 Task: Open Card Data Privacy Review in Board Brand Development Best Practices to Workspace Coworking Spaces and add a team member Softage.4@softage.net, a label Red, a checklist Public Relations, an attachment from your google drive, a color Red and finally, add a card description 'Plan and execute company team-building retreat with a focus on personal growth and development' and a comment 'Let us approach this task with a sense of risk-taking, recognizing that calculated risks can lead to new opportunities and growth.'. Add a start date 'Jan 04, 1900' with a due date 'Jan 11, 1900'
Action: Mouse moved to (89, 320)
Screenshot: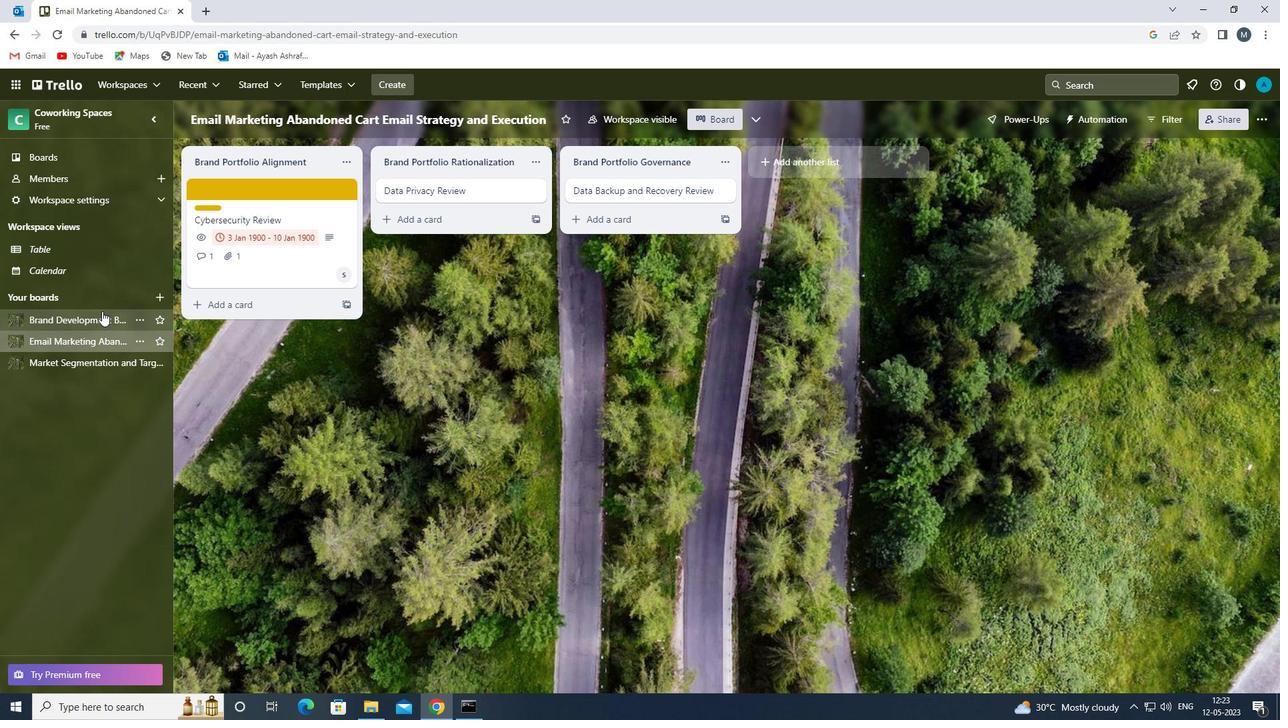
Action: Mouse pressed left at (89, 320)
Screenshot: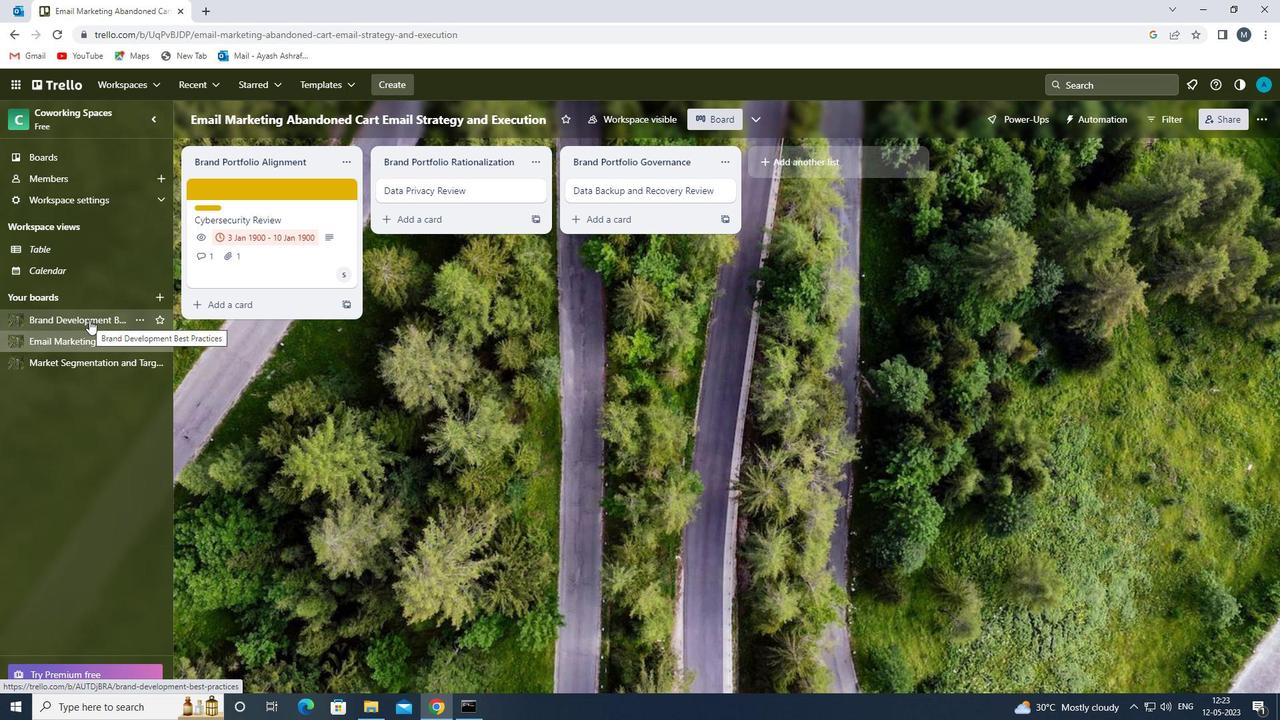 
Action: Mouse moved to (434, 191)
Screenshot: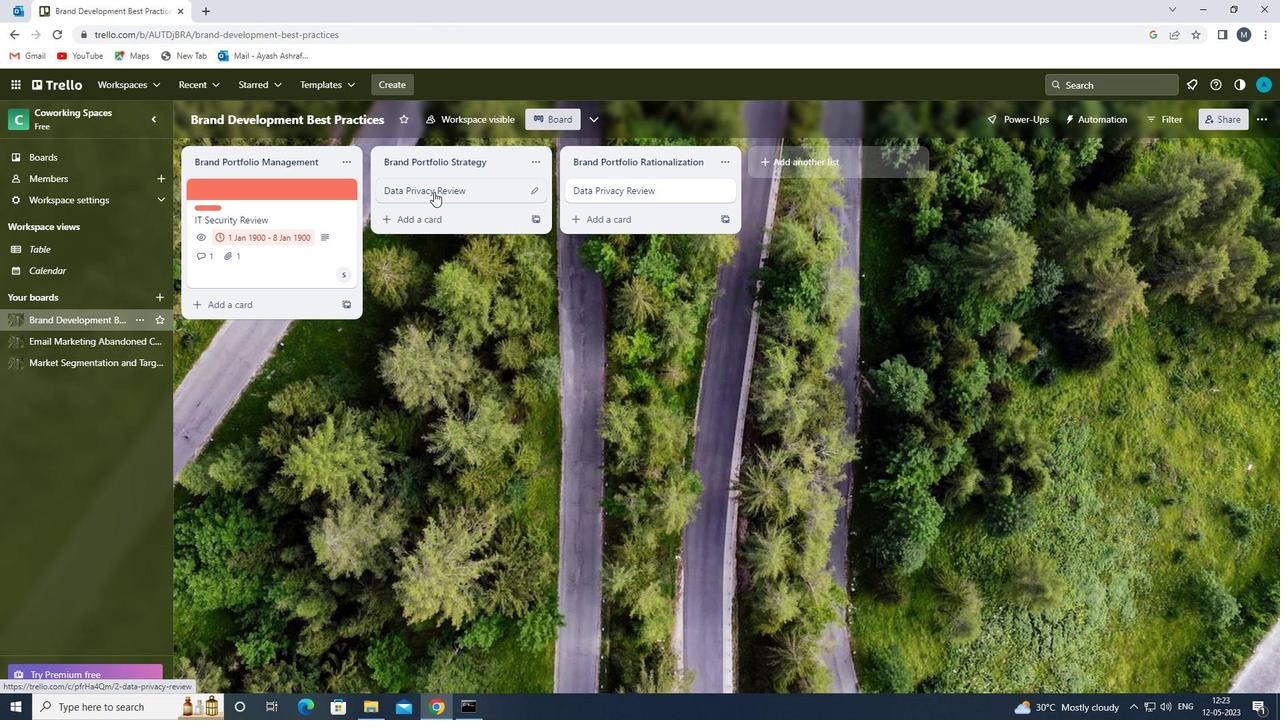 
Action: Mouse pressed left at (434, 191)
Screenshot: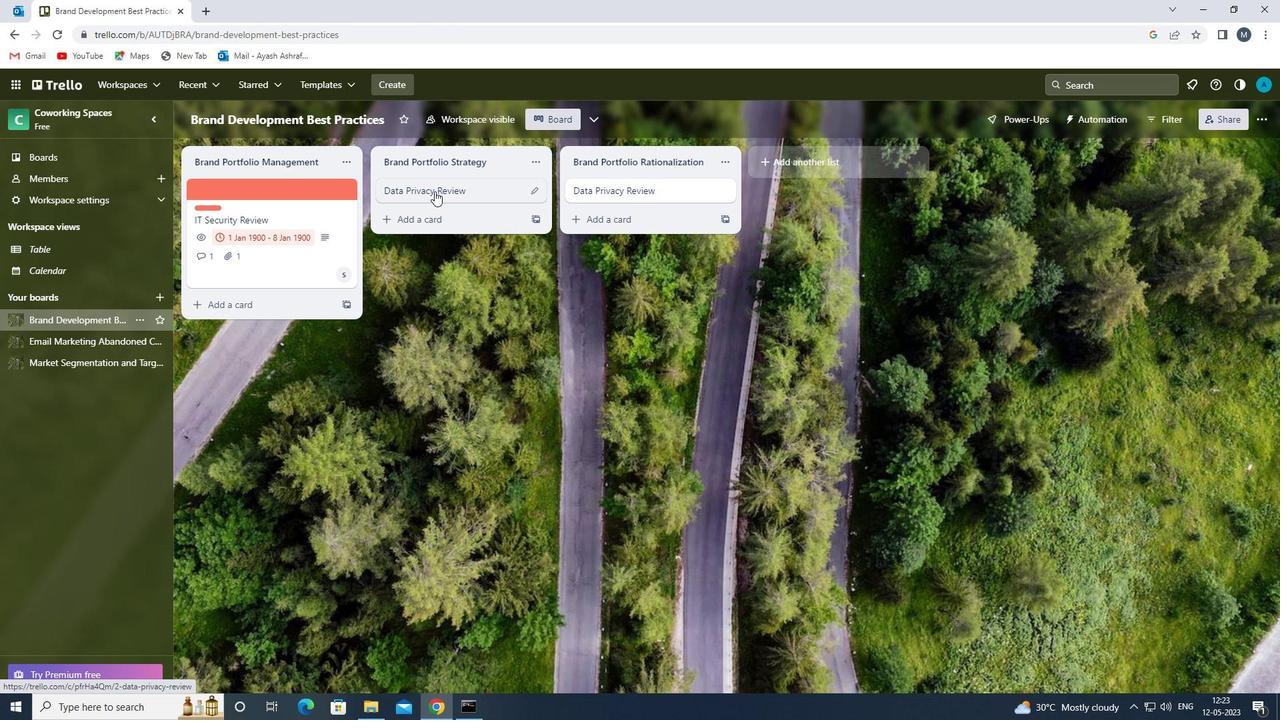 
Action: Mouse moved to (794, 232)
Screenshot: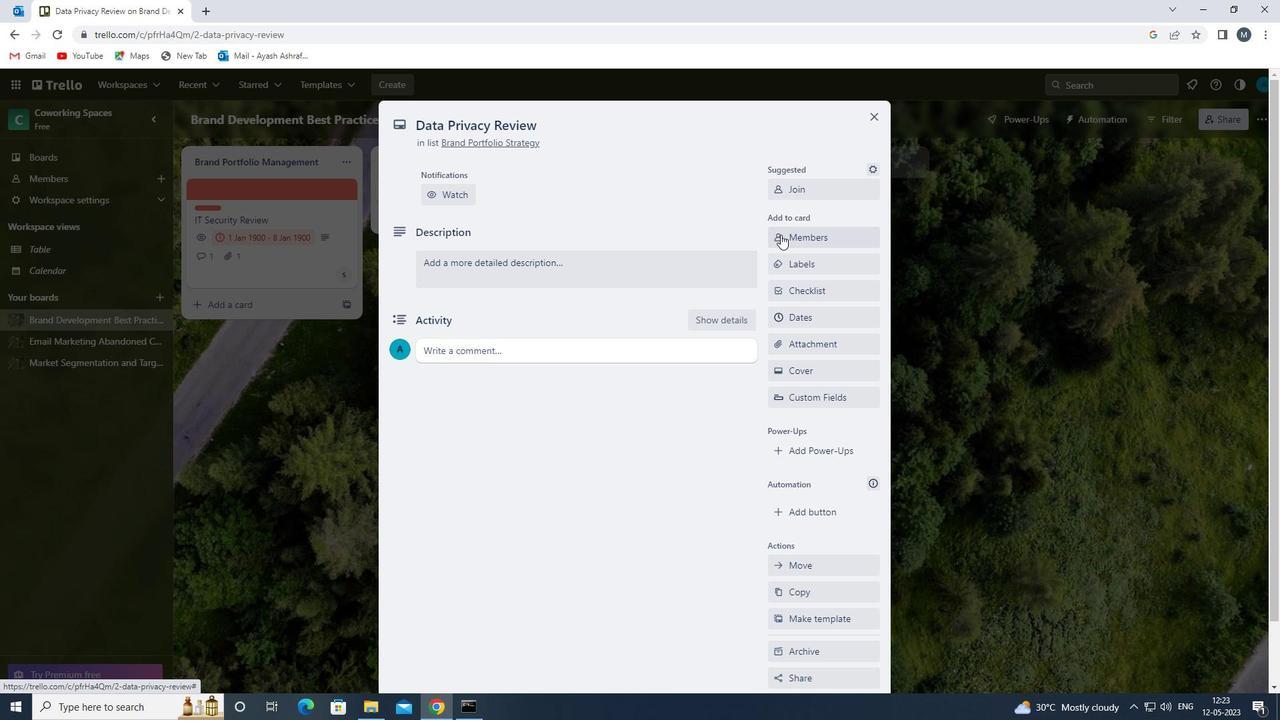 
Action: Mouse pressed left at (794, 232)
Screenshot: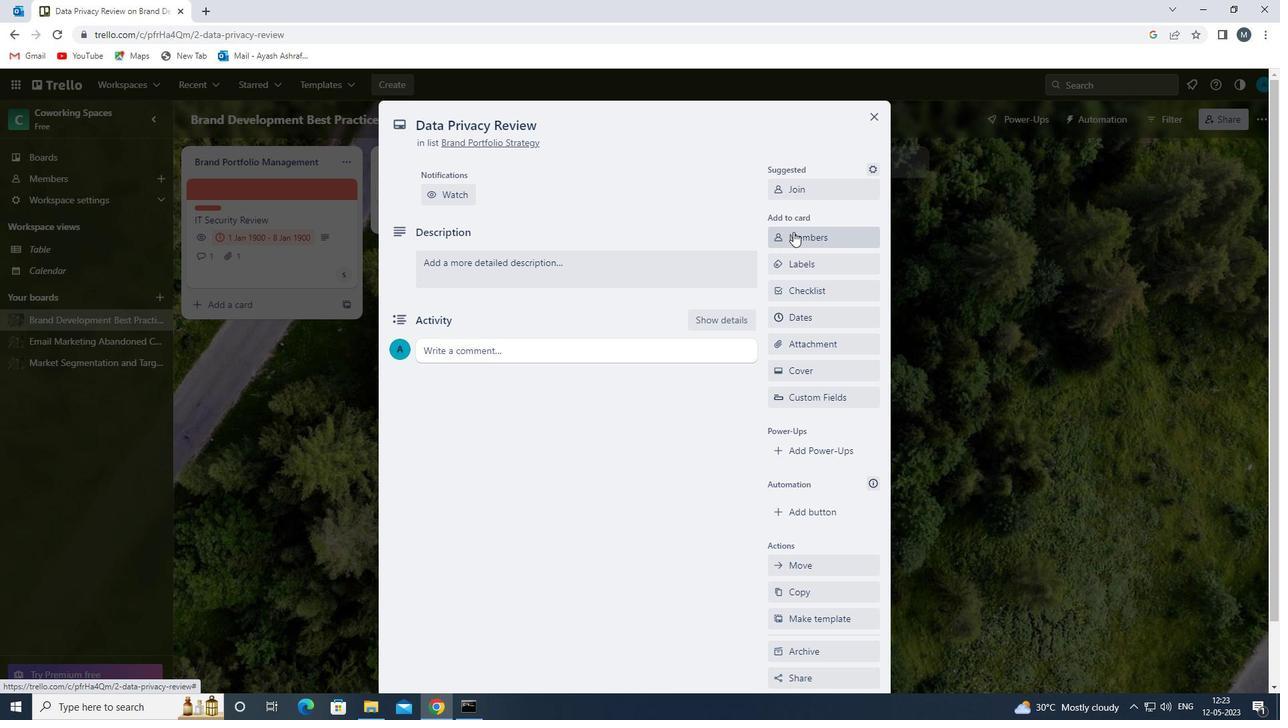 
Action: Mouse moved to (811, 292)
Screenshot: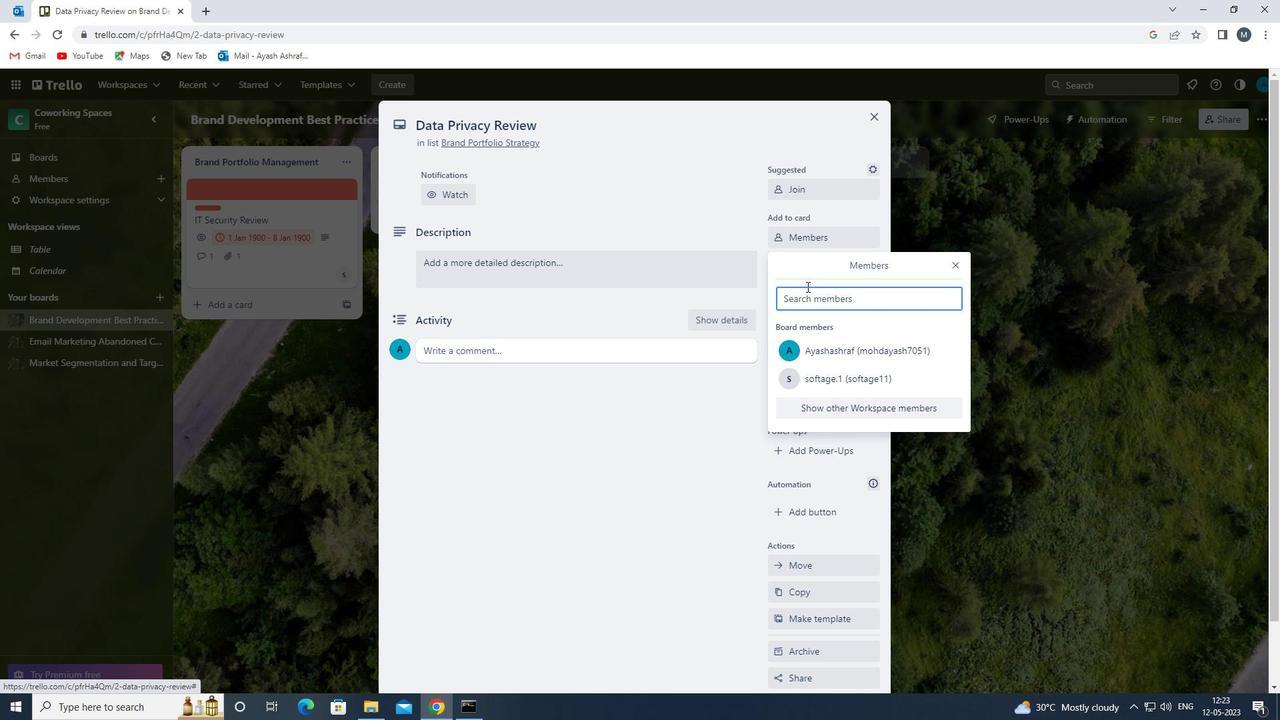 
Action: Key pressed s
Screenshot: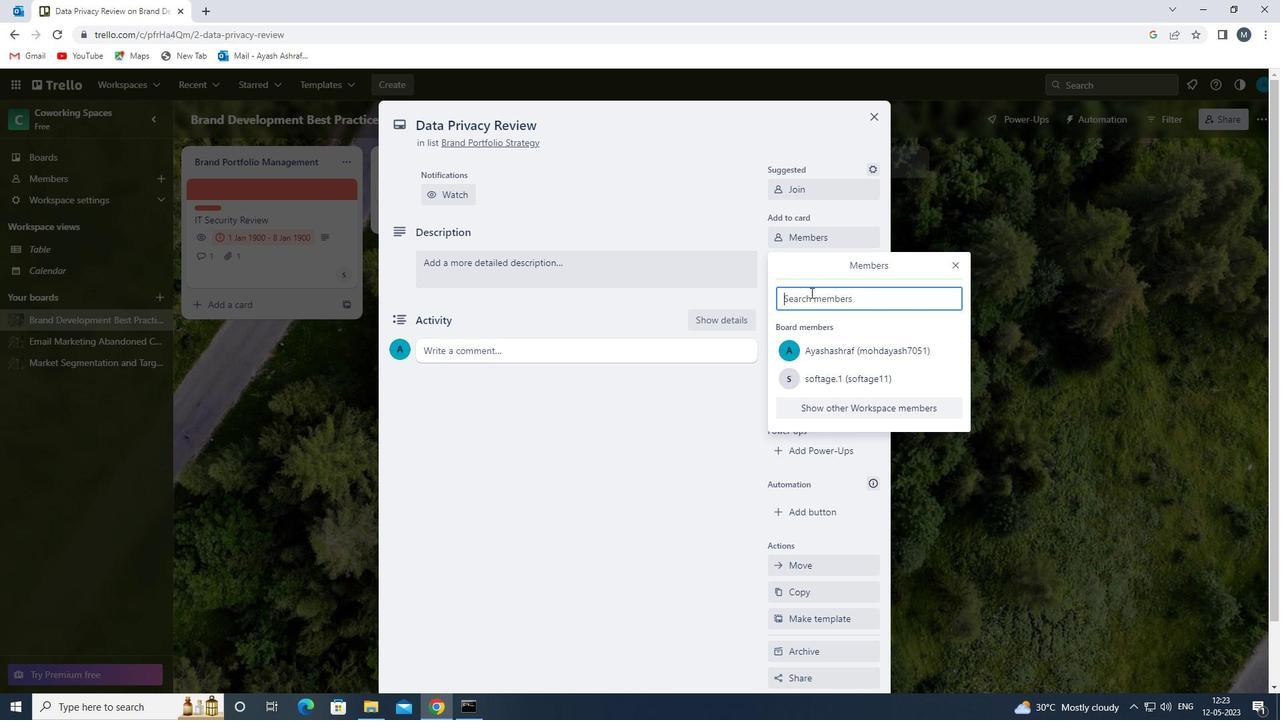 
Action: Mouse moved to (839, 454)
Screenshot: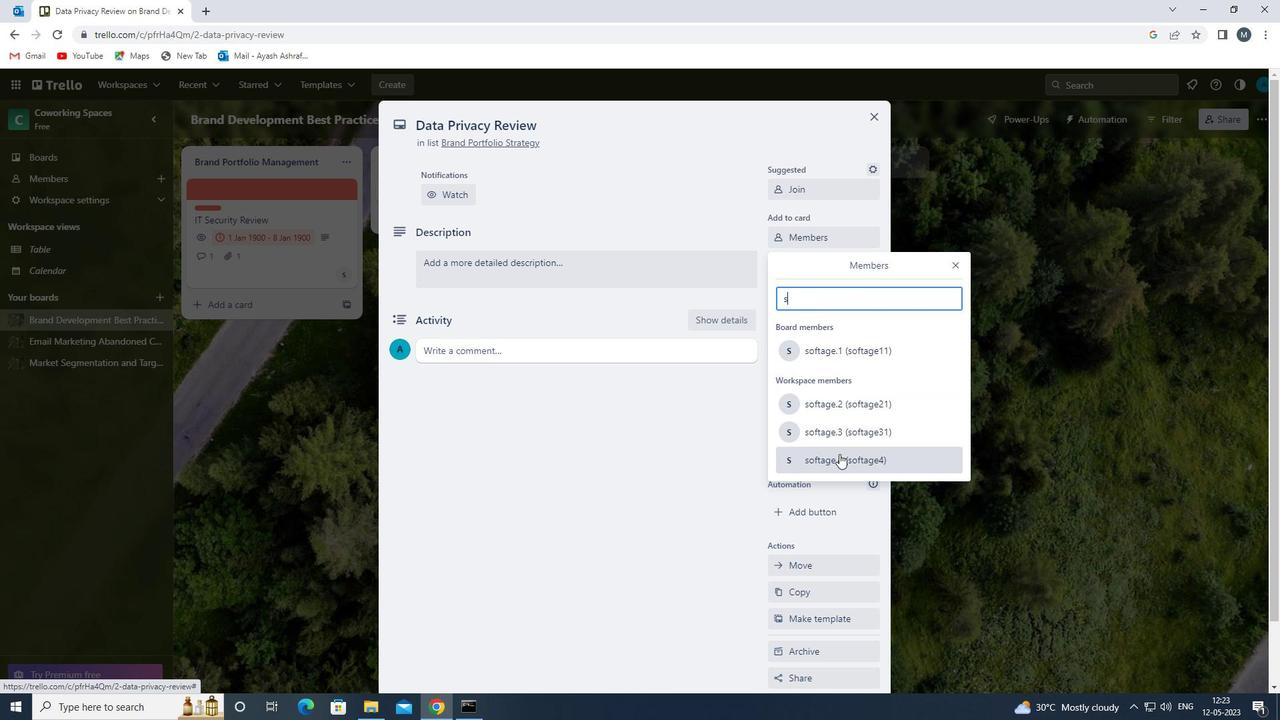 
Action: Mouse pressed left at (839, 454)
Screenshot: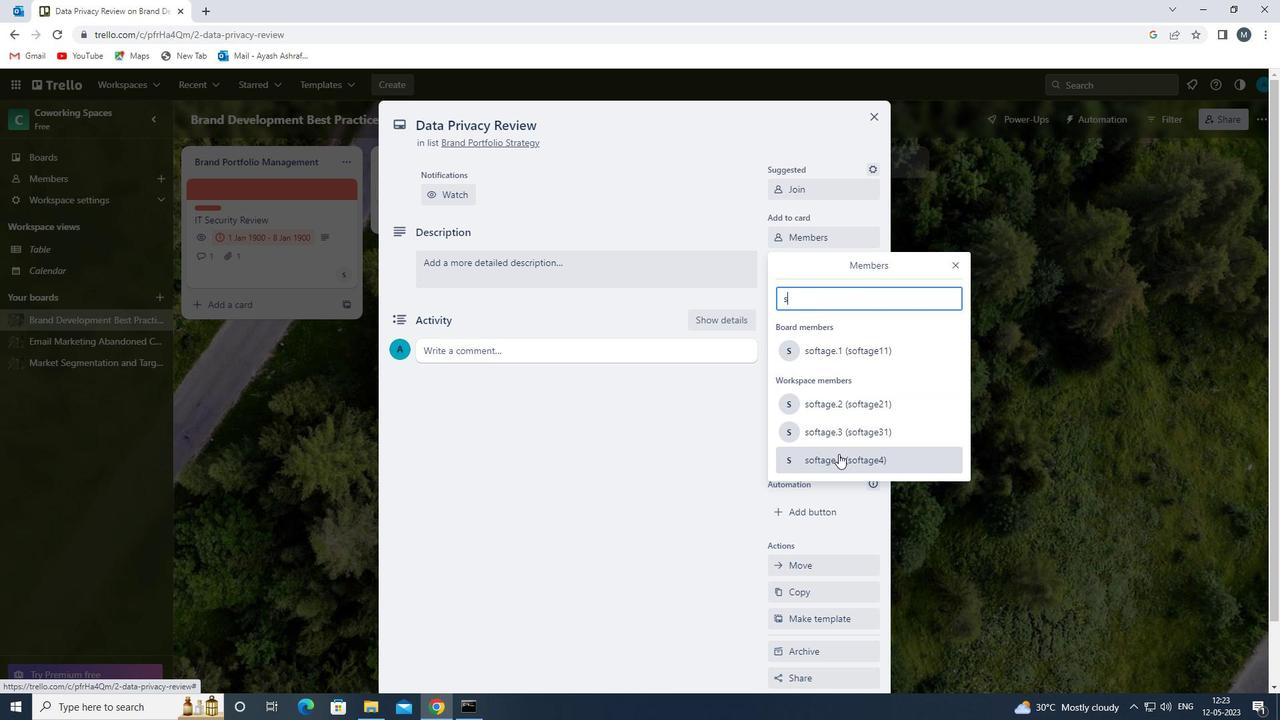 
Action: Mouse moved to (957, 268)
Screenshot: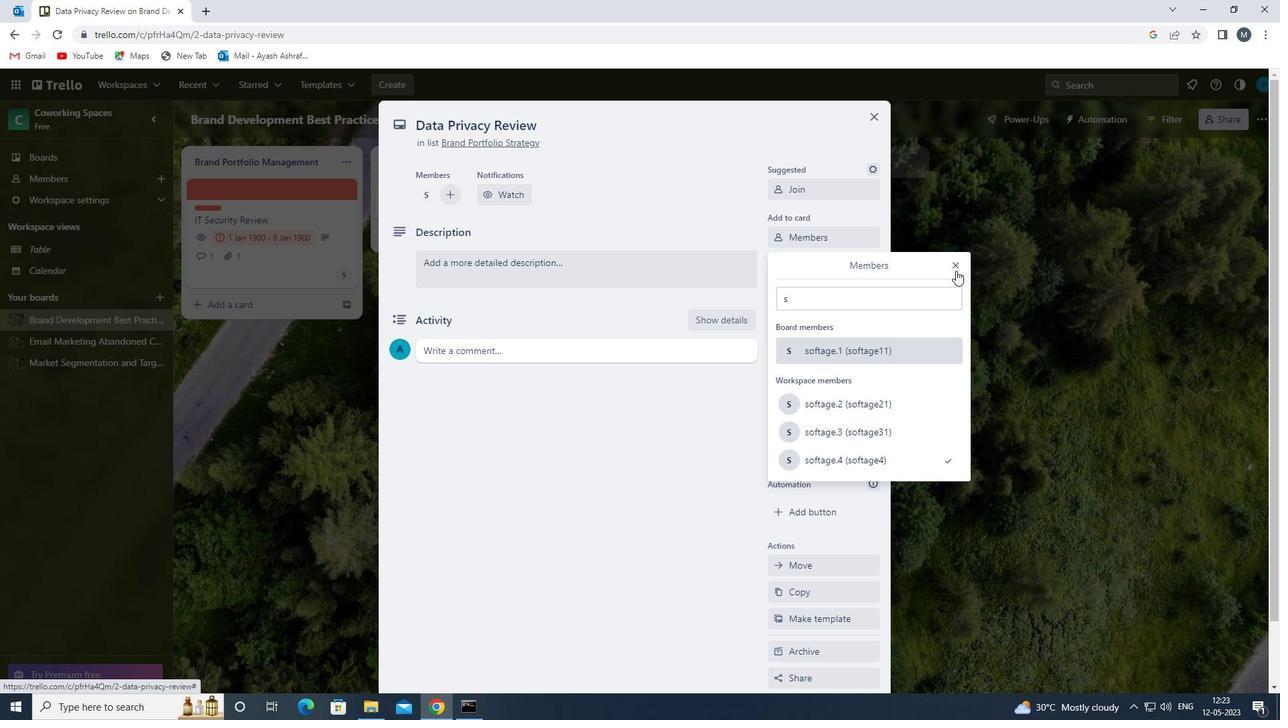 
Action: Mouse pressed left at (957, 268)
Screenshot: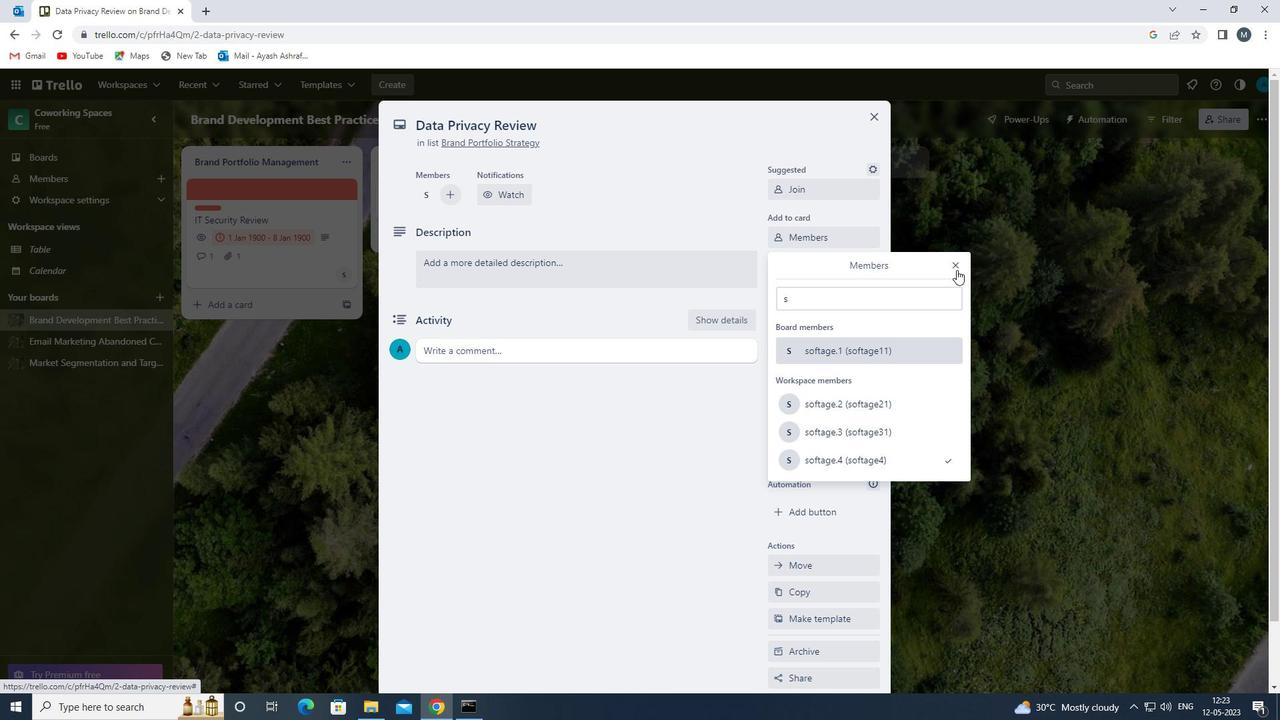 
Action: Mouse moved to (793, 268)
Screenshot: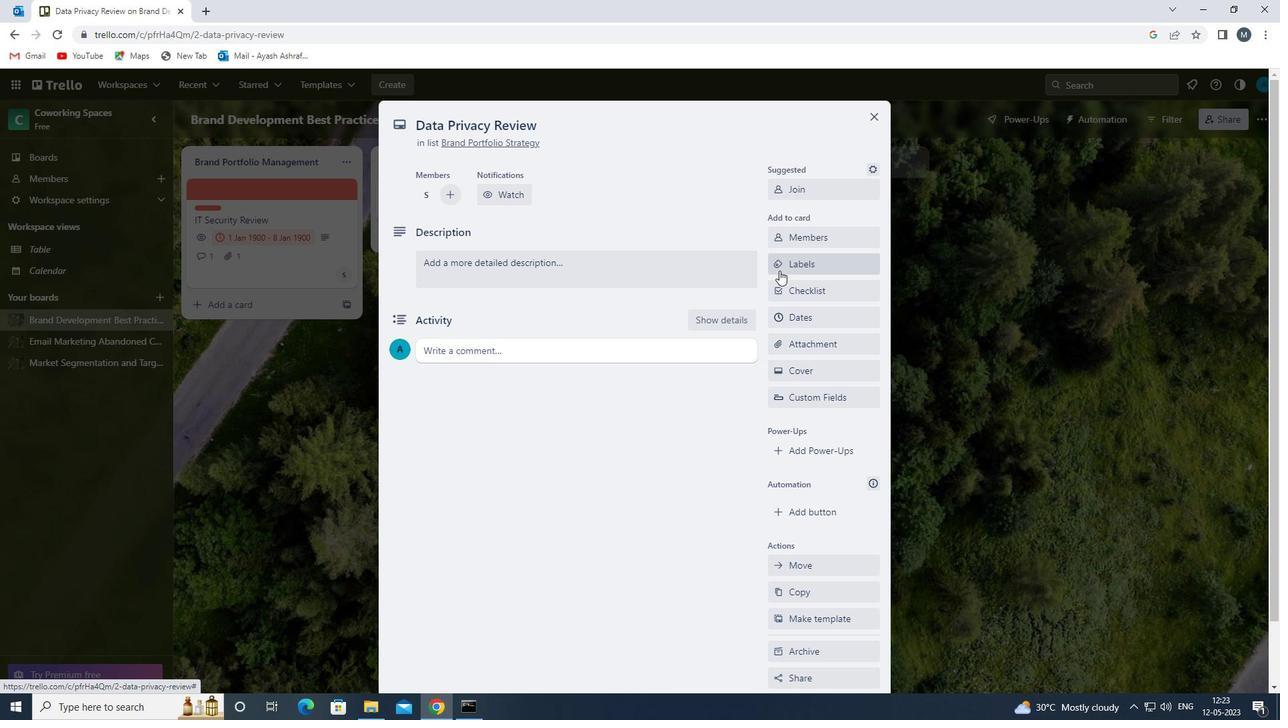 
Action: Mouse pressed left at (793, 268)
Screenshot: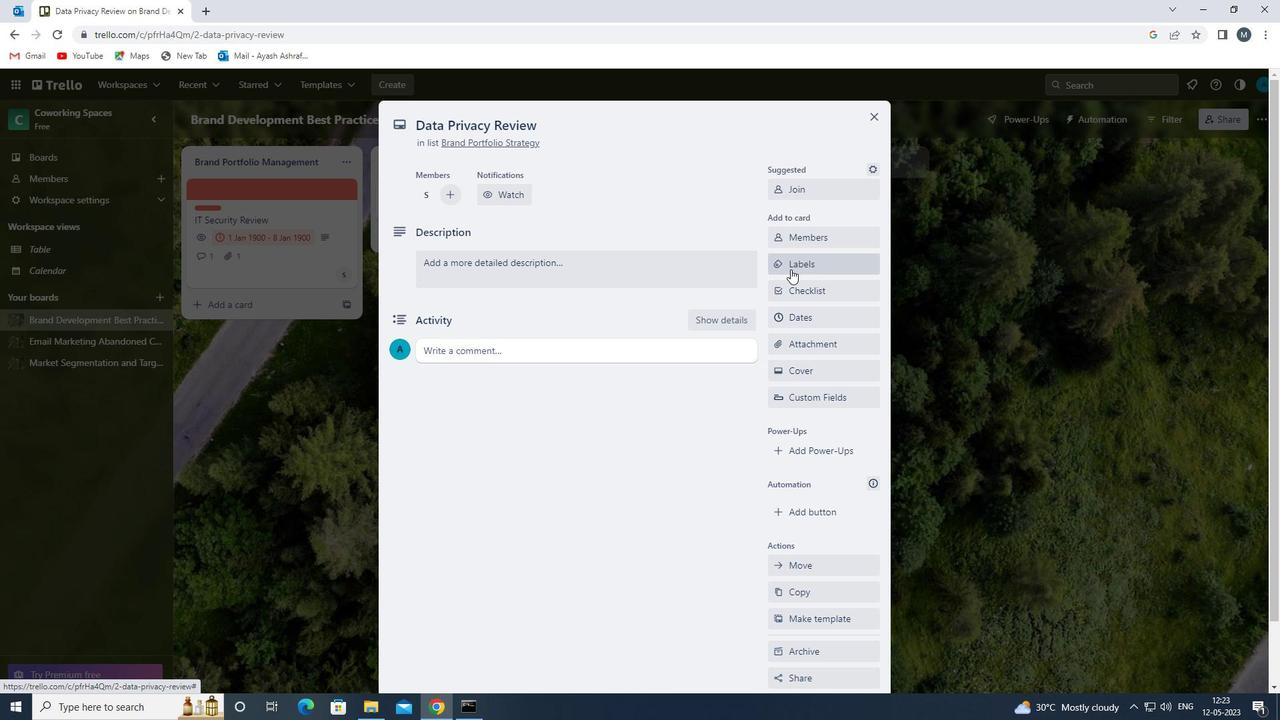 
Action: Mouse moved to (844, 442)
Screenshot: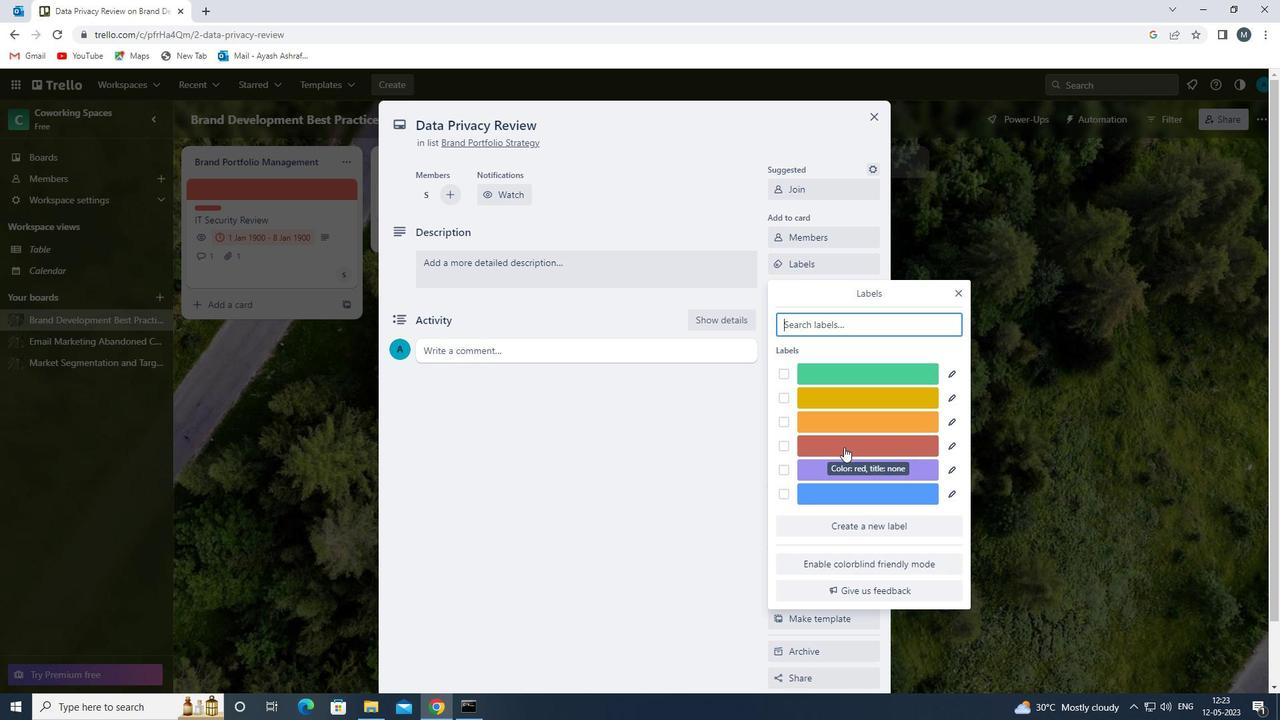 
Action: Mouse pressed left at (844, 442)
Screenshot: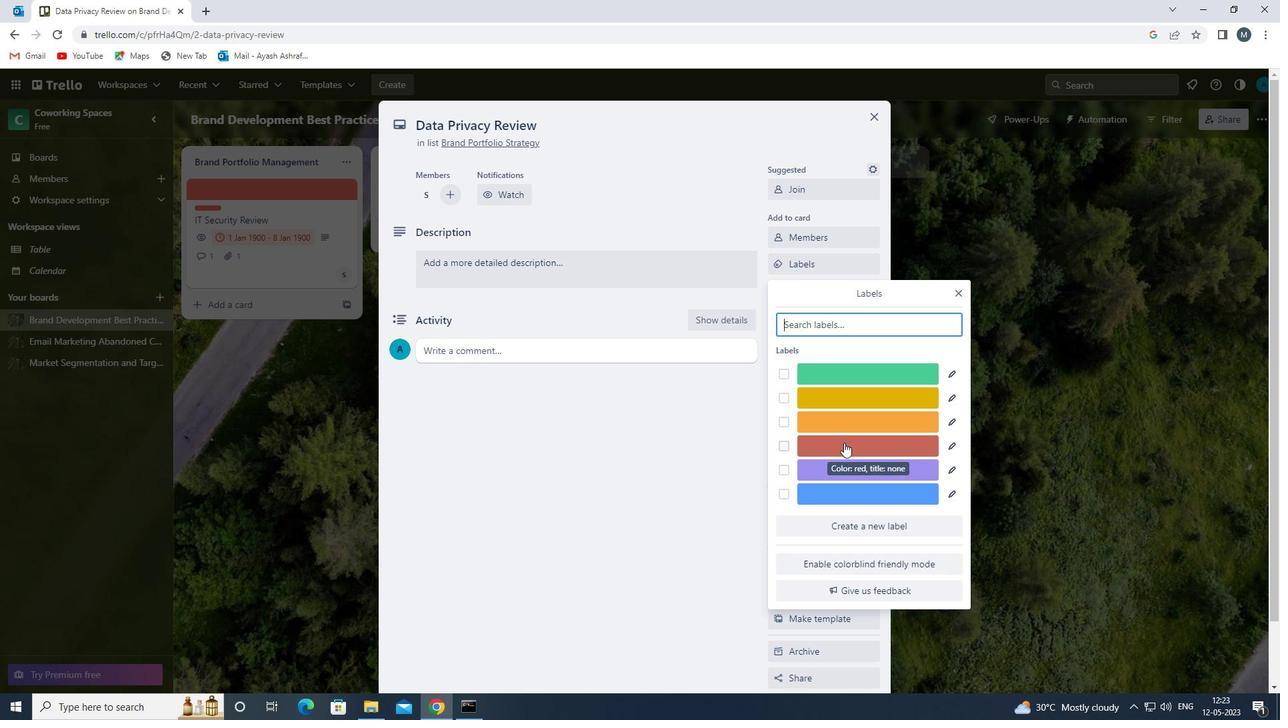 
Action: Mouse moved to (958, 290)
Screenshot: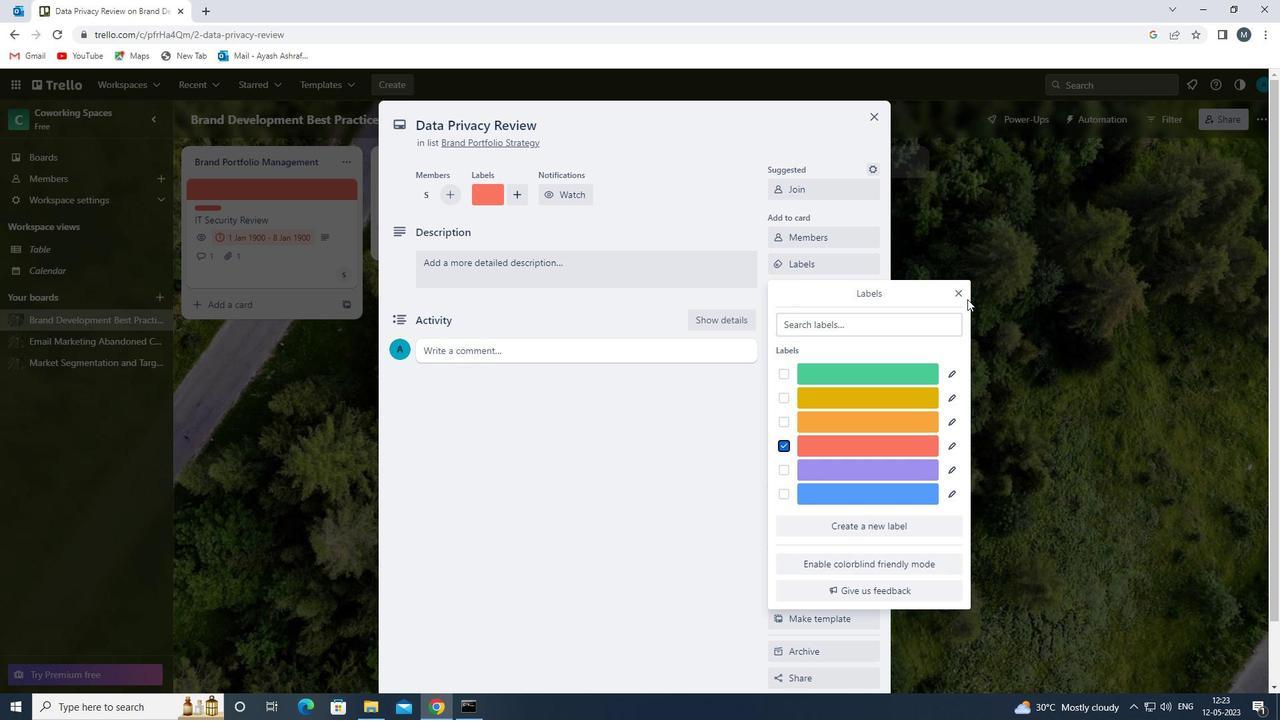 
Action: Mouse pressed left at (958, 290)
Screenshot: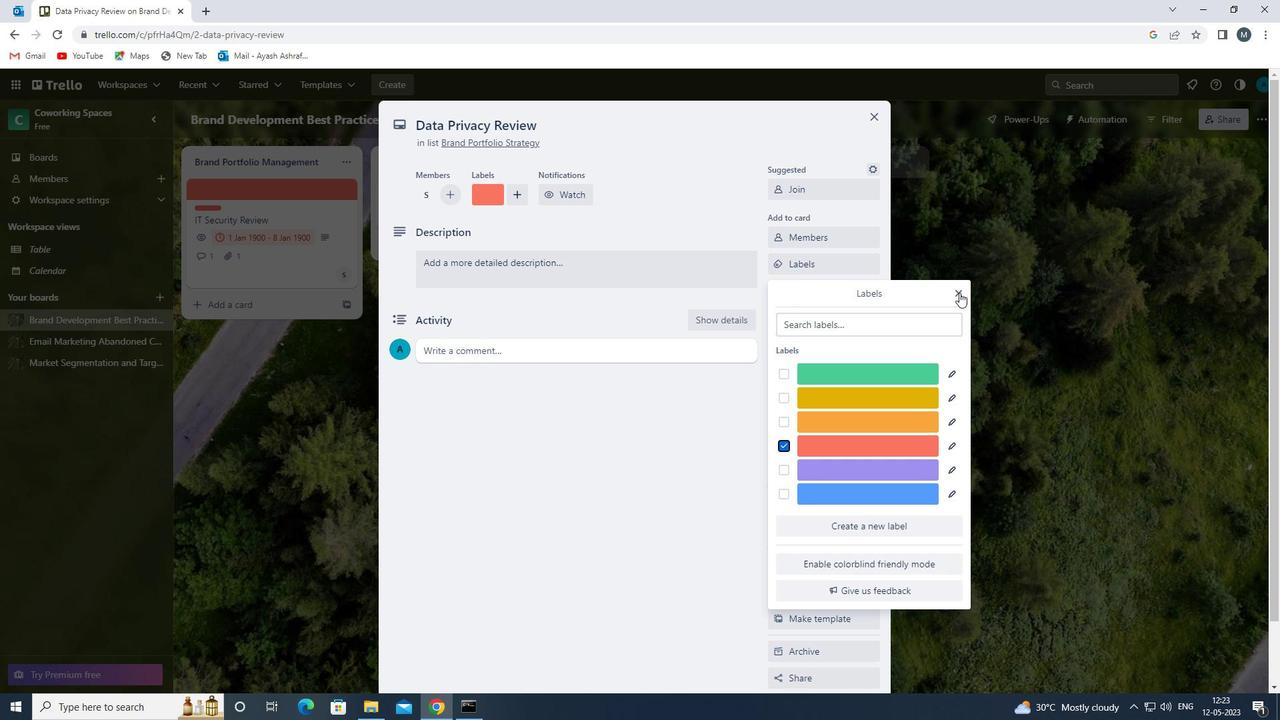 
Action: Mouse moved to (832, 292)
Screenshot: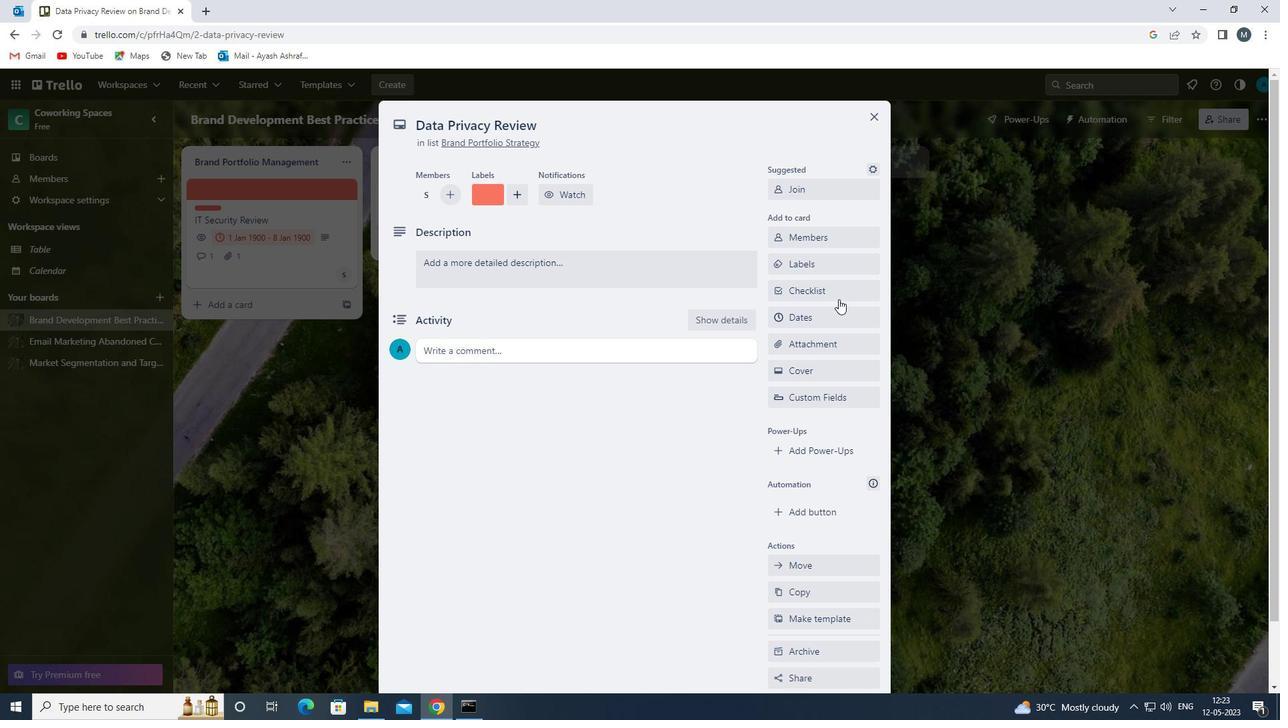 
Action: Mouse pressed left at (832, 292)
Screenshot: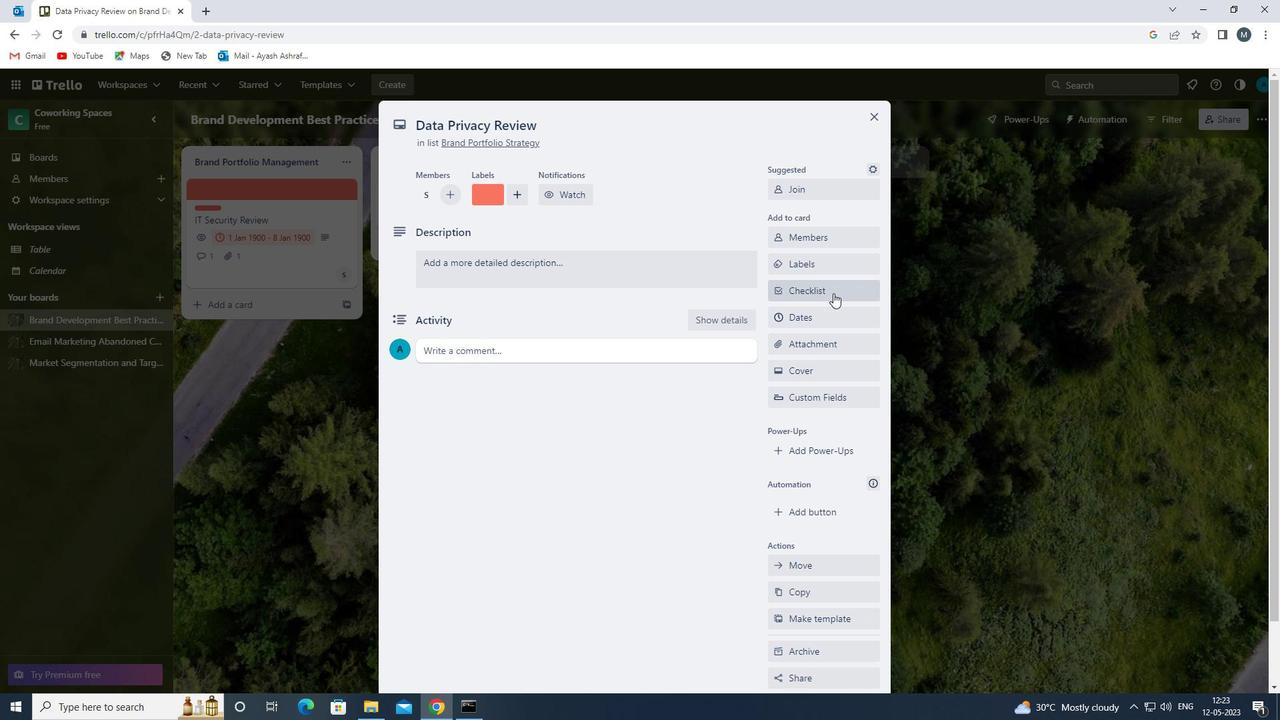 
Action: Mouse moved to (729, 365)
Screenshot: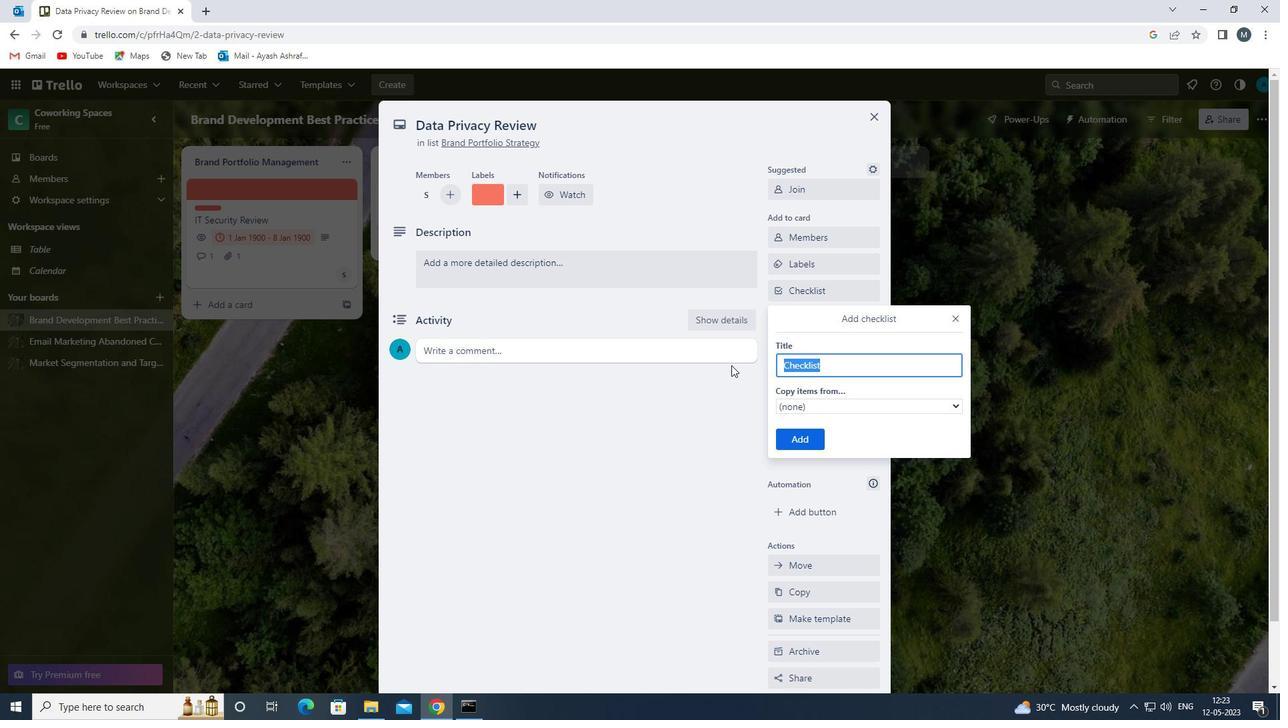 
Action: Key pressed p
Screenshot: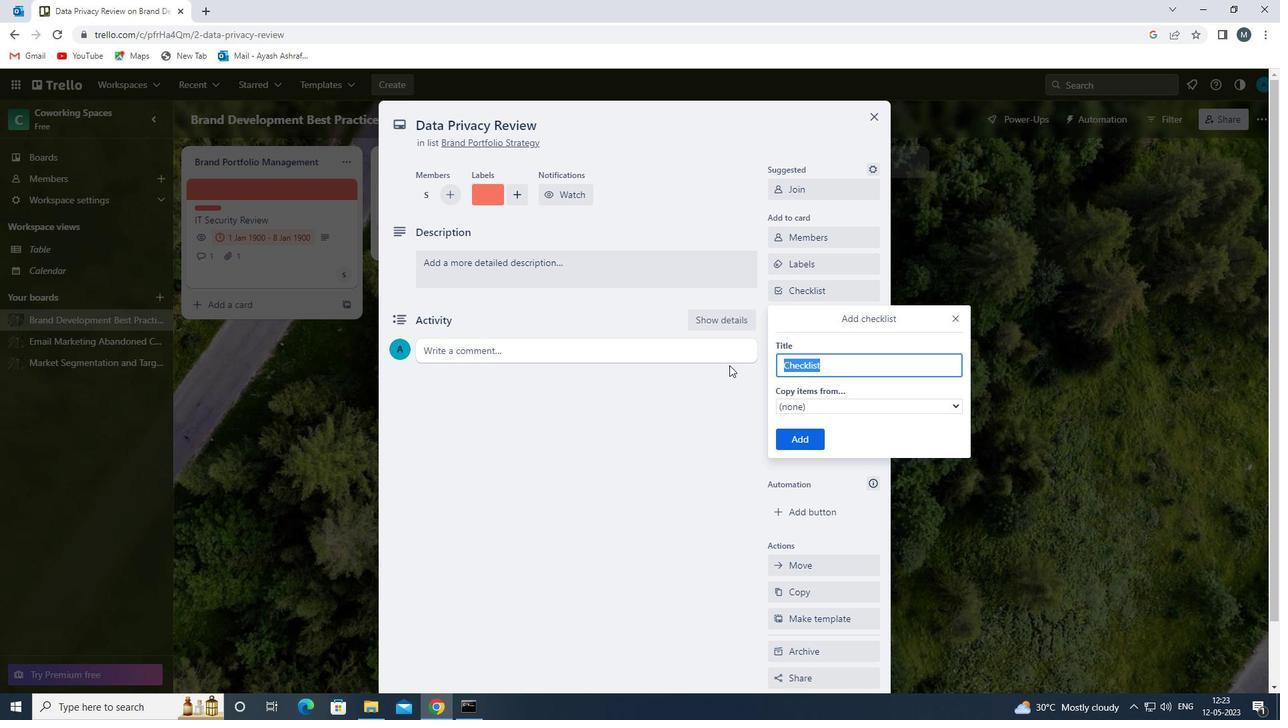 
Action: Mouse moved to (863, 398)
Screenshot: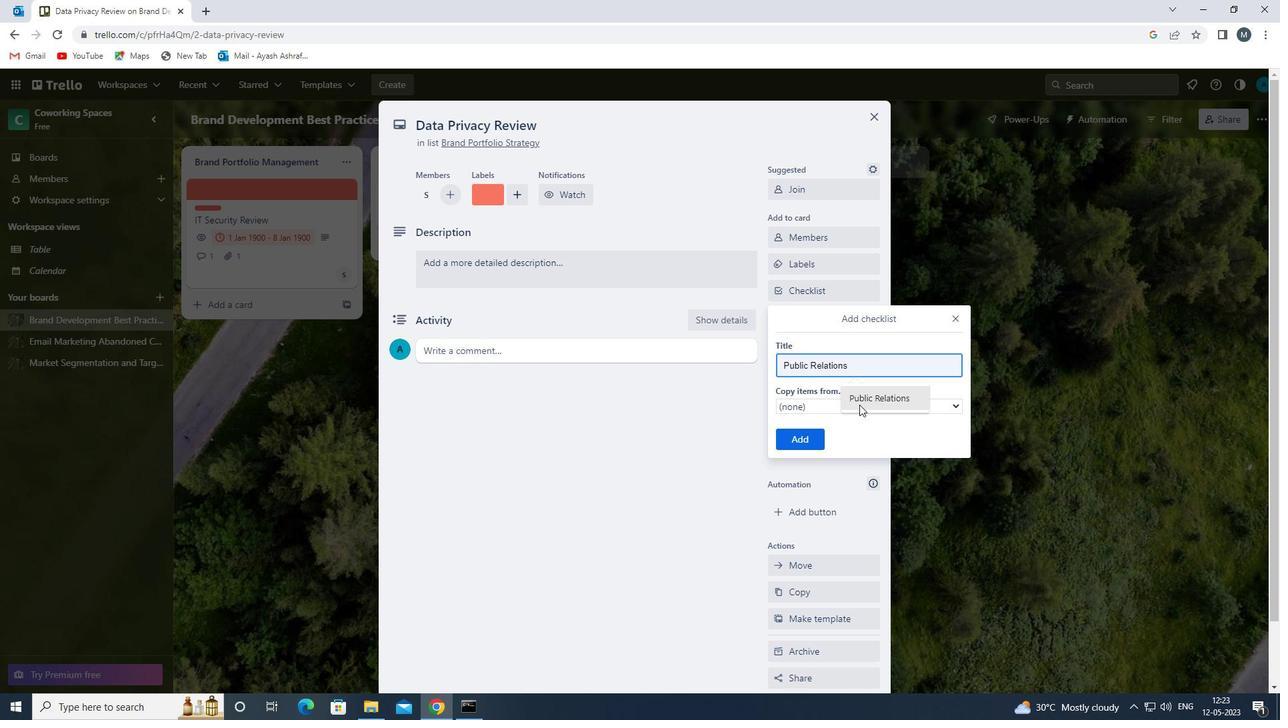 
Action: Mouse pressed left at (863, 398)
Screenshot: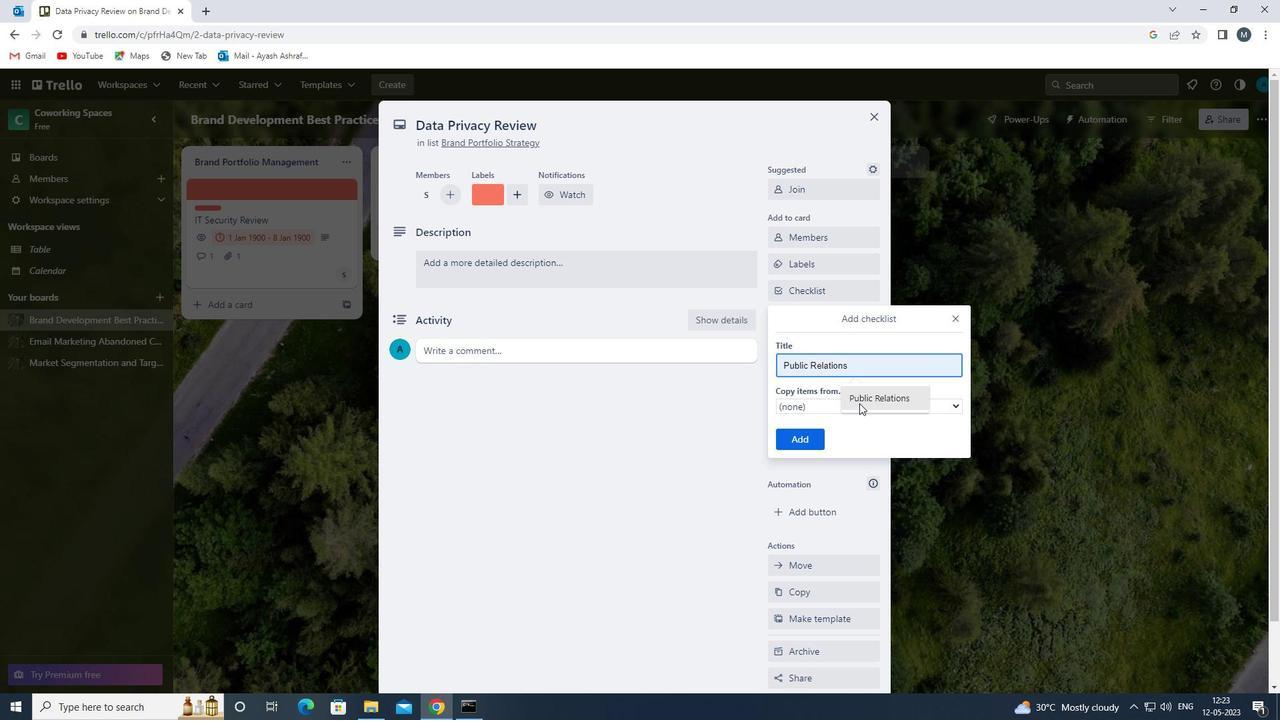 
Action: Mouse moved to (799, 434)
Screenshot: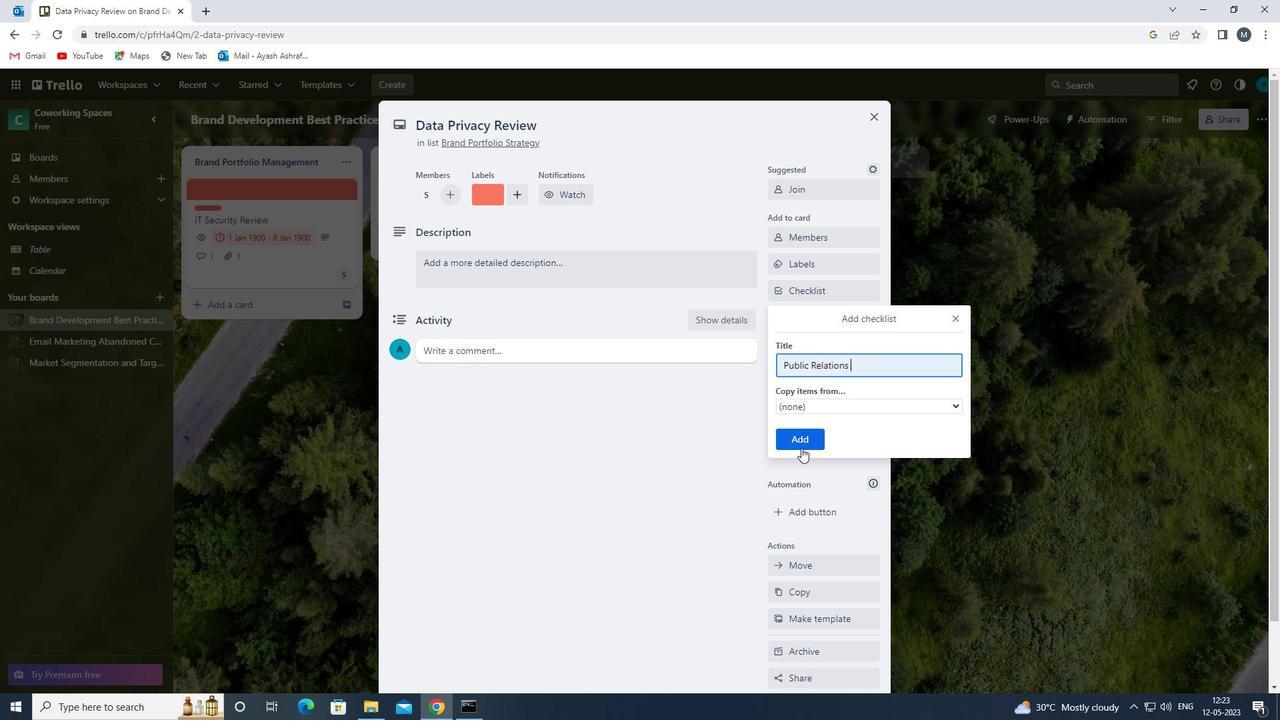 
Action: Mouse pressed left at (799, 434)
Screenshot: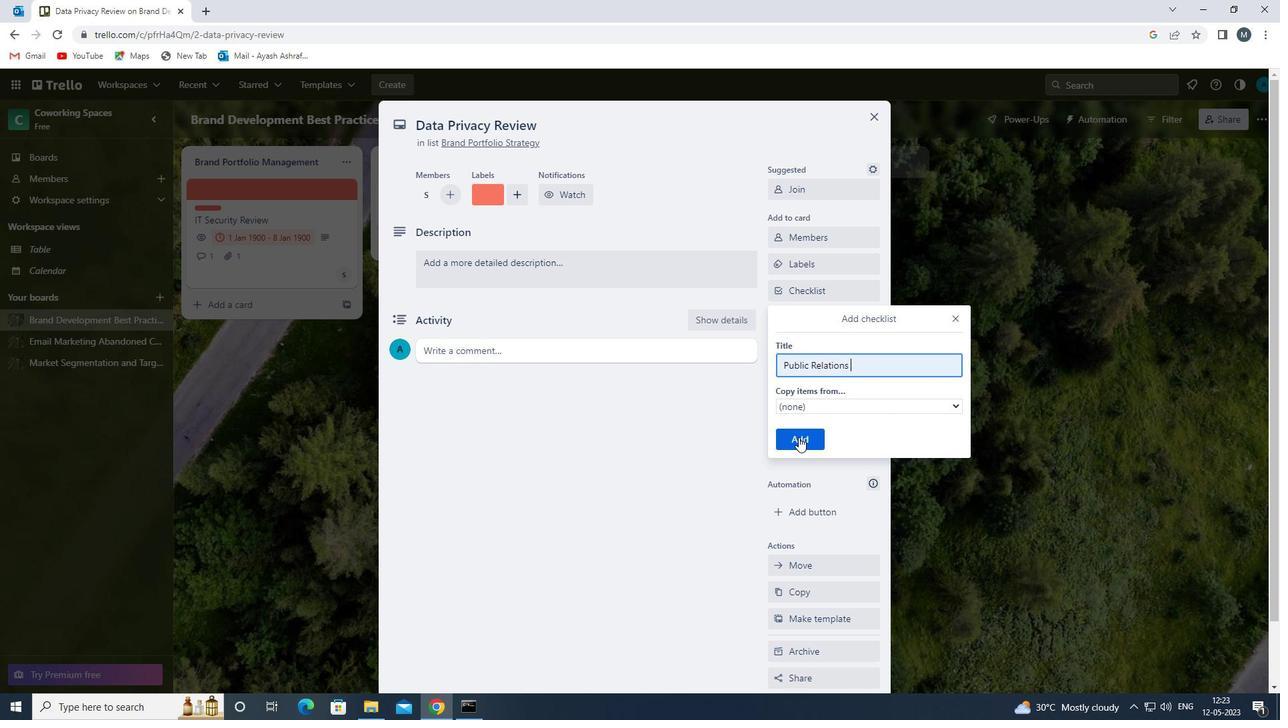
Action: Mouse moved to (824, 338)
Screenshot: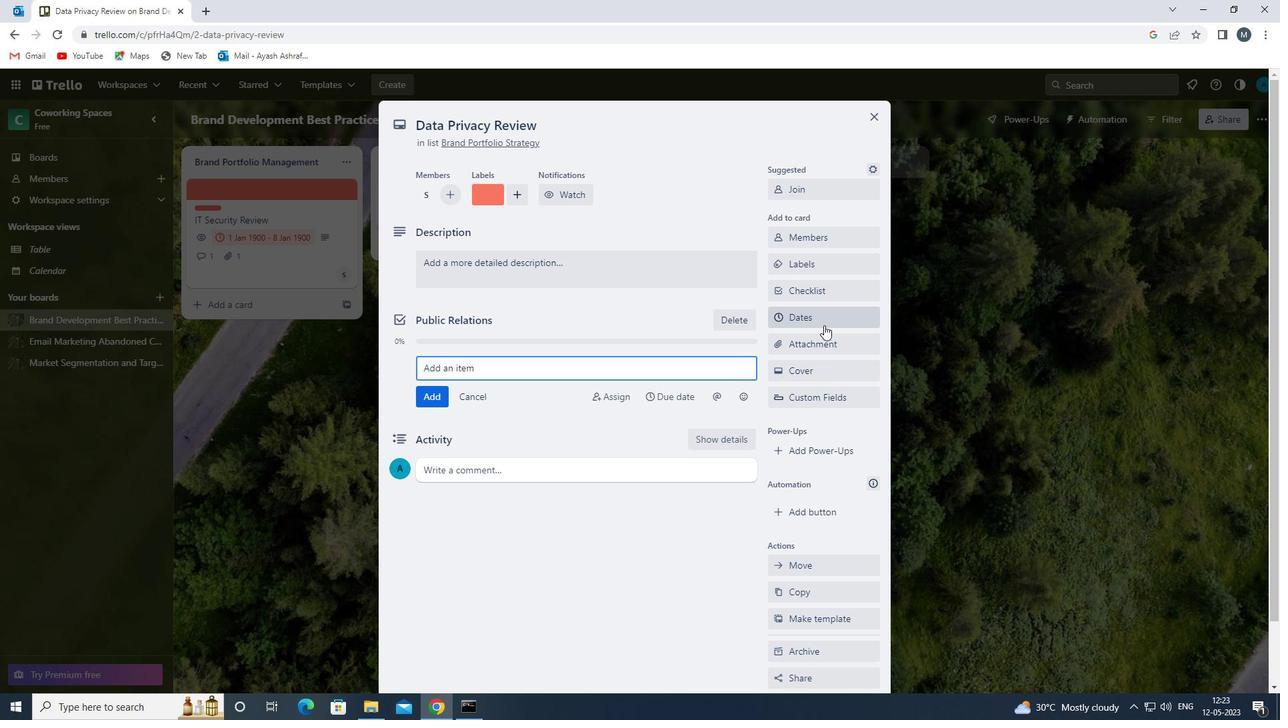 
Action: Mouse pressed left at (824, 338)
Screenshot: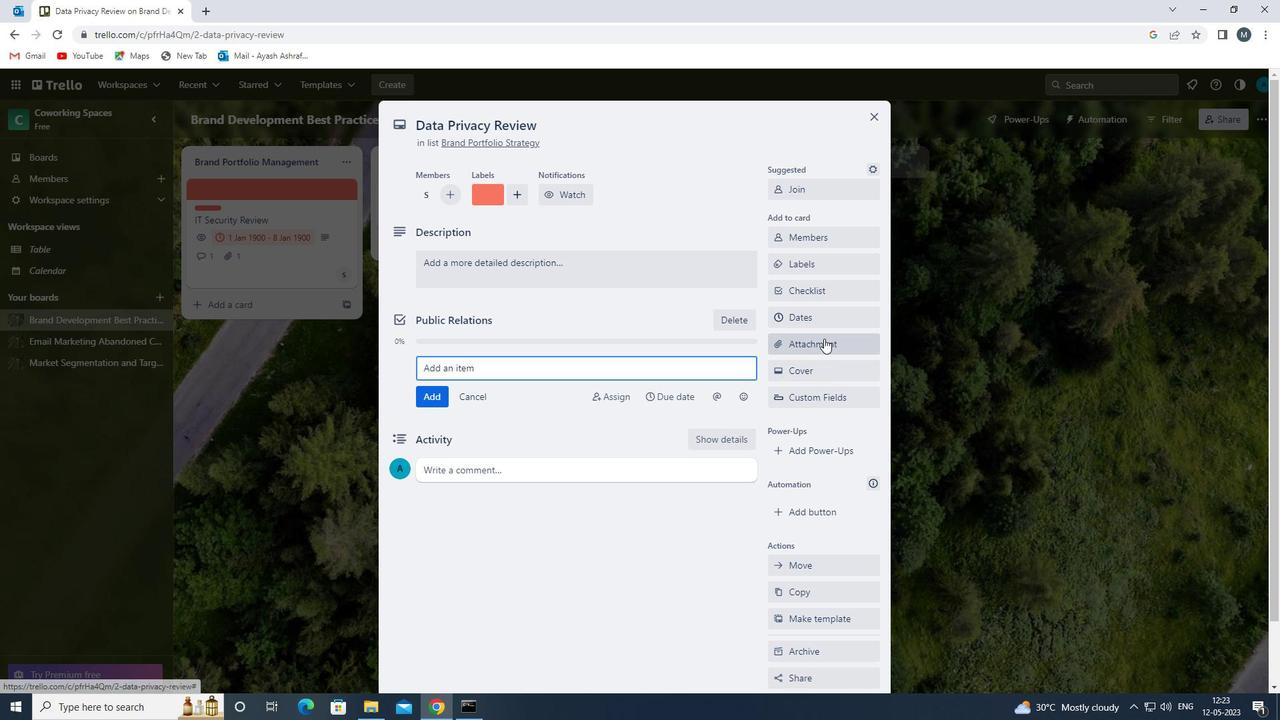 
Action: Mouse moved to (816, 448)
Screenshot: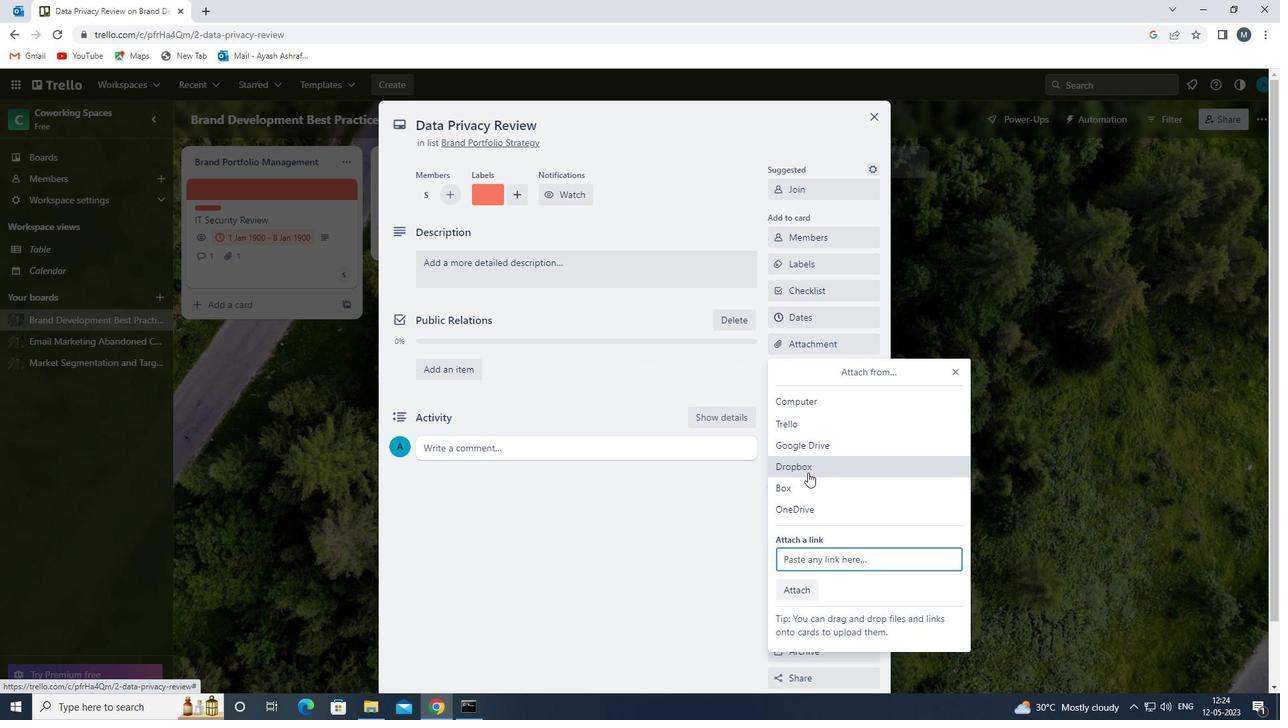 
Action: Mouse pressed left at (816, 448)
Screenshot: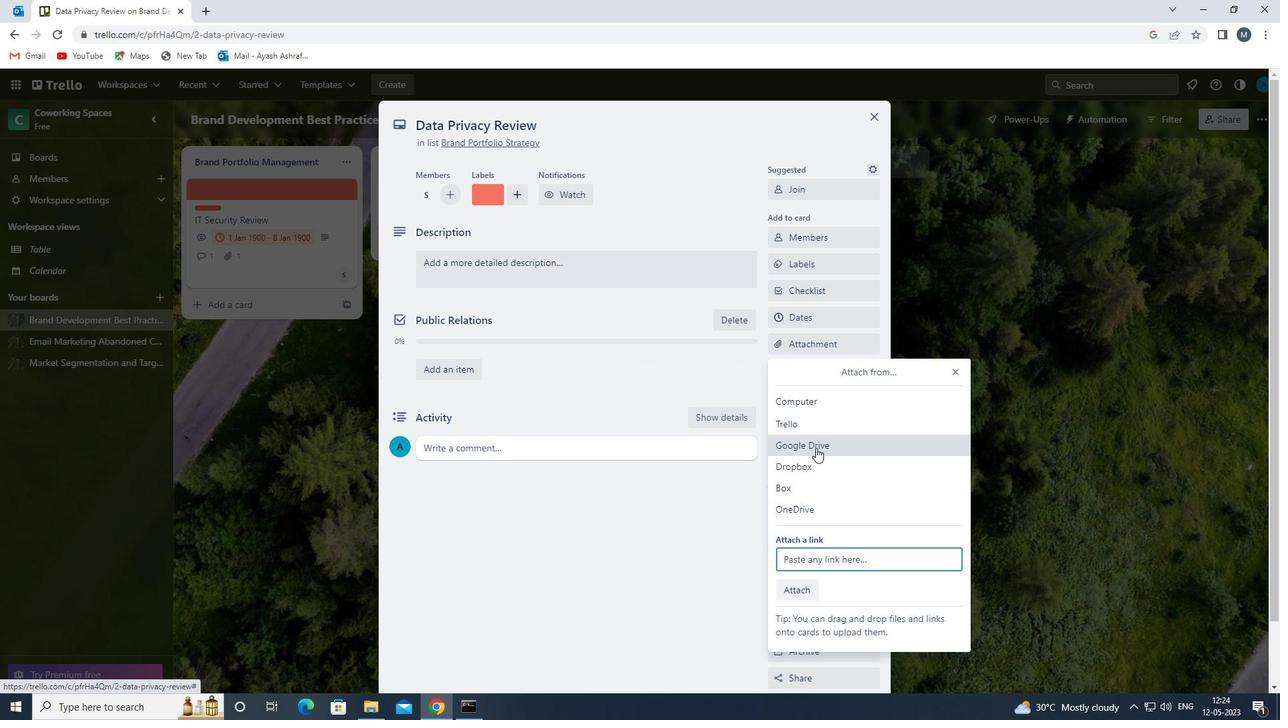 
Action: Mouse moved to (366, 322)
Screenshot: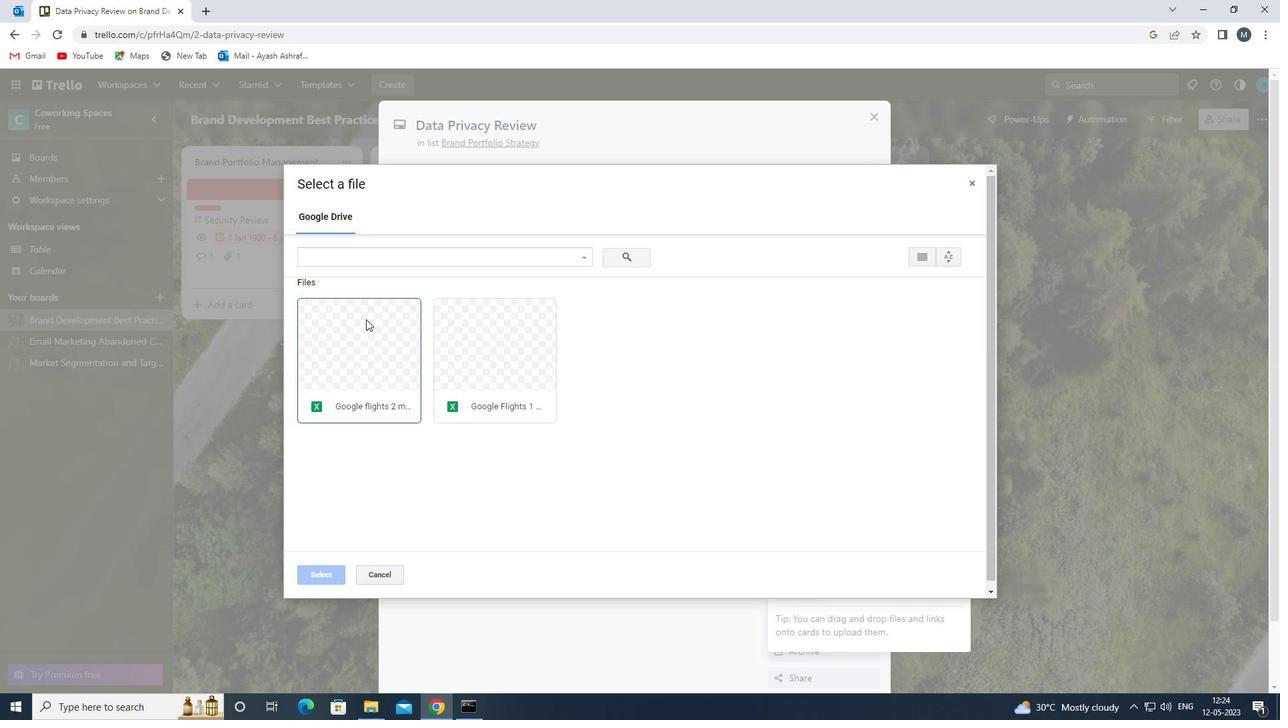 
Action: Mouse pressed left at (366, 322)
Screenshot: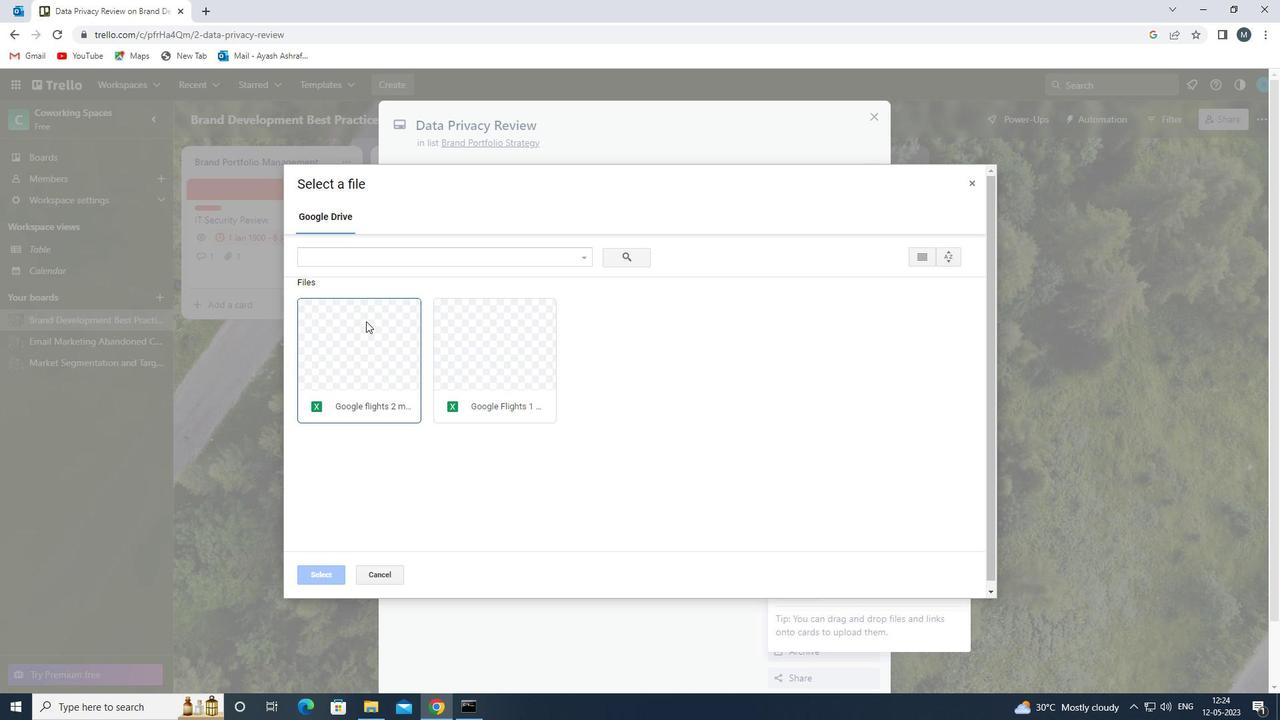 
Action: Mouse moved to (327, 570)
Screenshot: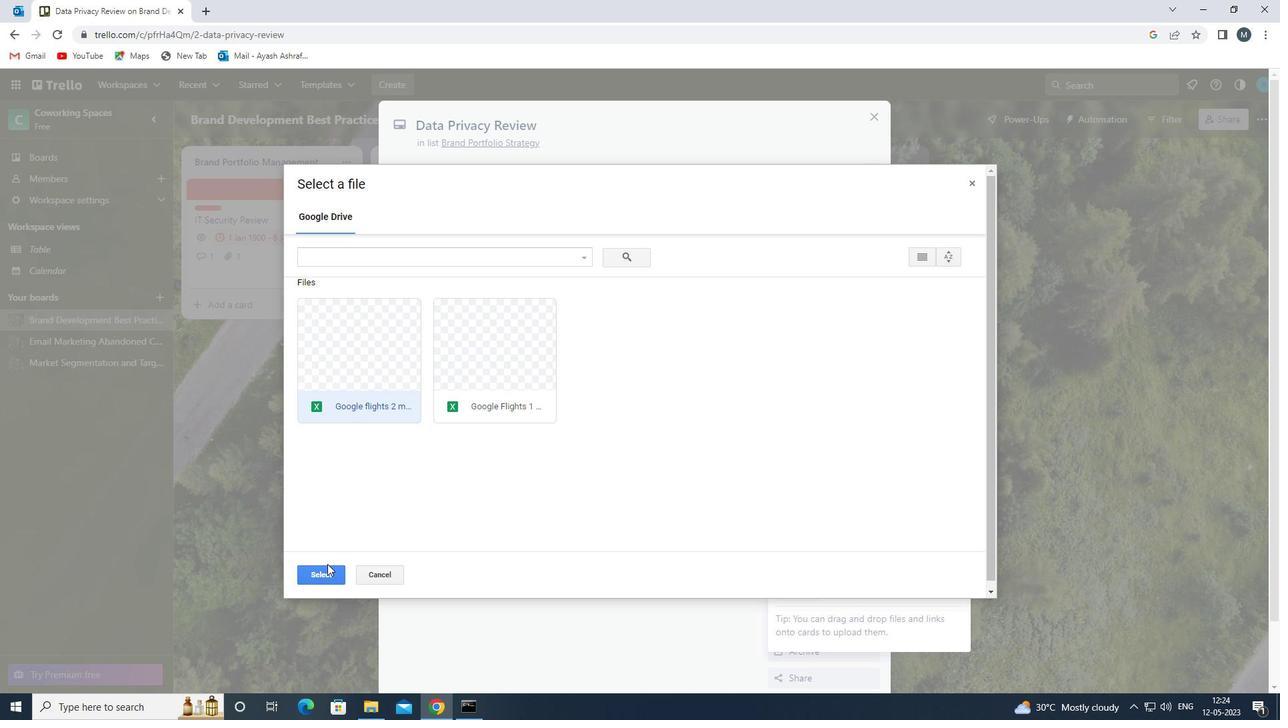 
Action: Mouse pressed left at (327, 570)
Screenshot: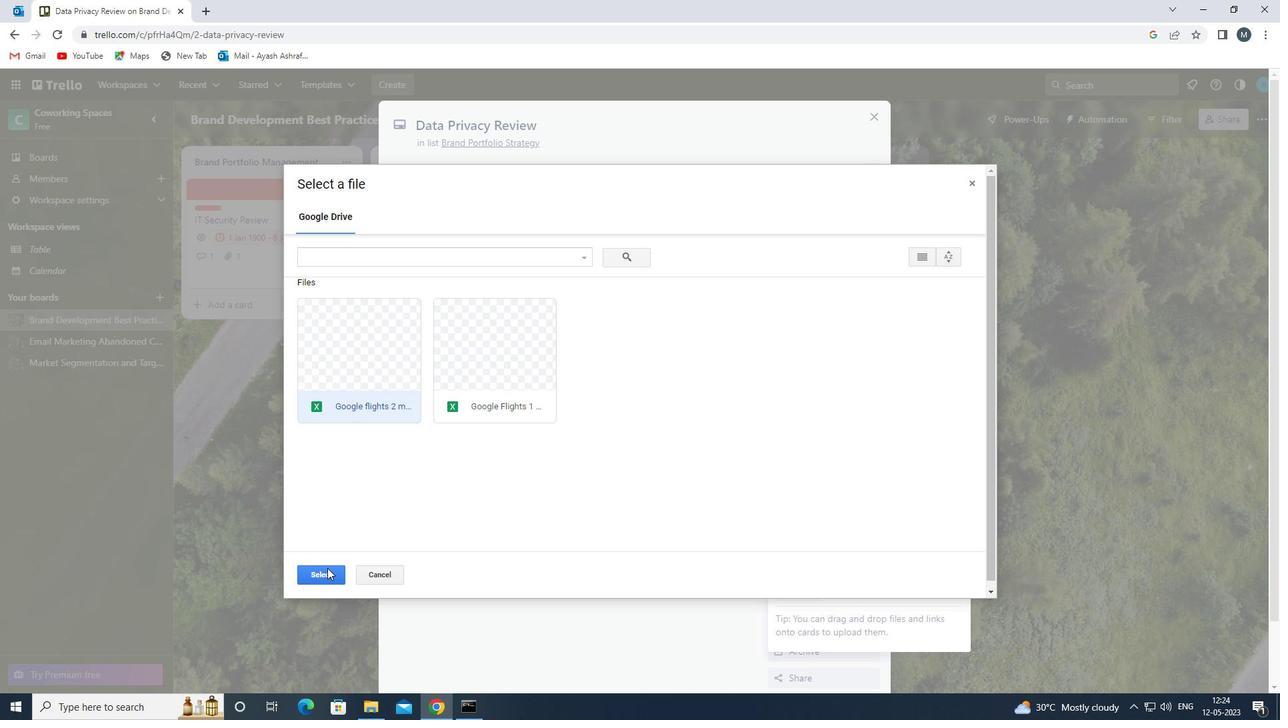 
Action: Mouse moved to (815, 372)
Screenshot: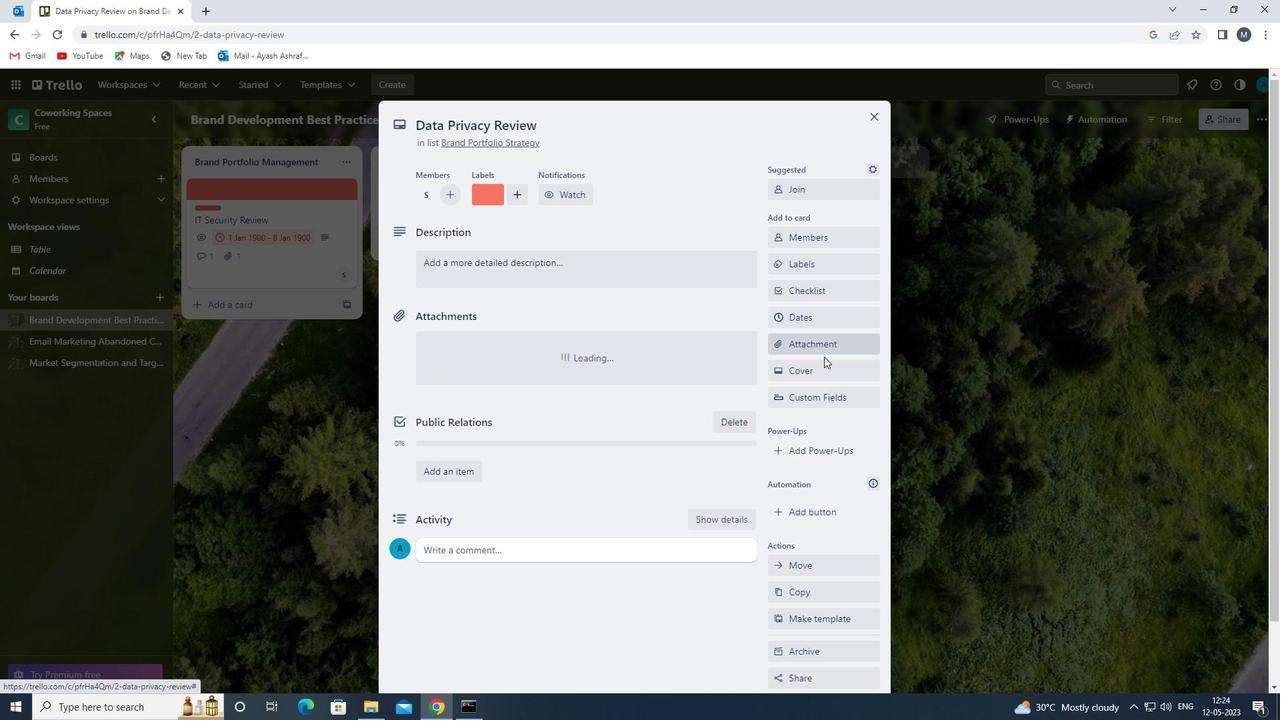 
Action: Mouse pressed left at (815, 372)
Screenshot: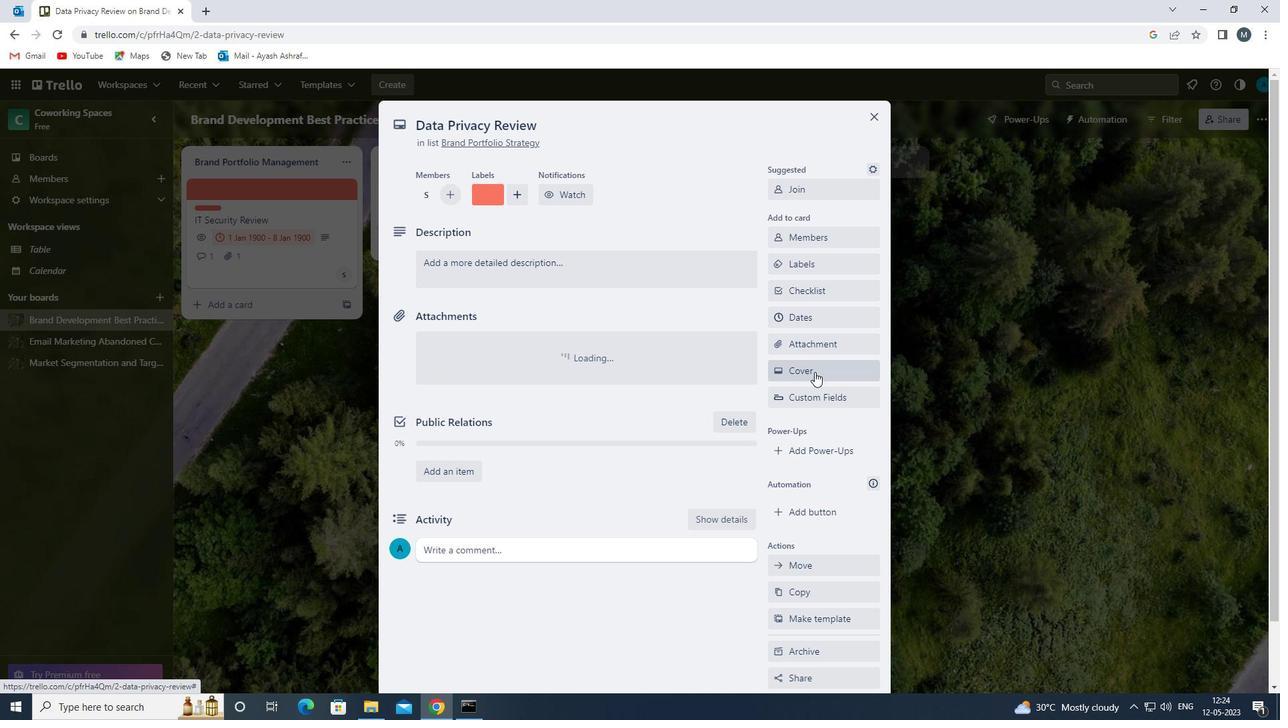 
Action: Mouse moved to (914, 420)
Screenshot: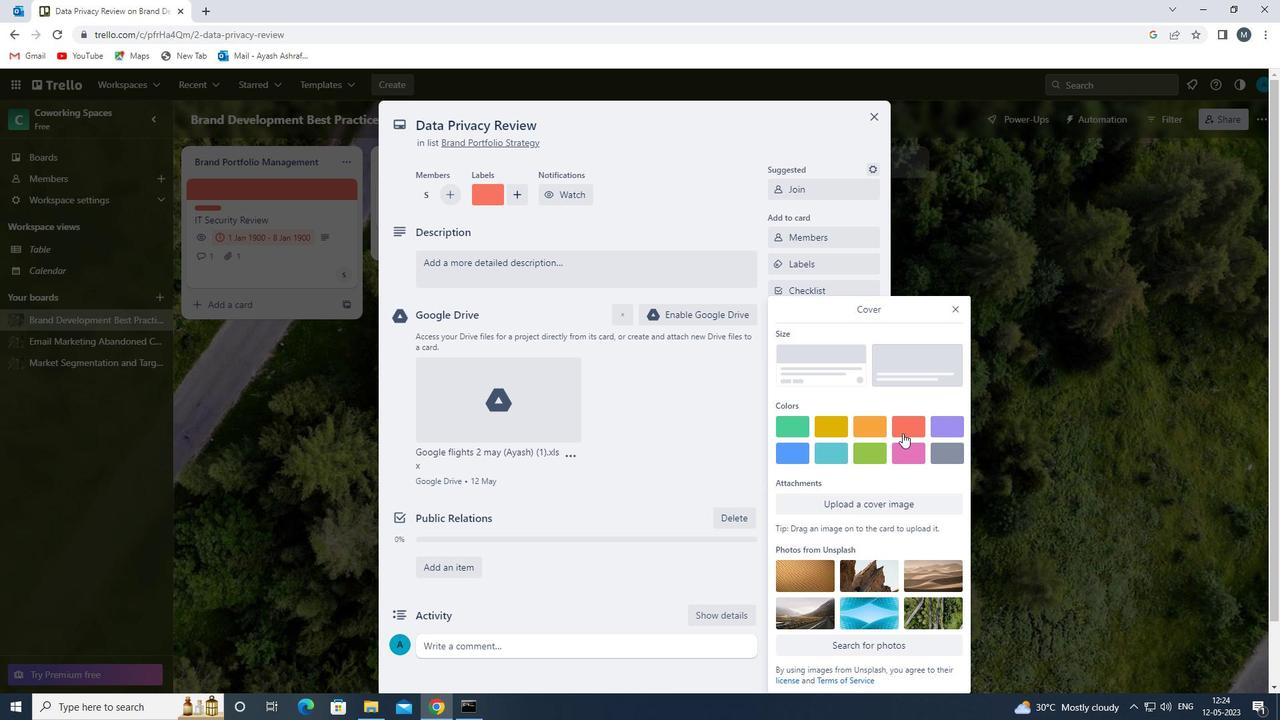 
Action: Mouse pressed left at (914, 420)
Screenshot: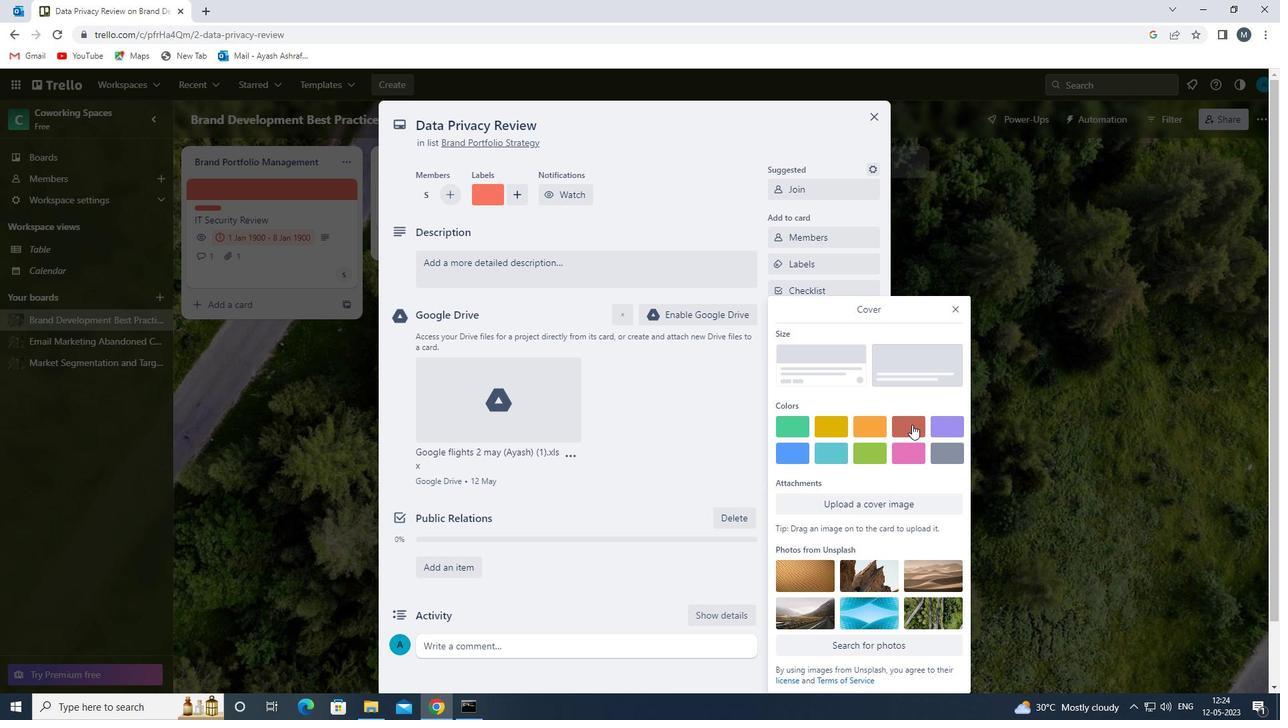 
Action: Mouse moved to (956, 282)
Screenshot: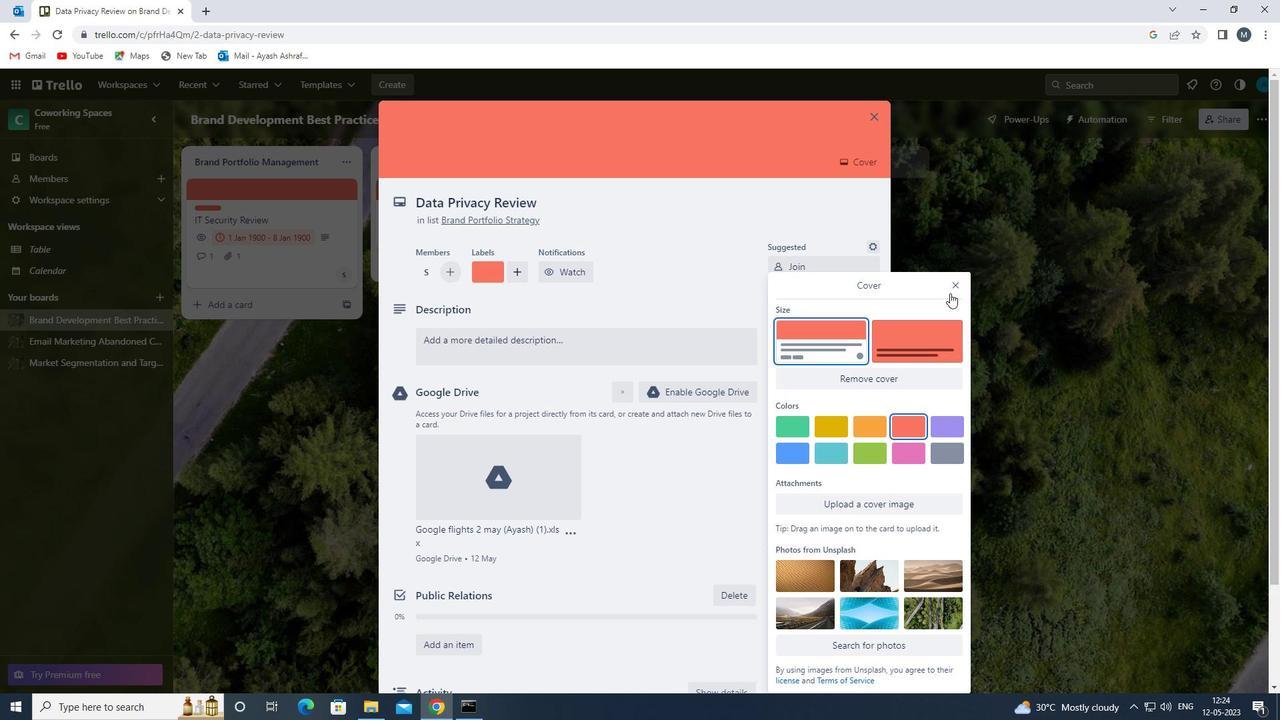 
Action: Mouse pressed left at (956, 282)
Screenshot: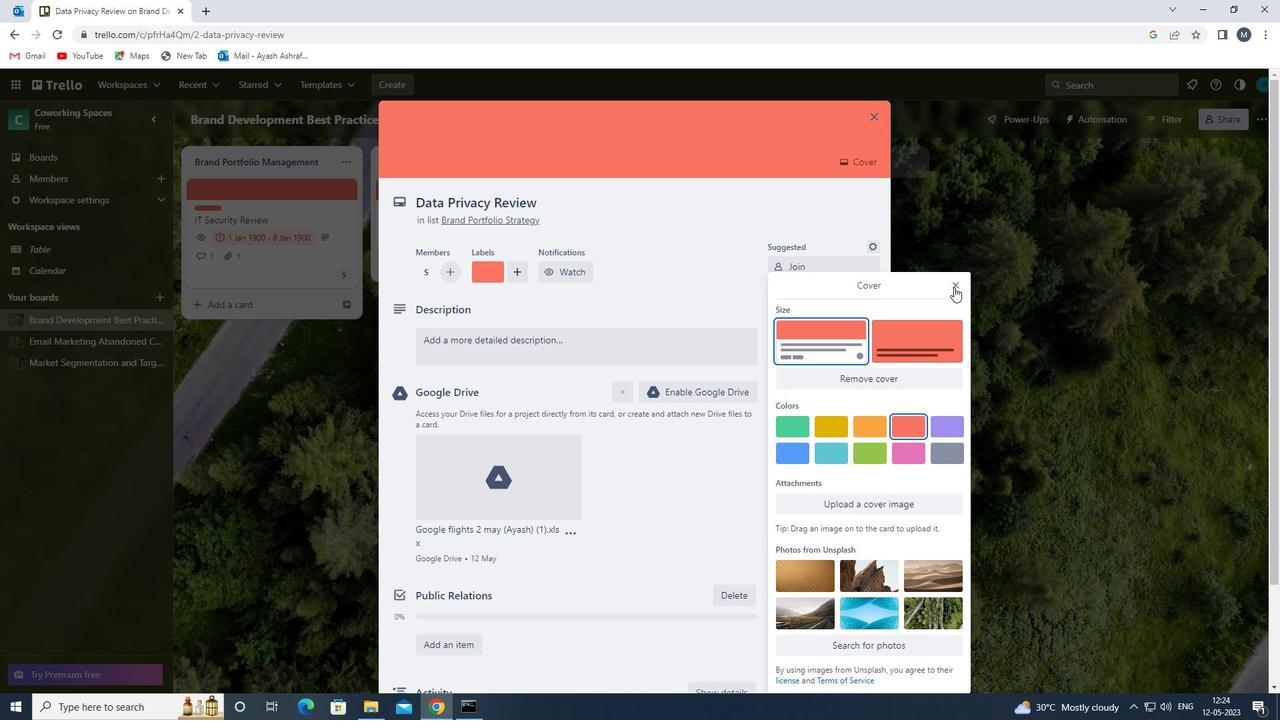 
Action: Mouse moved to (522, 337)
Screenshot: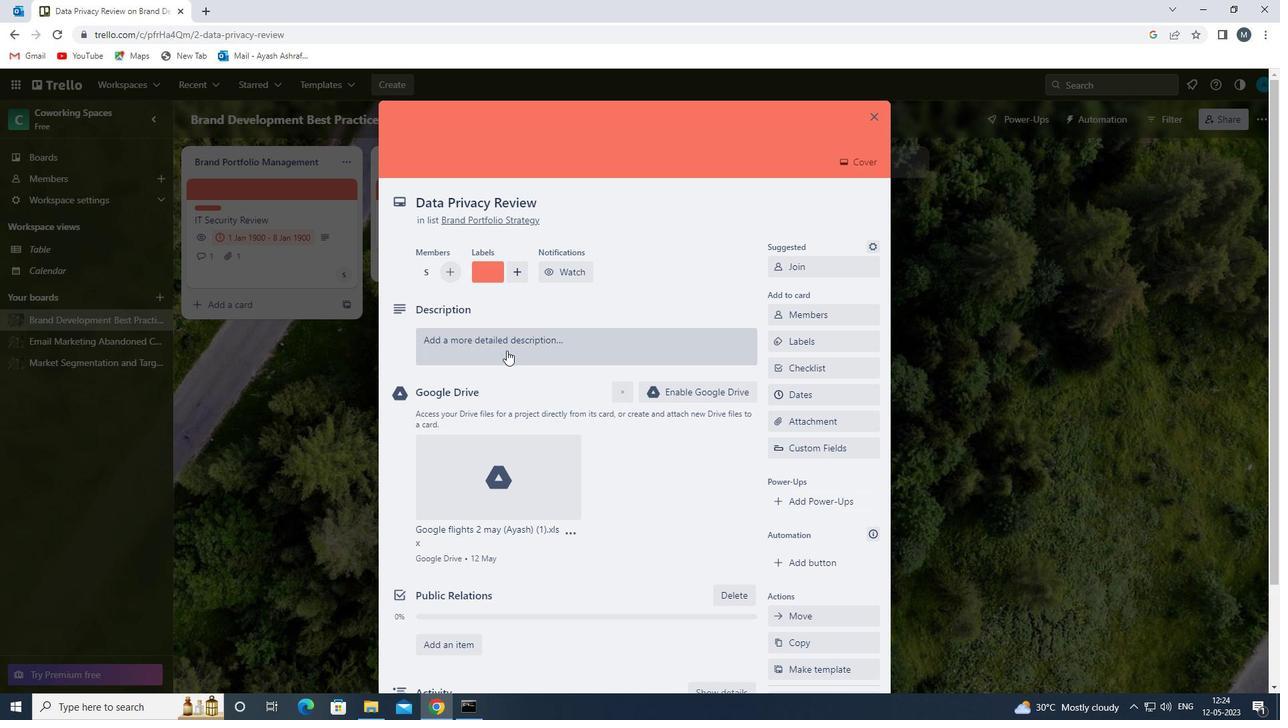 
Action: Mouse pressed left at (522, 337)
Screenshot: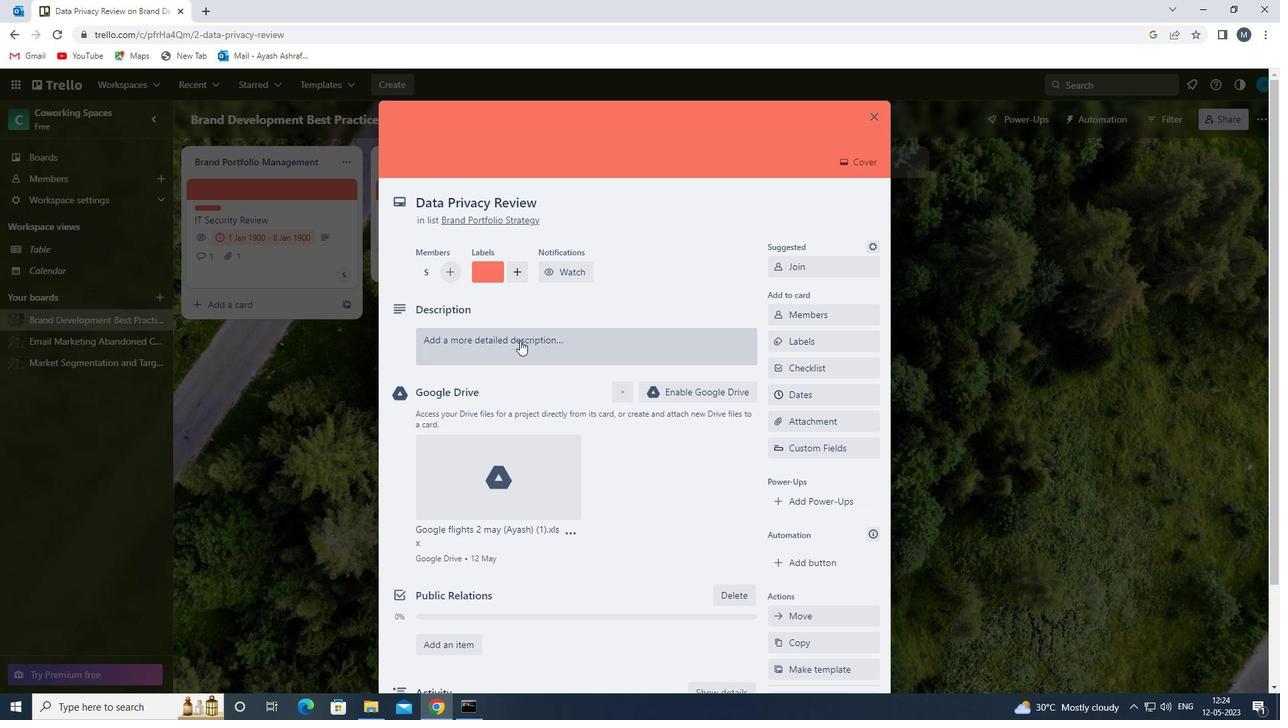 
Action: Mouse moved to (503, 393)
Screenshot: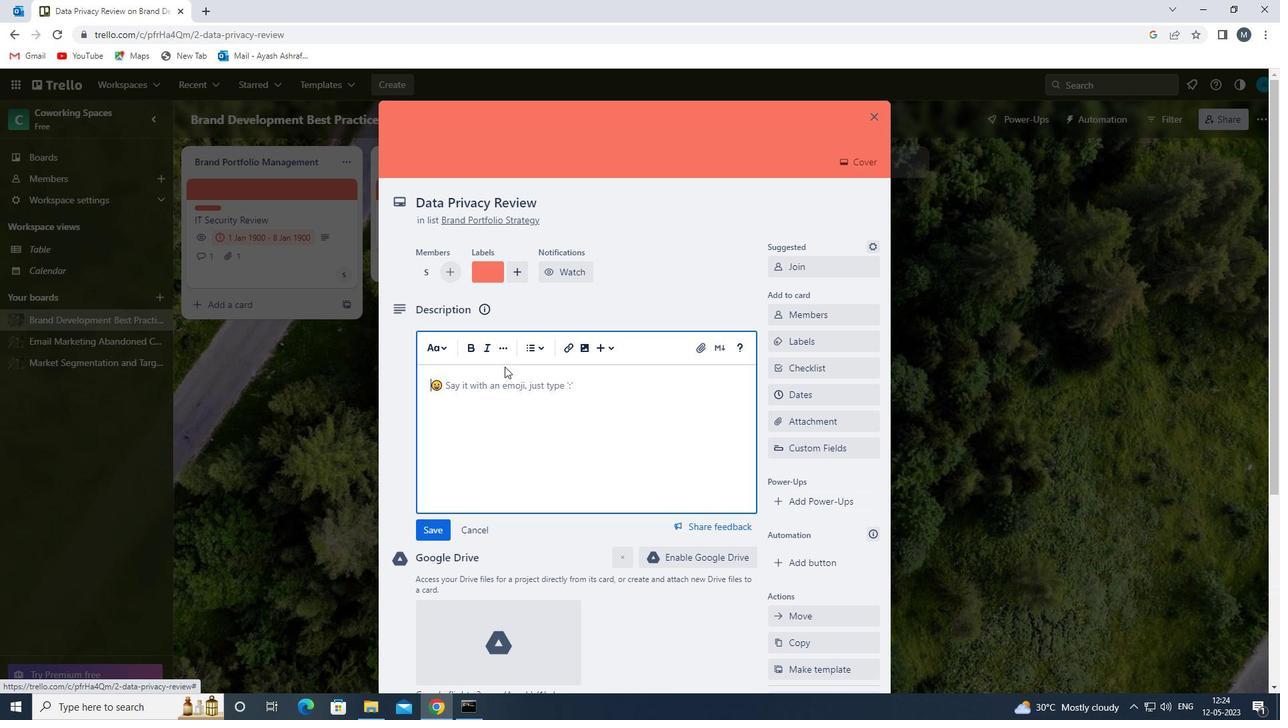 
Action: Mouse pressed left at (503, 393)
Screenshot: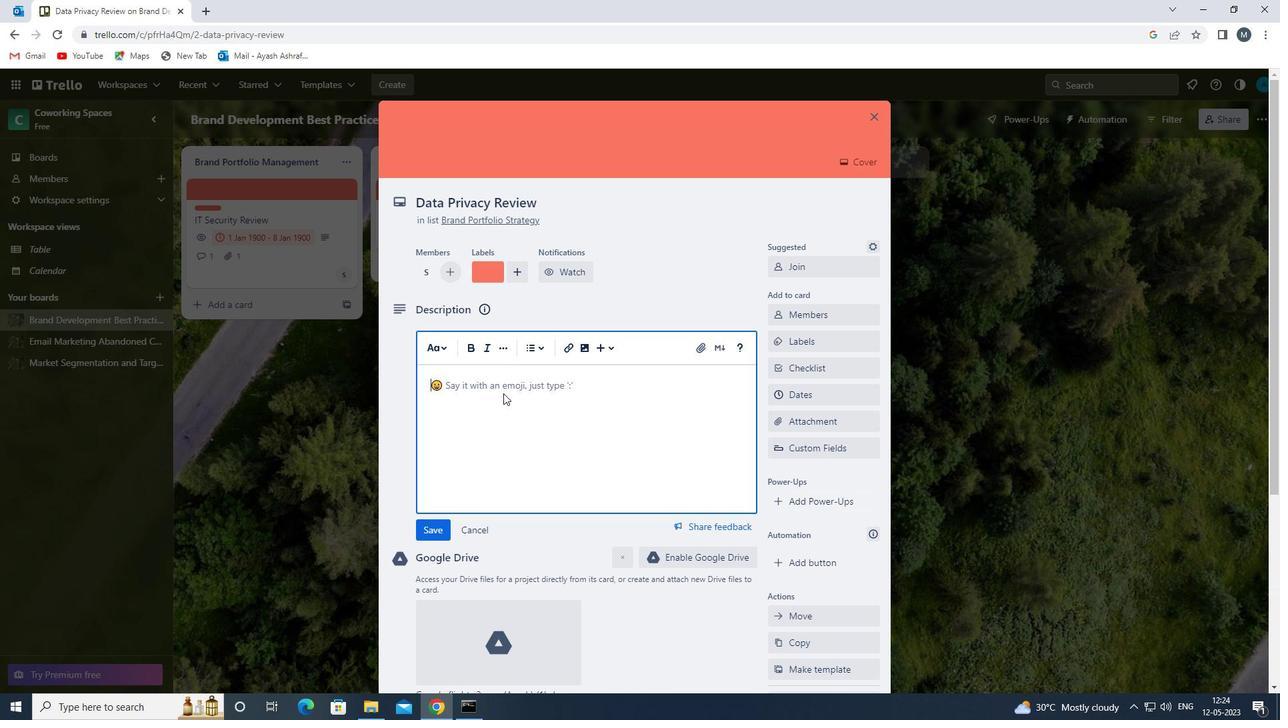 
Action: Key pressed <Key.shift>PLAN<Key.space>AND<Key.space>EXECUTE<Key.space>COMPANY<Key.space>TEAM-BUILDING<Key.space>RETREAT<Key.space>WITH<Key.space>A<Key.space>FOCUS<Key.space>ON<Key.space>PERSONAL<Key.space>GROWTH<Key.space>AND<Key.space>DEVELOPMENT<Key.space>
Screenshot: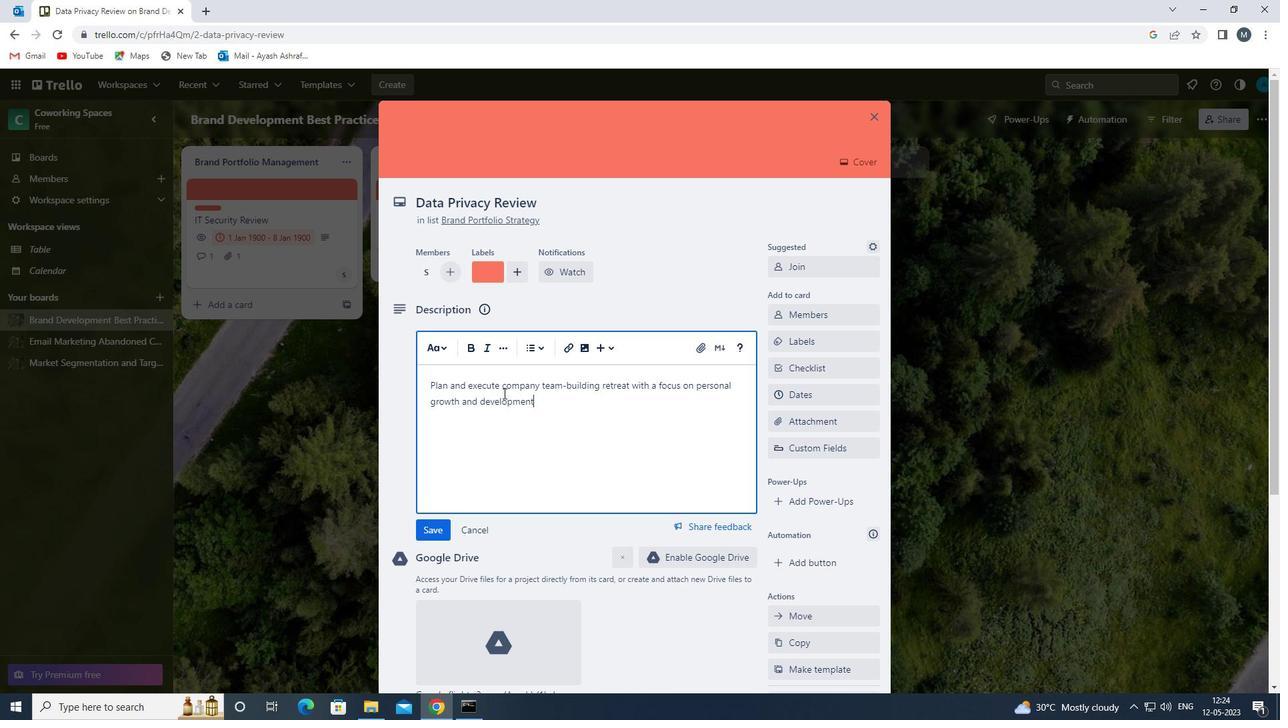 
Action: Mouse moved to (432, 536)
Screenshot: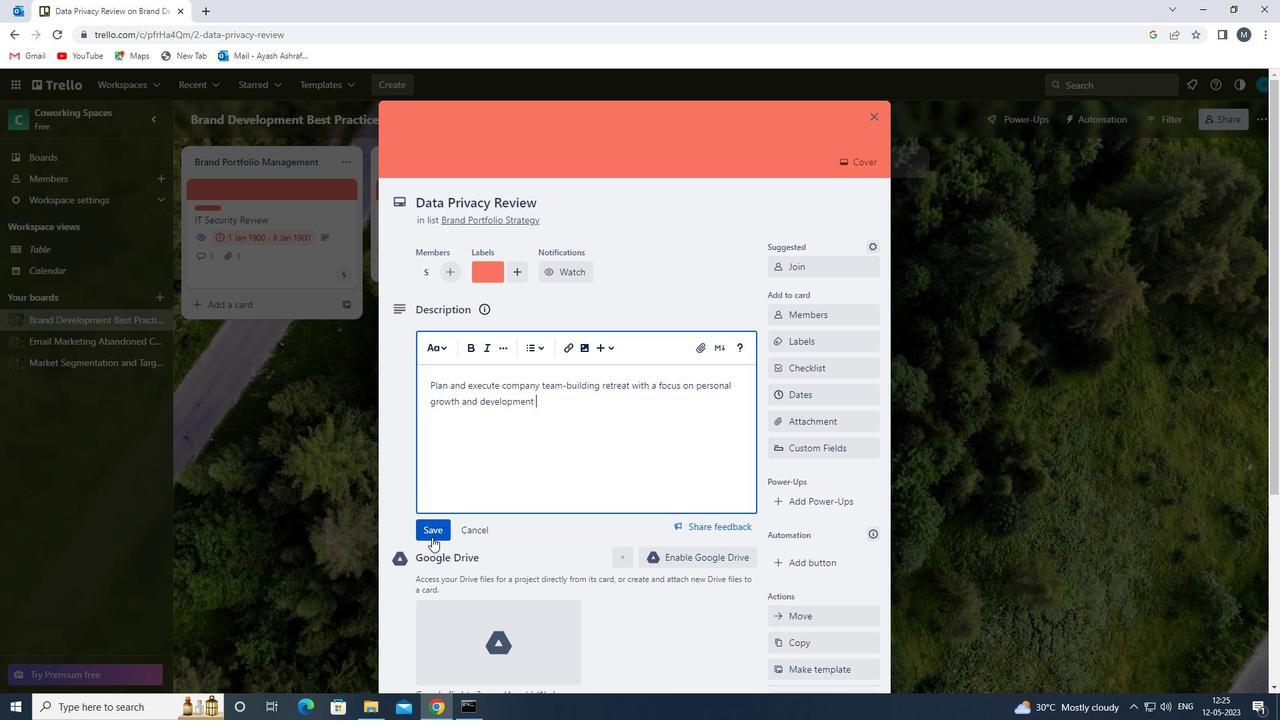 
Action: Mouse pressed left at (432, 536)
Screenshot: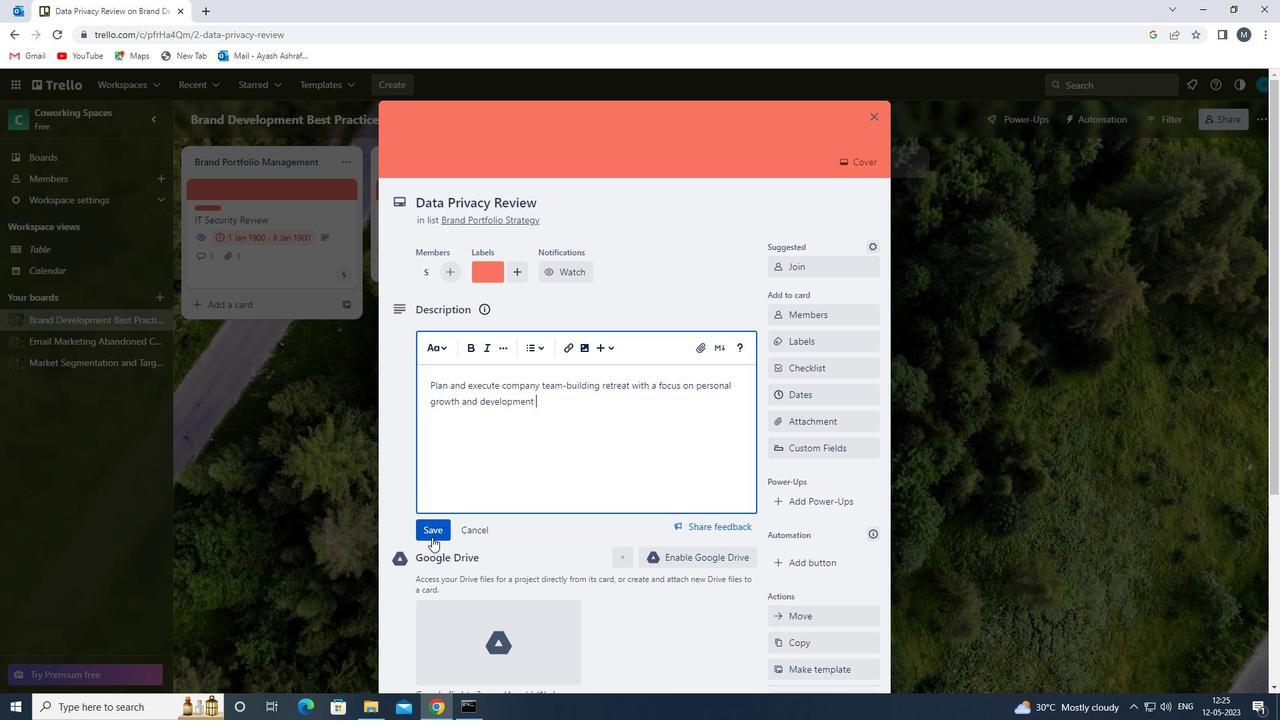 
Action: Mouse moved to (534, 500)
Screenshot: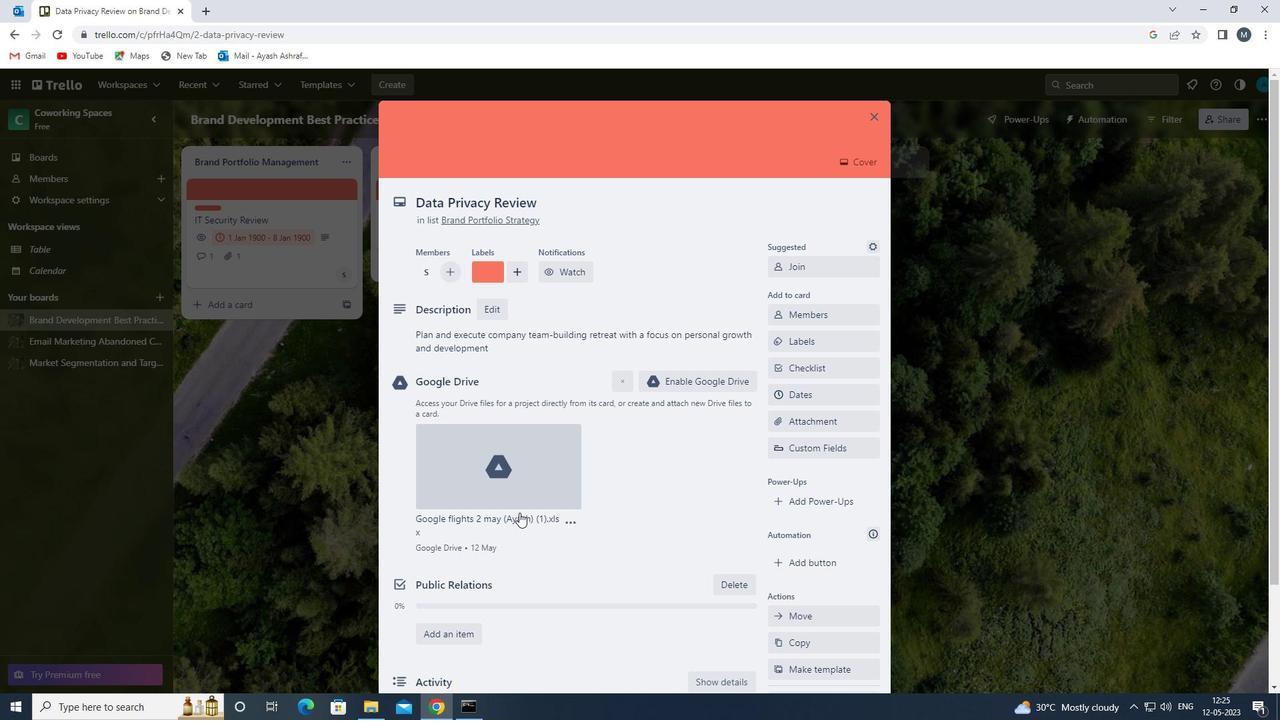 
Action: Mouse scrolled (534, 499) with delta (0, 0)
Screenshot: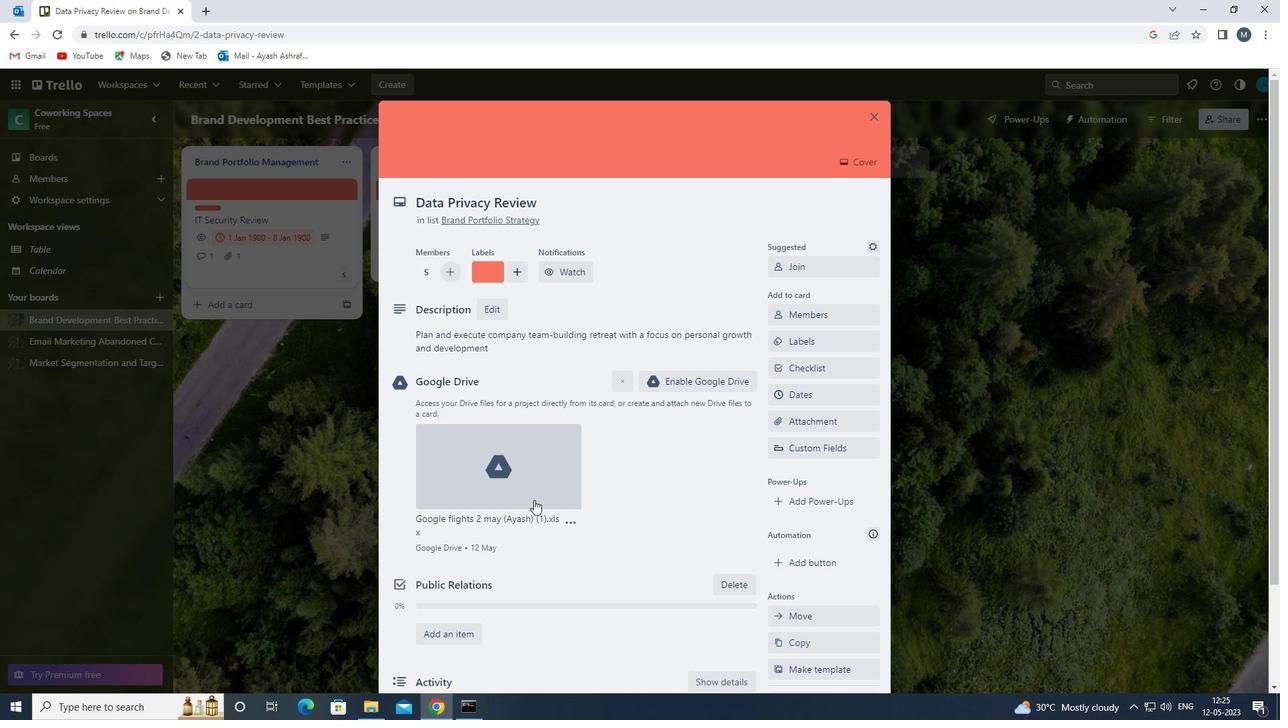 
Action: Mouse moved to (533, 501)
Screenshot: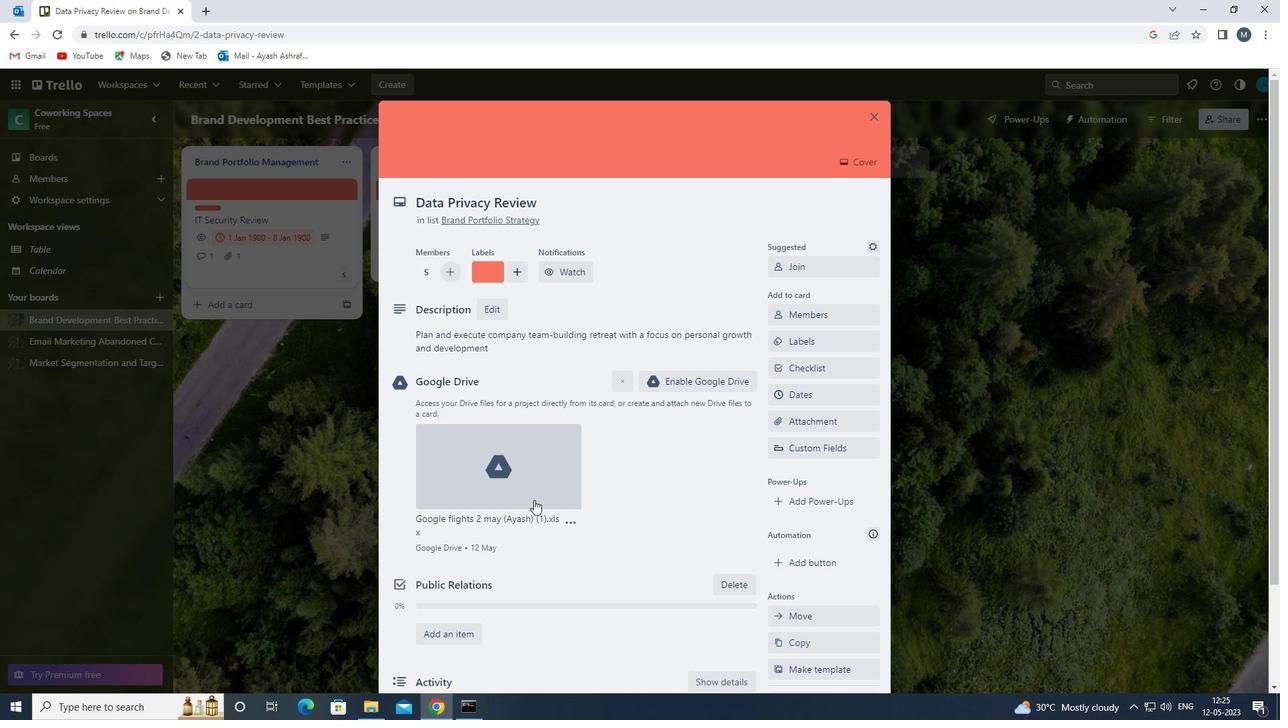 
Action: Mouse scrolled (533, 500) with delta (0, 0)
Screenshot: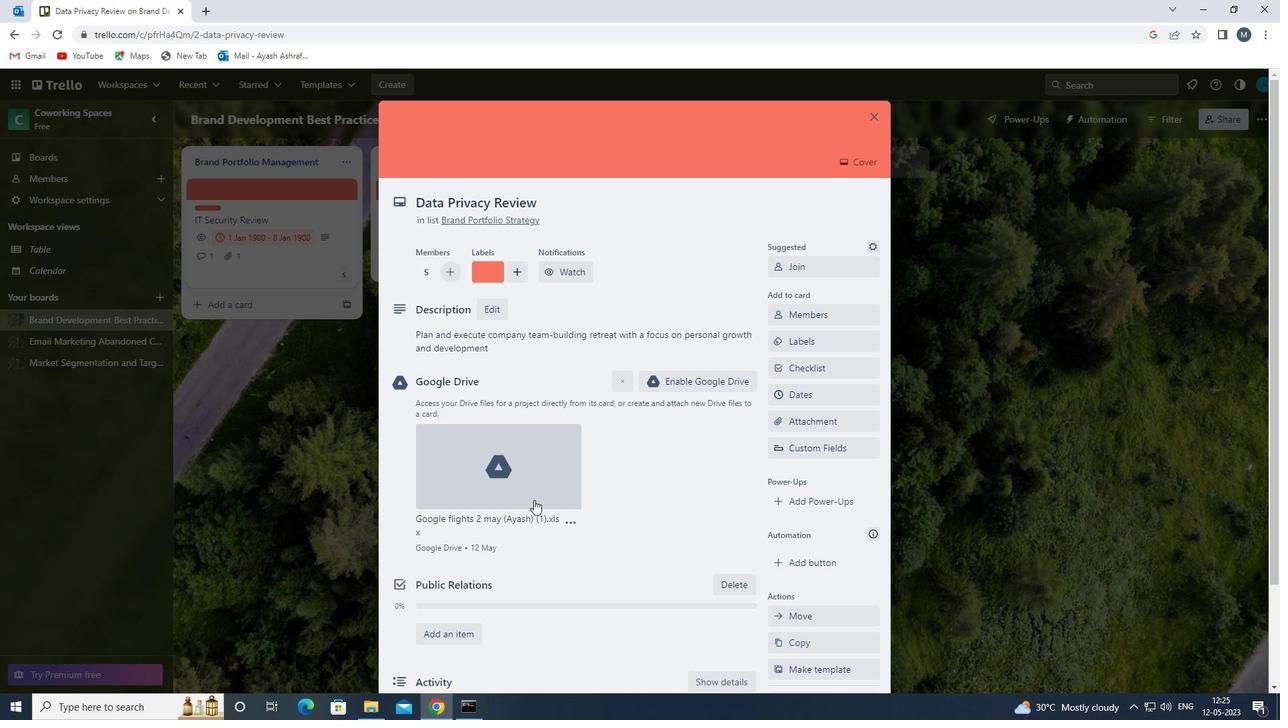 
Action: Mouse moved to (524, 509)
Screenshot: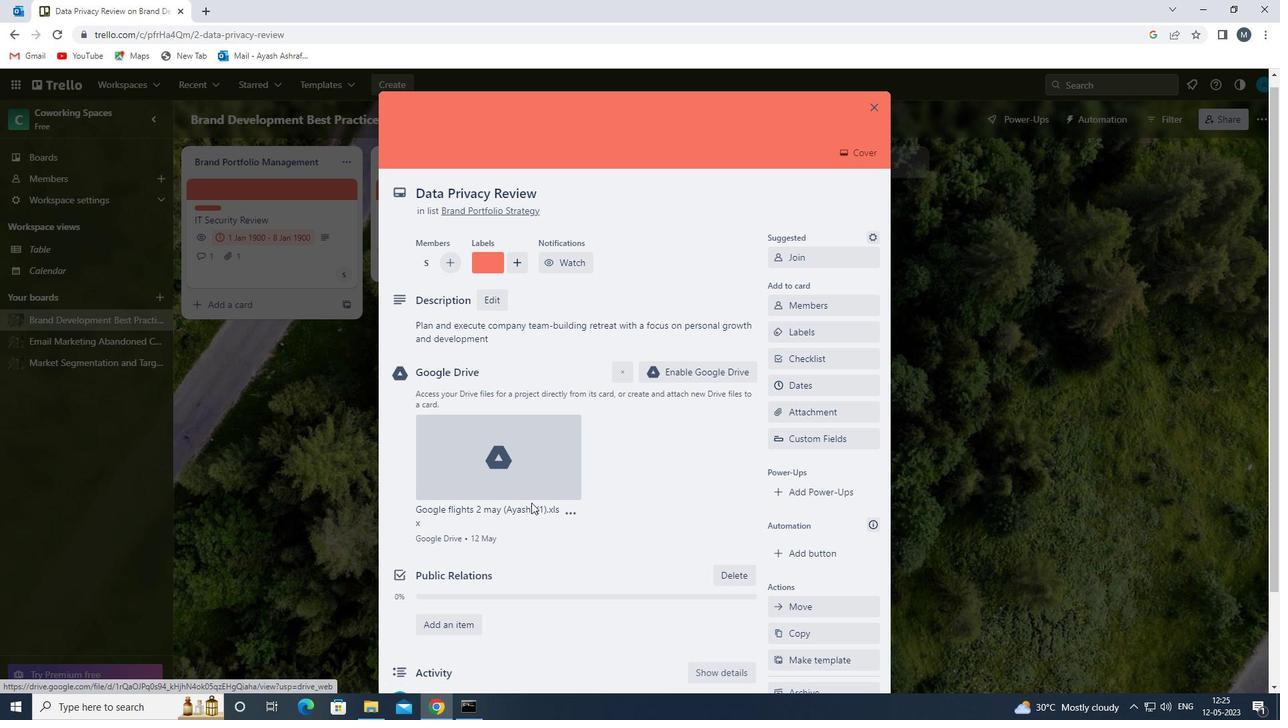 
Action: Mouse scrolled (524, 508) with delta (0, 0)
Screenshot: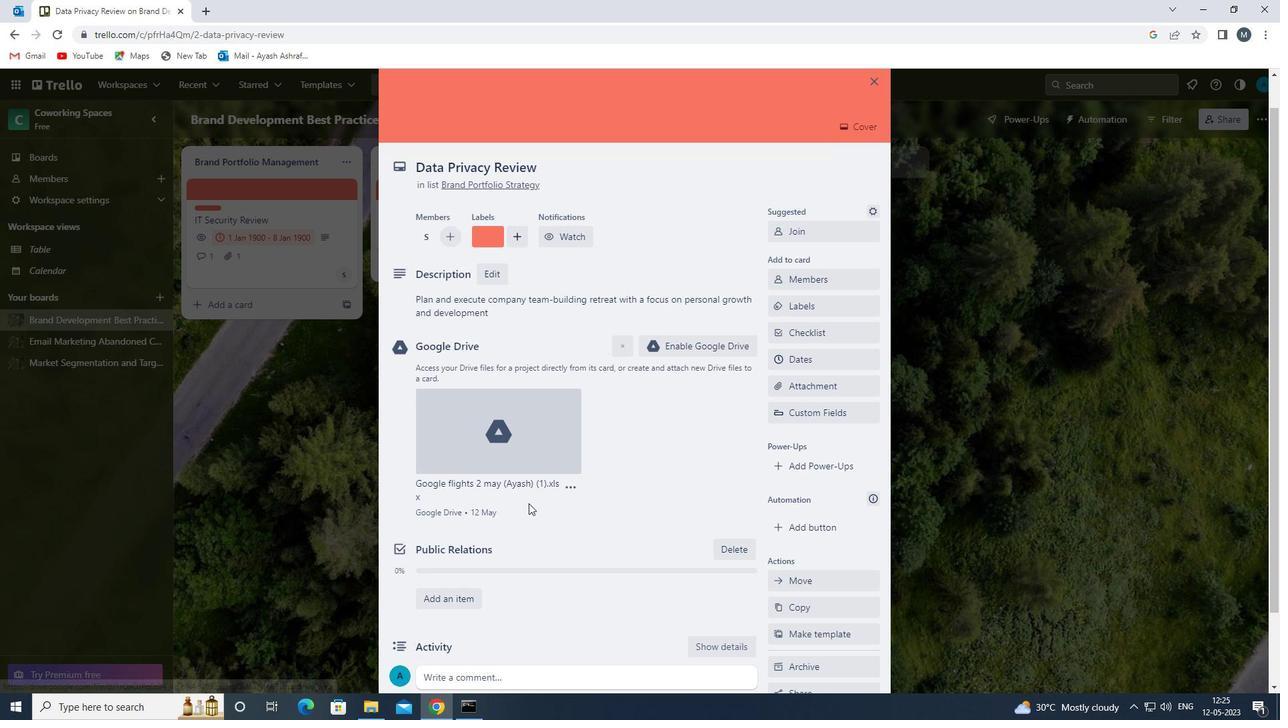 
Action: Mouse moved to (495, 590)
Screenshot: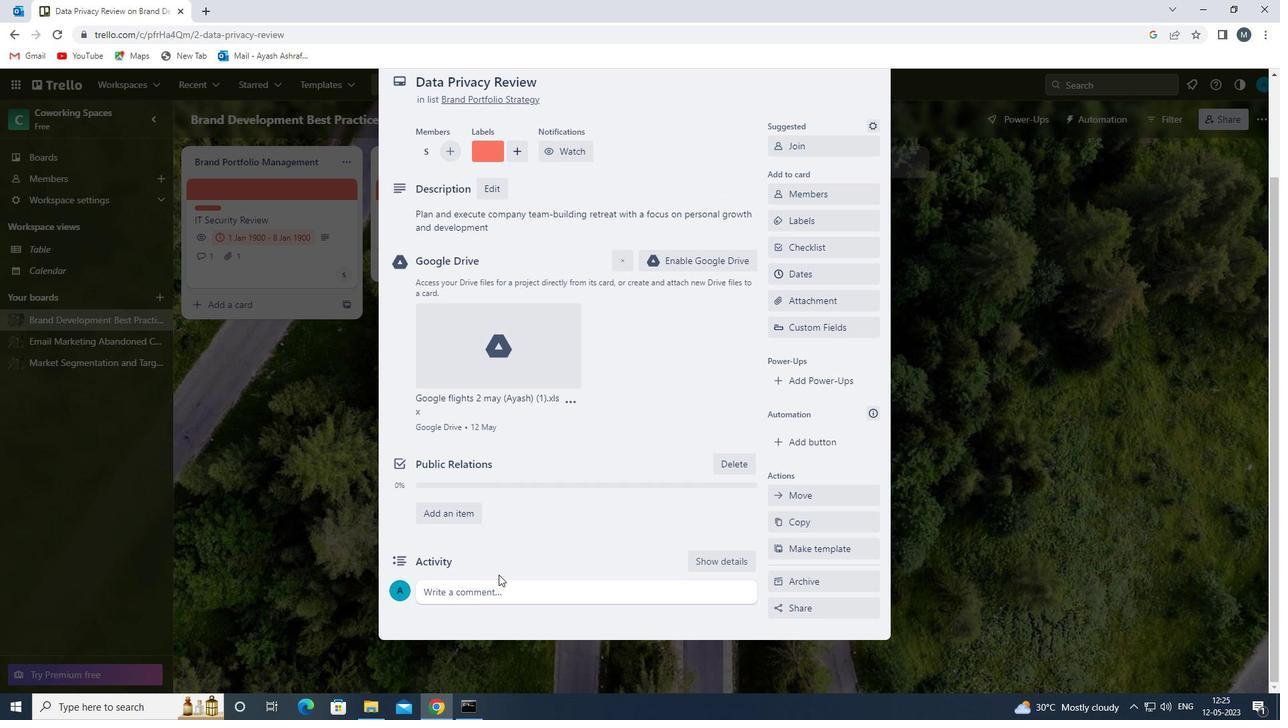 
Action: Mouse pressed left at (495, 590)
Screenshot: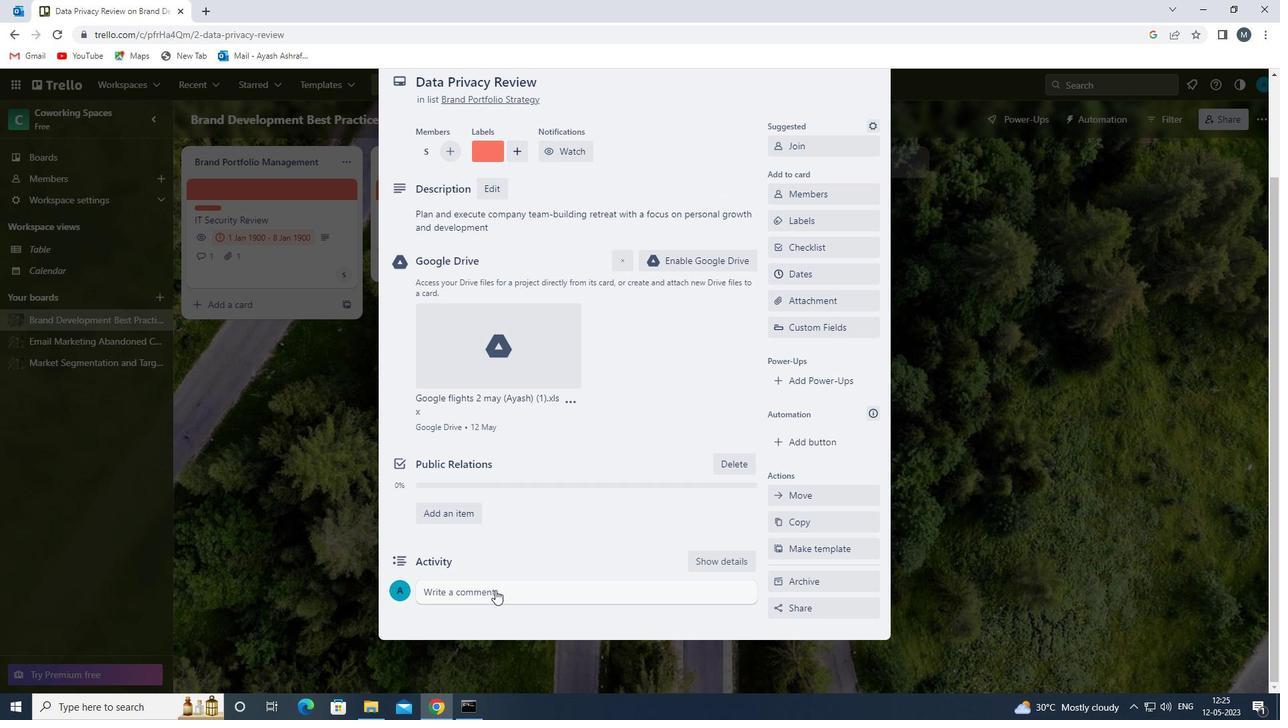 
Action: Mouse moved to (484, 625)
Screenshot: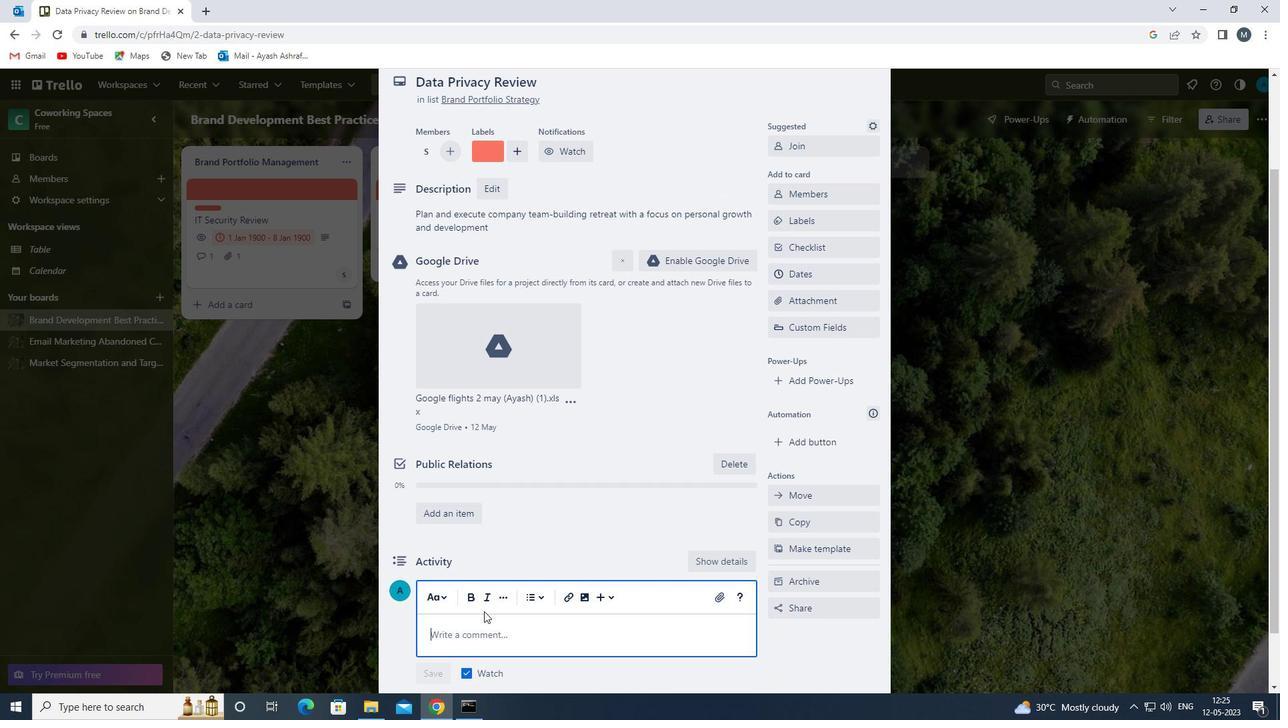 
Action: Mouse pressed left at (484, 625)
Screenshot: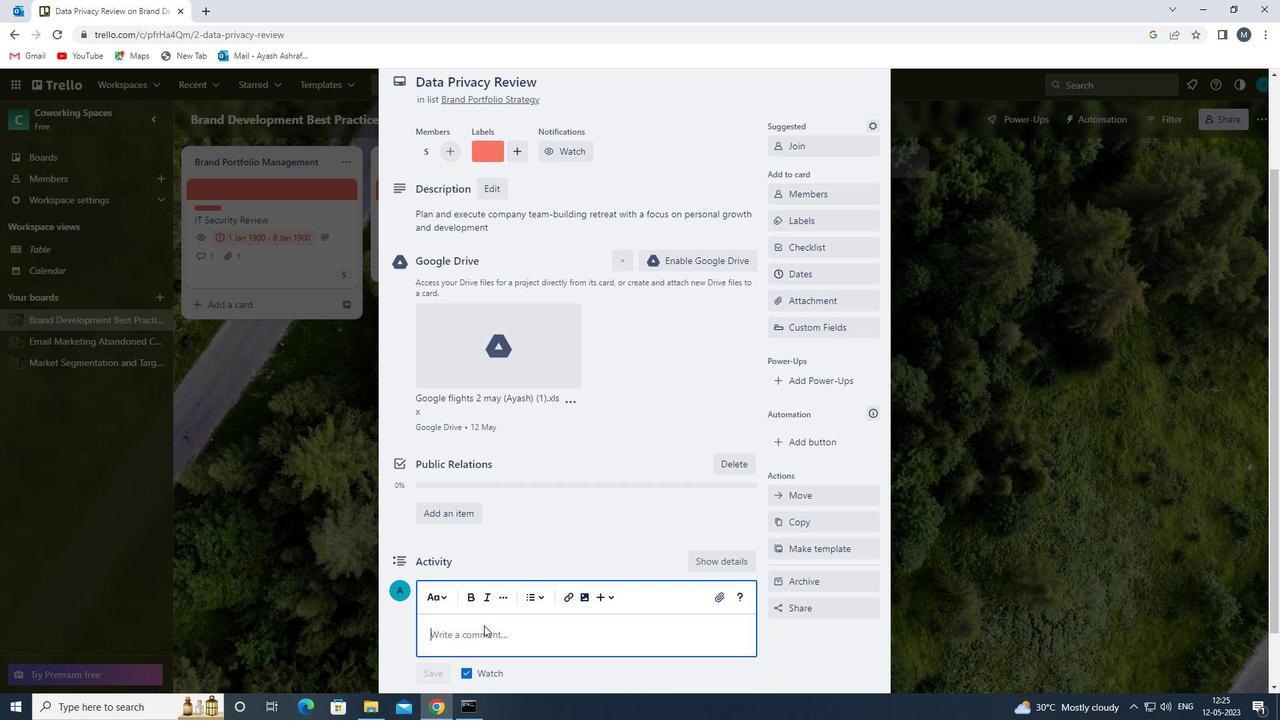 
Action: Mouse moved to (493, 649)
Screenshot: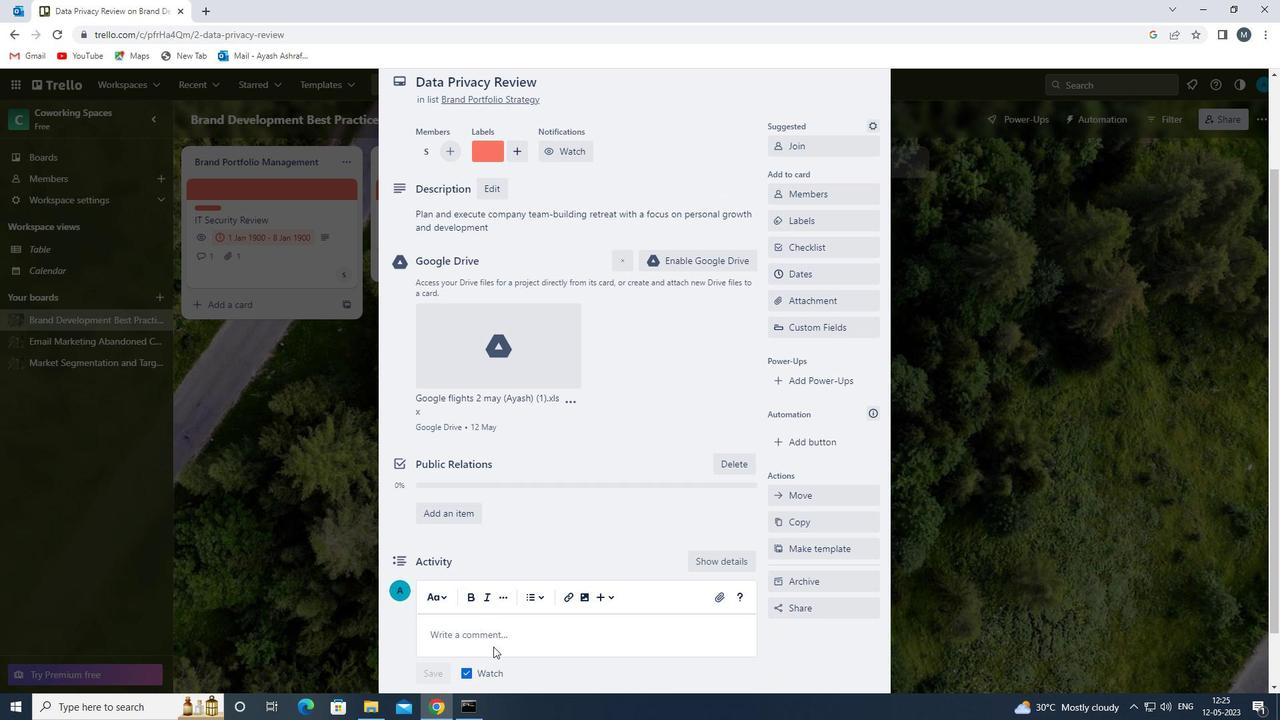 
Action: Mouse pressed left at (493, 649)
Screenshot: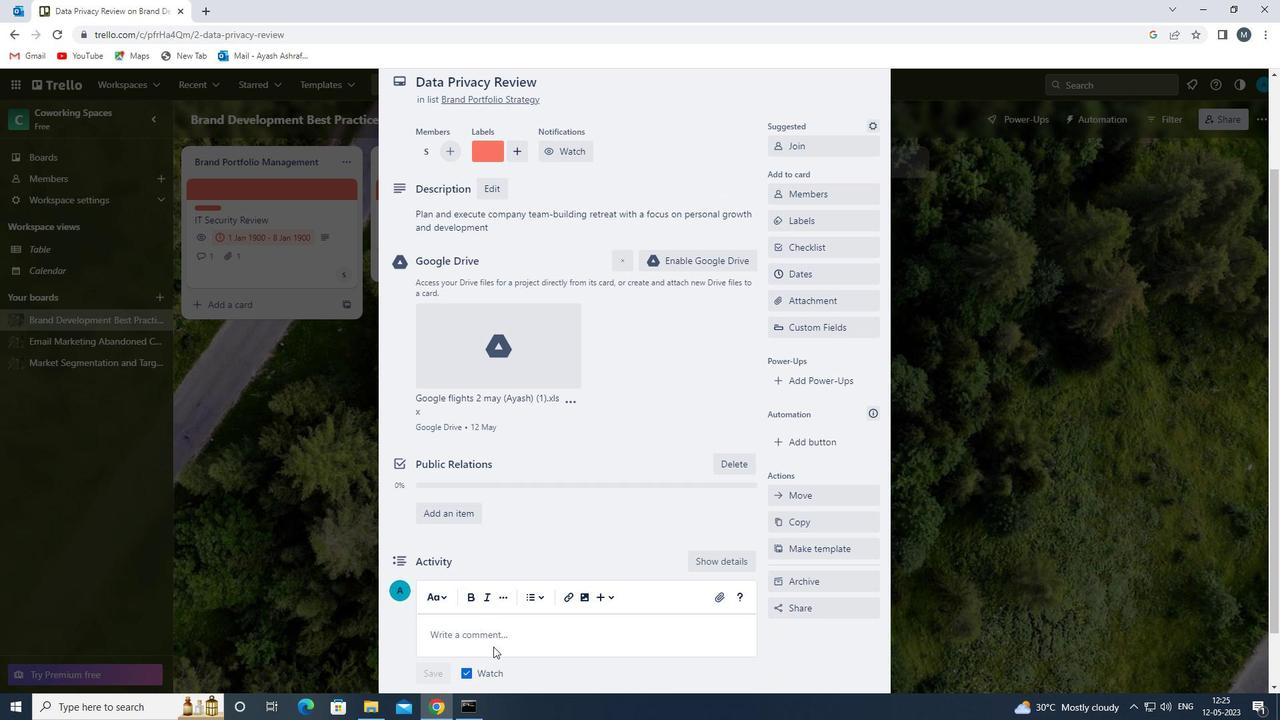 
Action: Mouse moved to (490, 643)
Screenshot: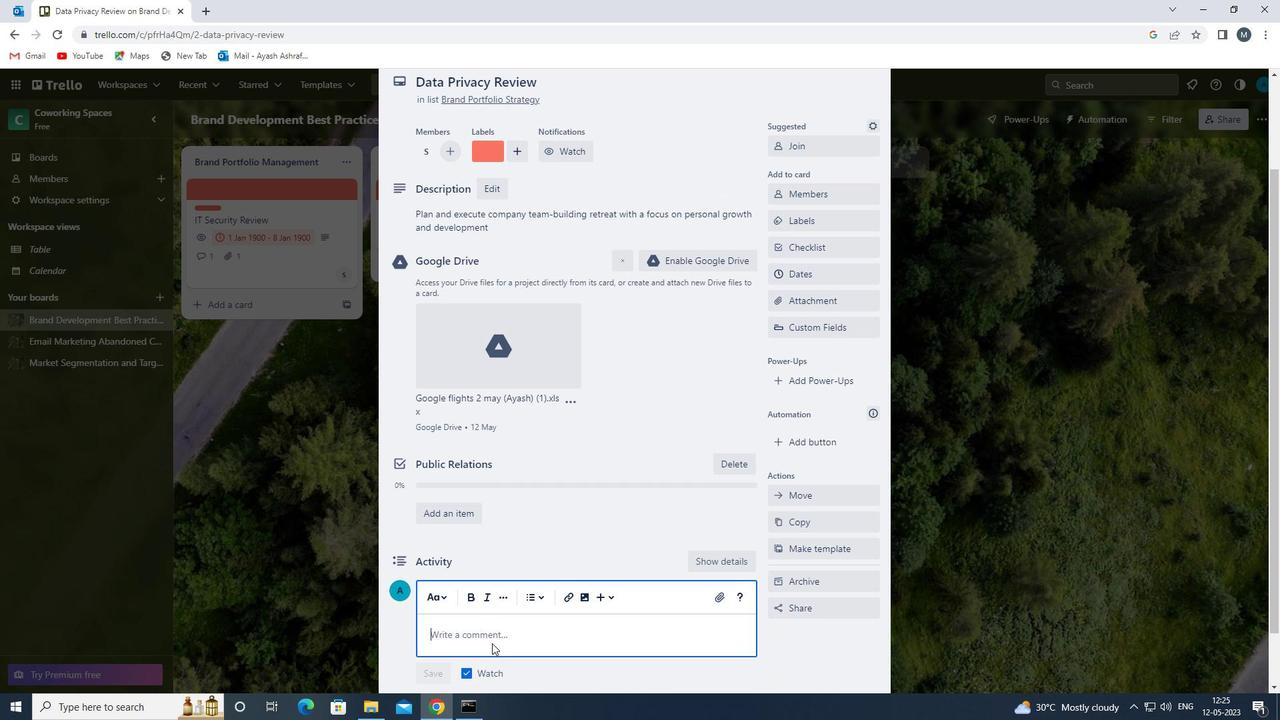 
Action: Key pressed <Key.shift>LET<Key.space>US<Key.space>APPROACH<Key.space>THIS<Key.space>TASK<Key.space>WITH<Key.space>A<Key.space>SENSE<Key.space>OF<Key.space>RISK<Key.space><Key.backspace>-TASKING<Key.backspace><Key.backspace><Key.backspace><Key.backspace><Key.backspace>T<Key.backspace>KING<Key.space><Key.backspace>,<Key.space>RECOGNIZING<Key.space>THAT<Key.space>CALCULATED<Key.space>RISKS<Key.space>X<Key.backspace>CAN<Key.space>LEAD<Key.space>TO<Key.space>N<Key.backspace><Key.backspace><Key.space>NEW<Key.space>OPPORTUNITIES<Key.space>AND<Key.space>GROWTH,<Key.backspace>.
Screenshot: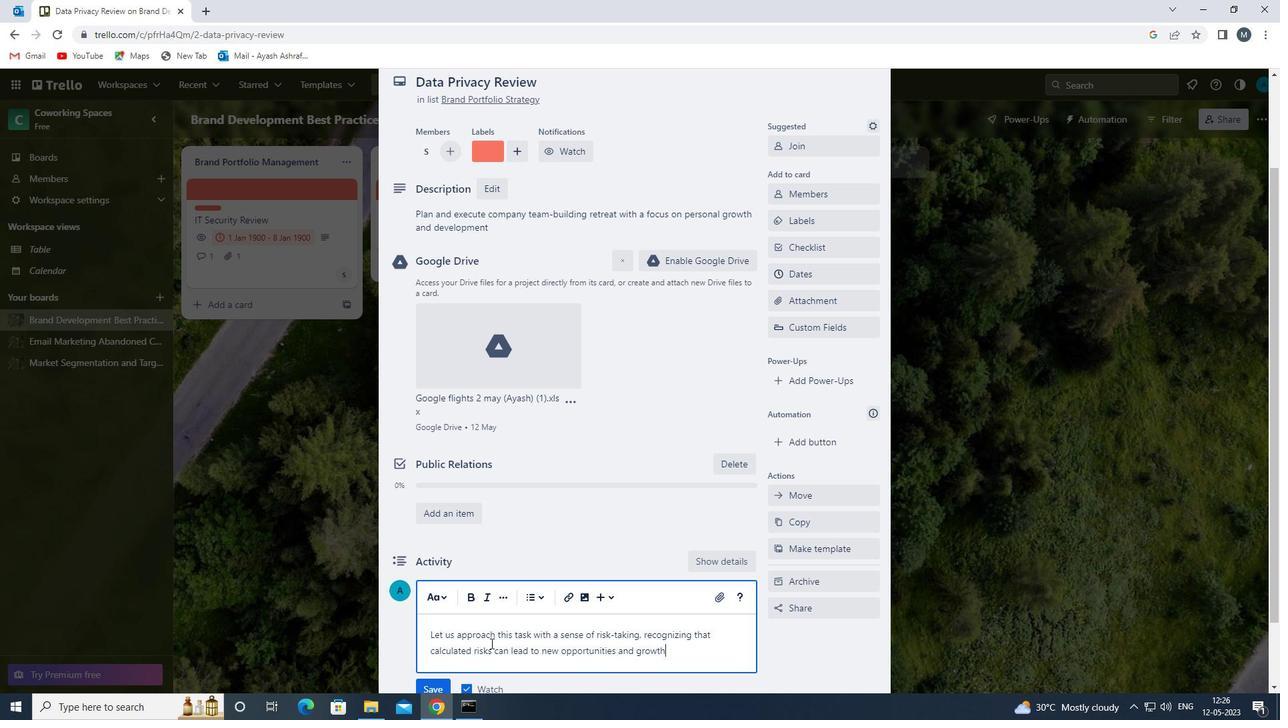 
Action: Mouse moved to (492, 633)
Screenshot: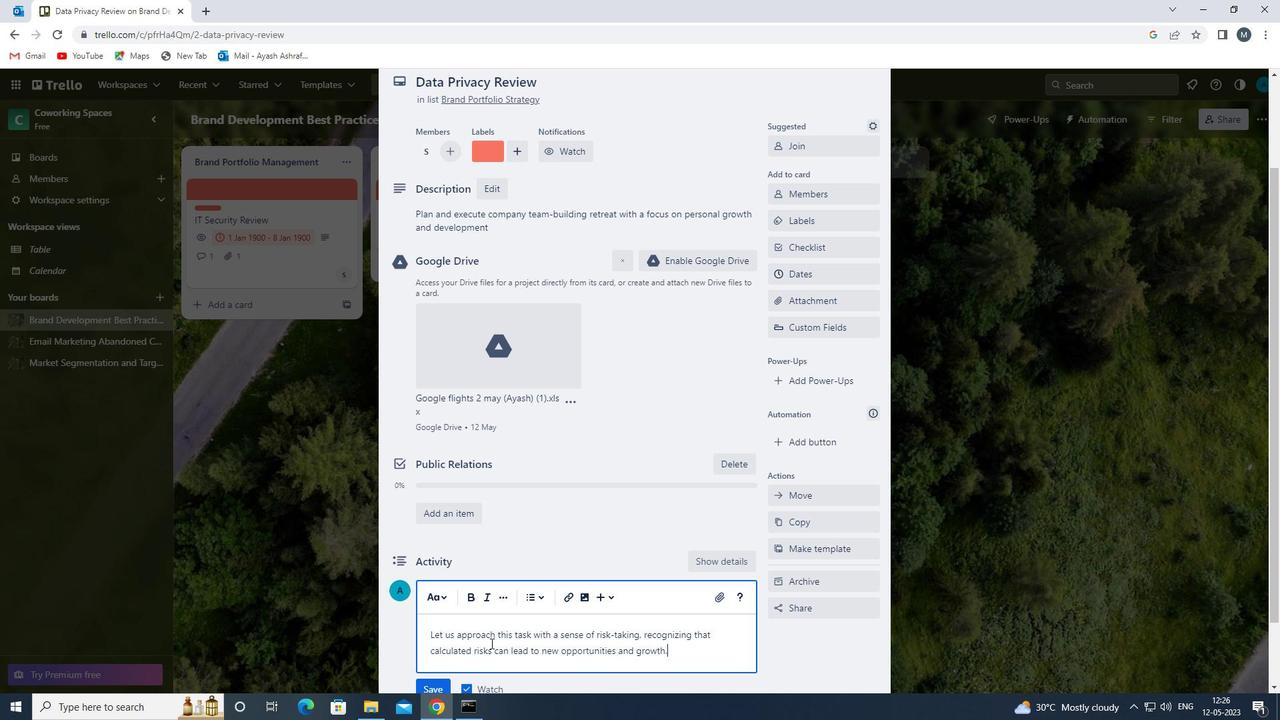 
Action: Mouse scrolled (492, 632) with delta (0, 0)
Screenshot: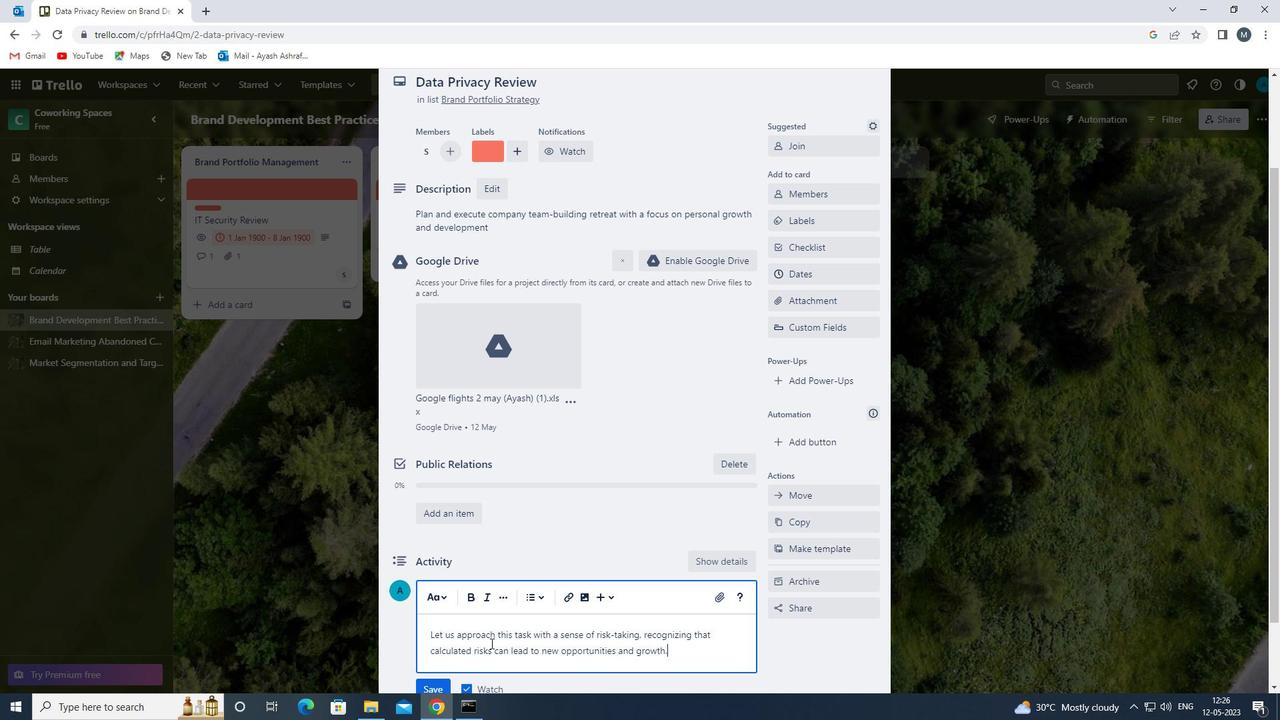
Action: Mouse moved to (435, 623)
Screenshot: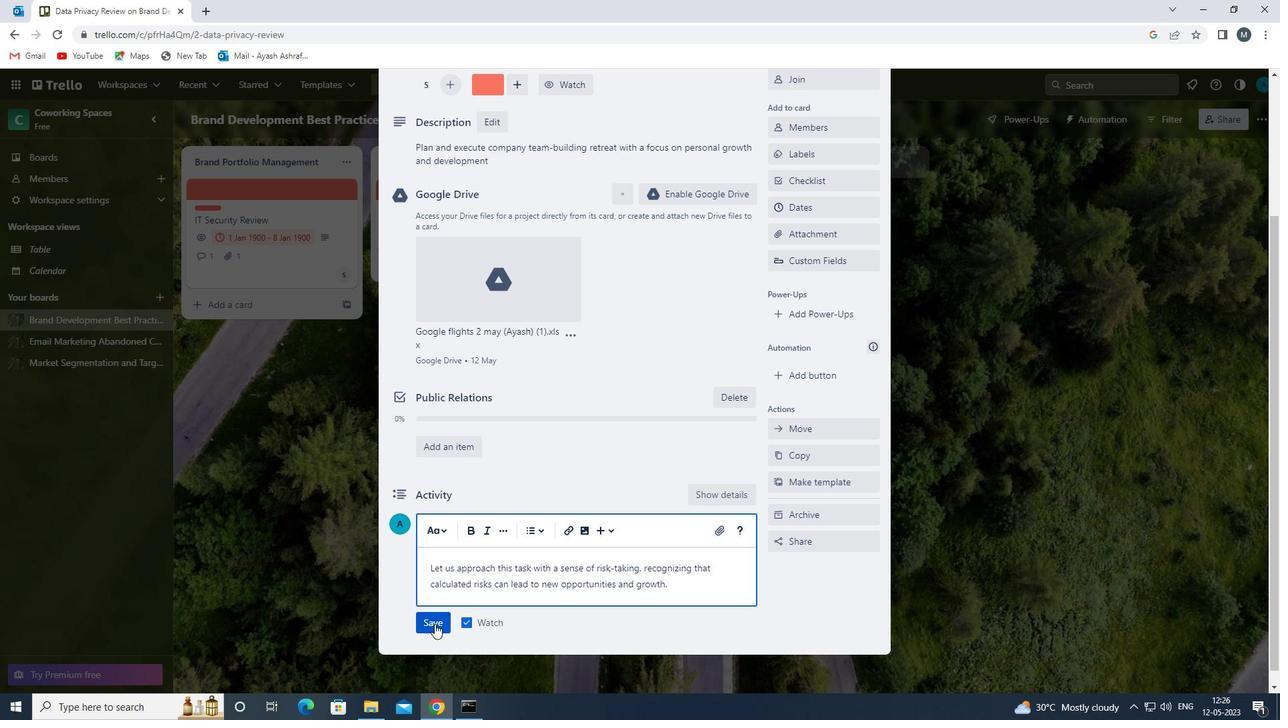 
Action: Mouse pressed left at (435, 623)
Screenshot: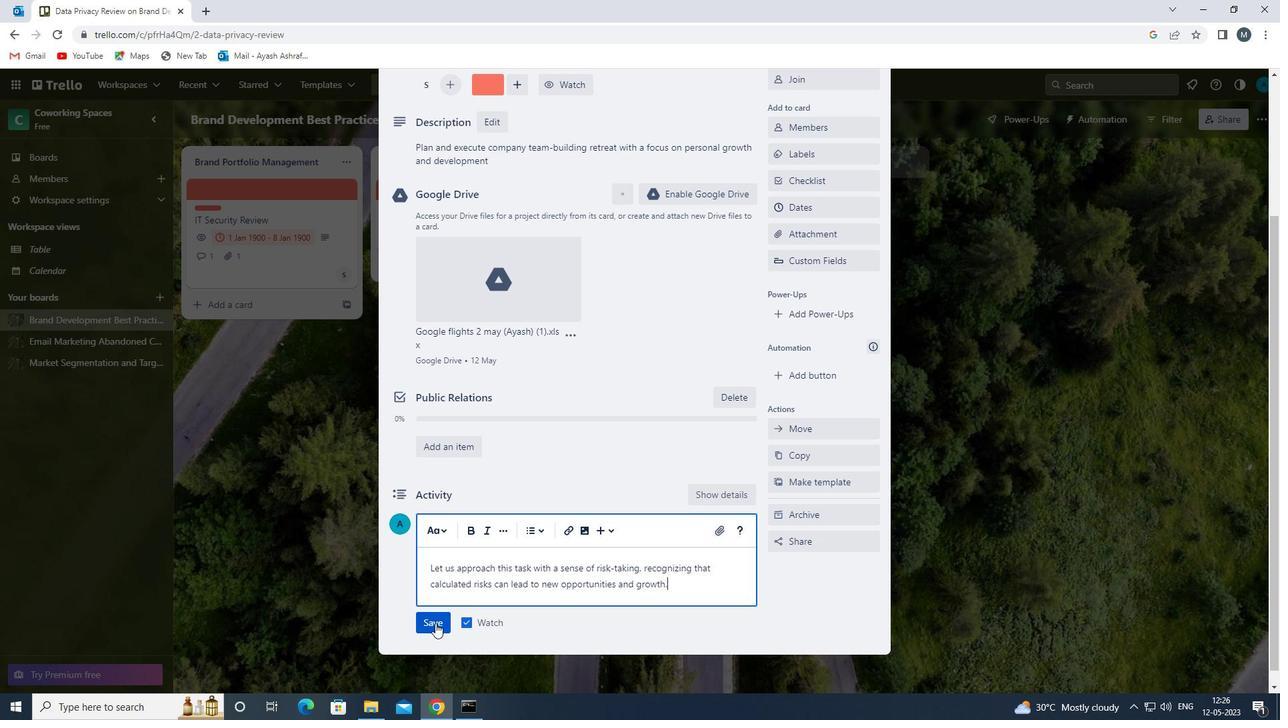 
Action: Mouse moved to (797, 419)
Screenshot: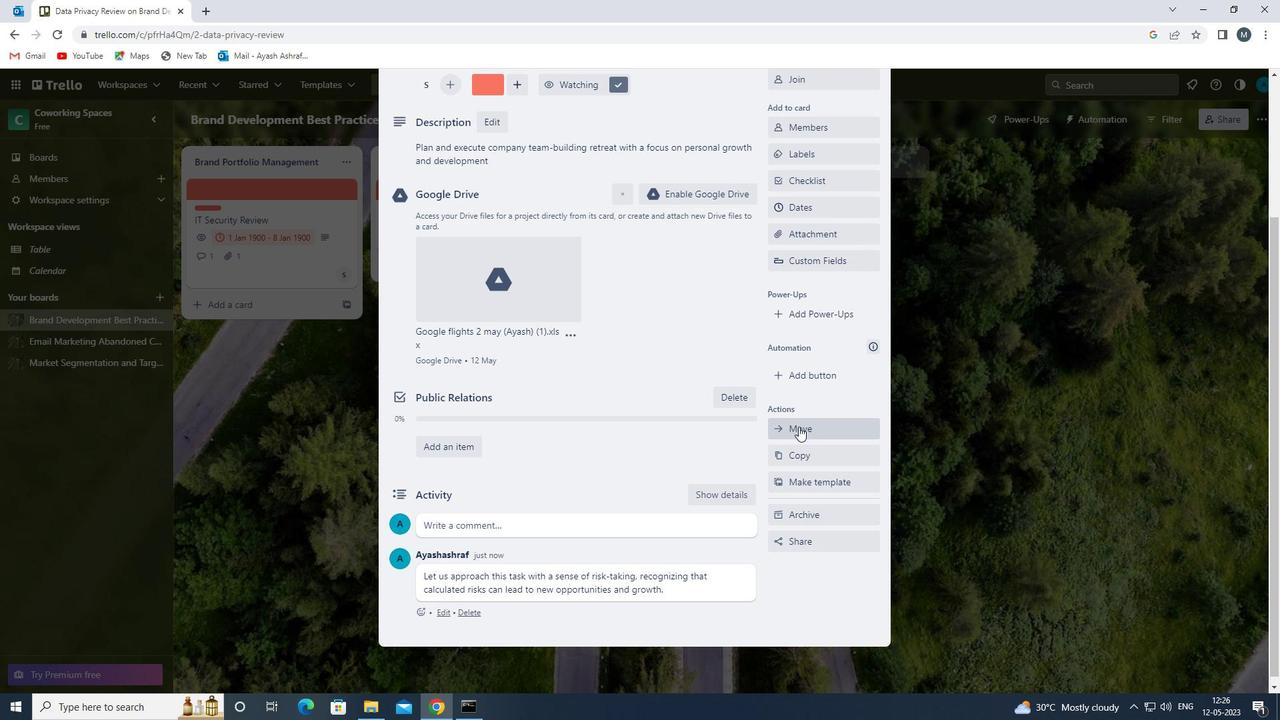 
Action: Mouse scrolled (797, 420) with delta (0, 0)
Screenshot: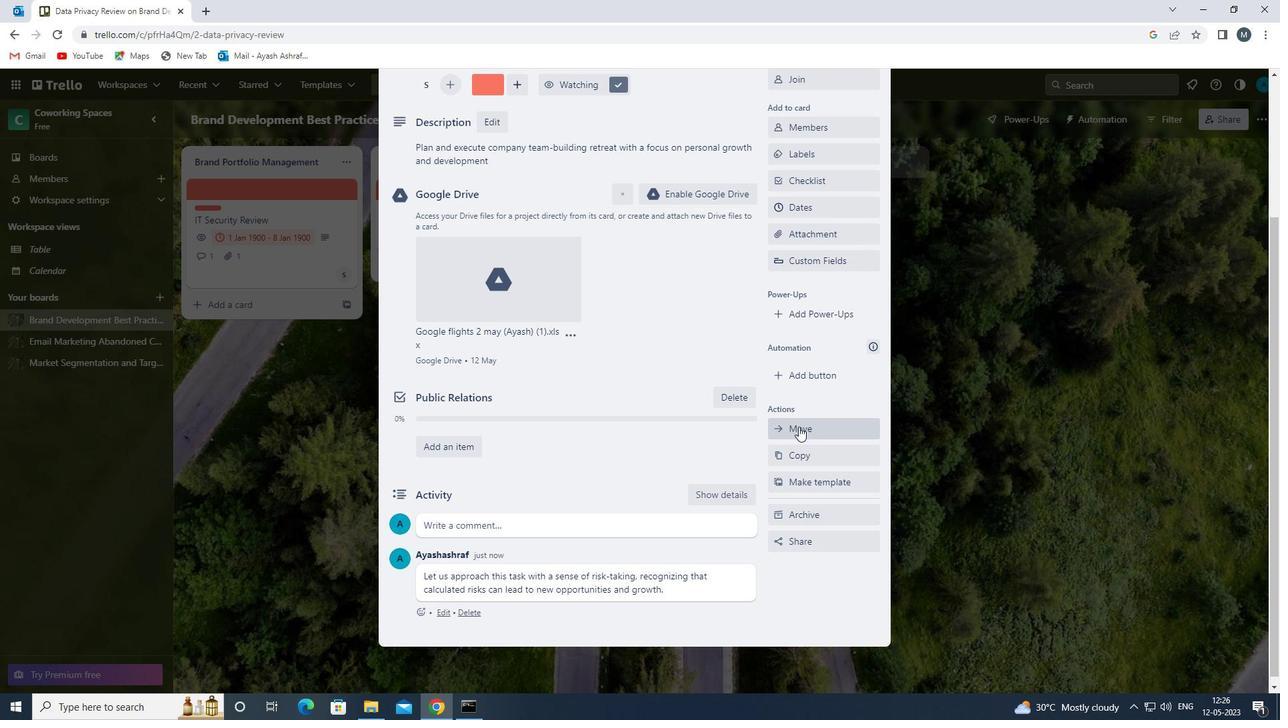 
Action: Mouse scrolled (797, 420) with delta (0, 0)
Screenshot: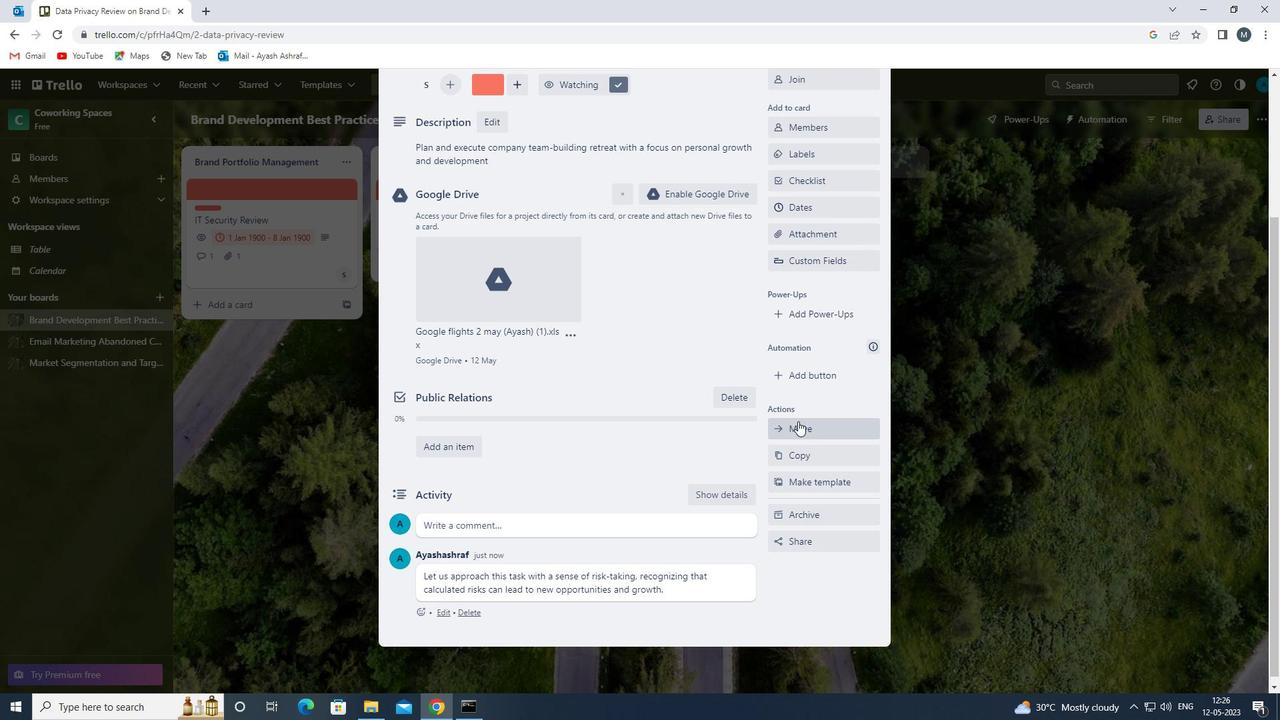 
Action: Mouse moved to (803, 335)
Screenshot: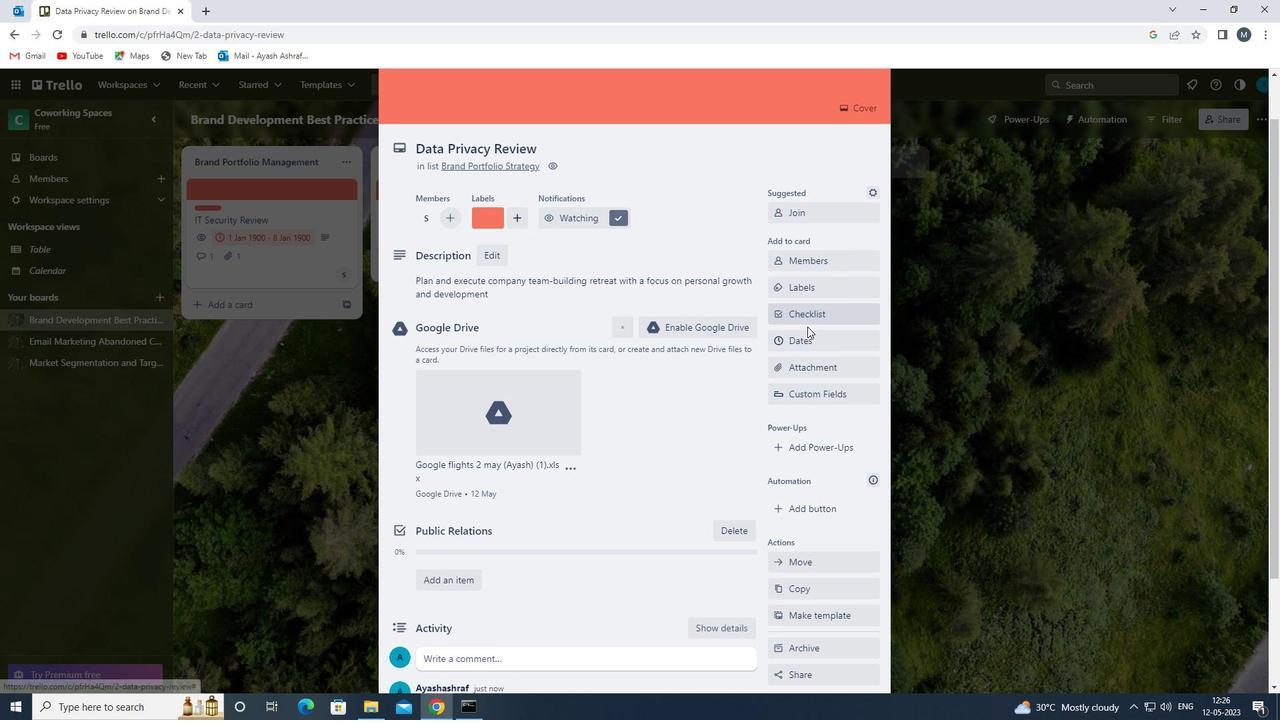 
Action: Mouse pressed left at (803, 335)
Screenshot: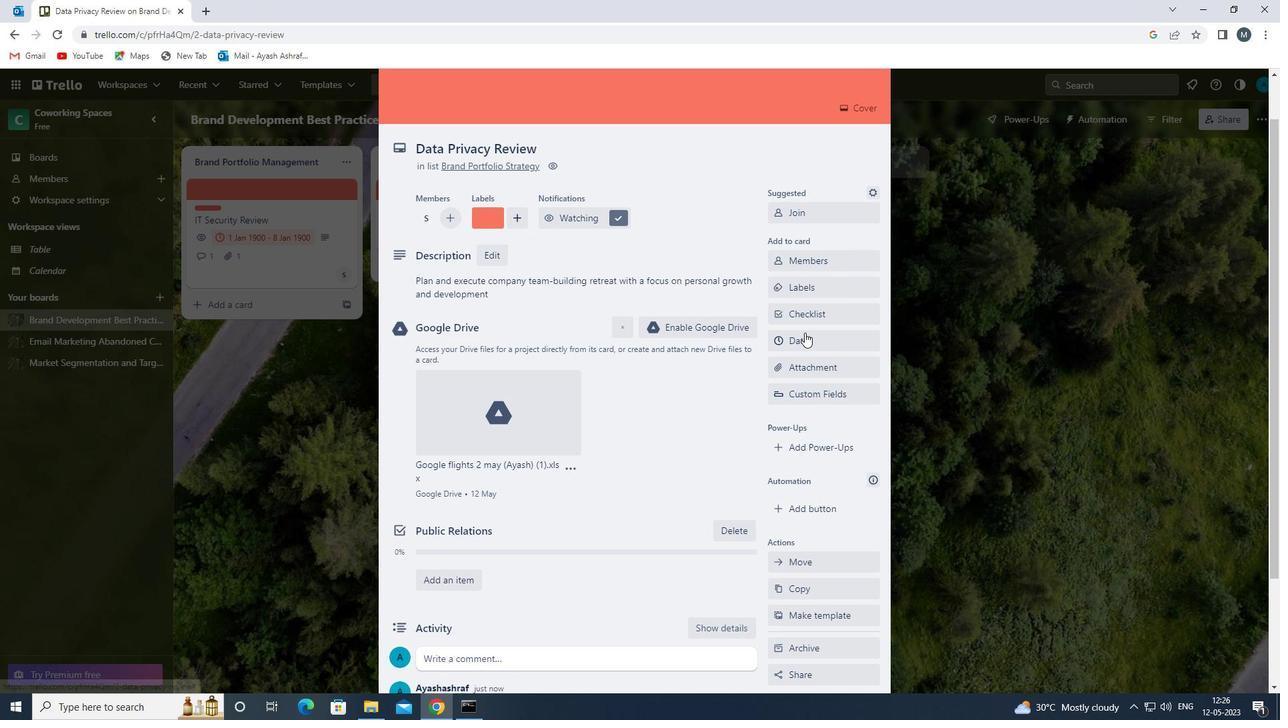 
Action: Mouse moved to (780, 357)
Screenshot: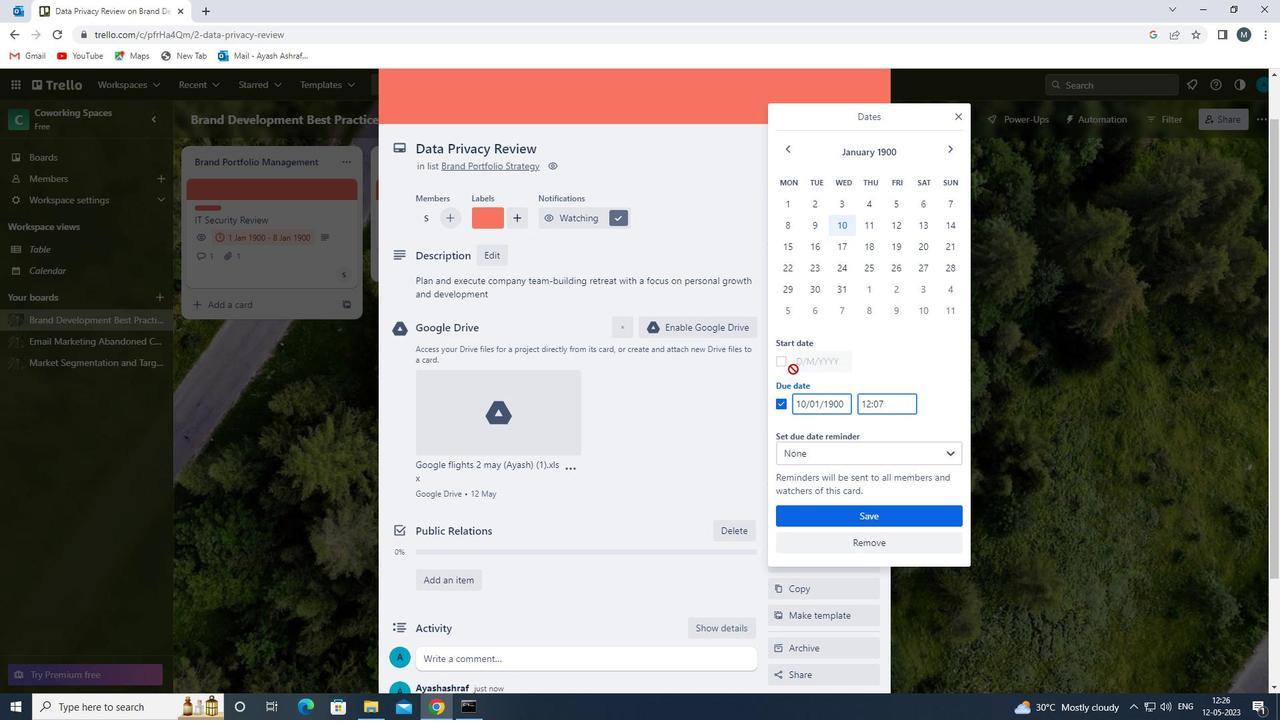 
Action: Mouse pressed left at (780, 357)
Screenshot: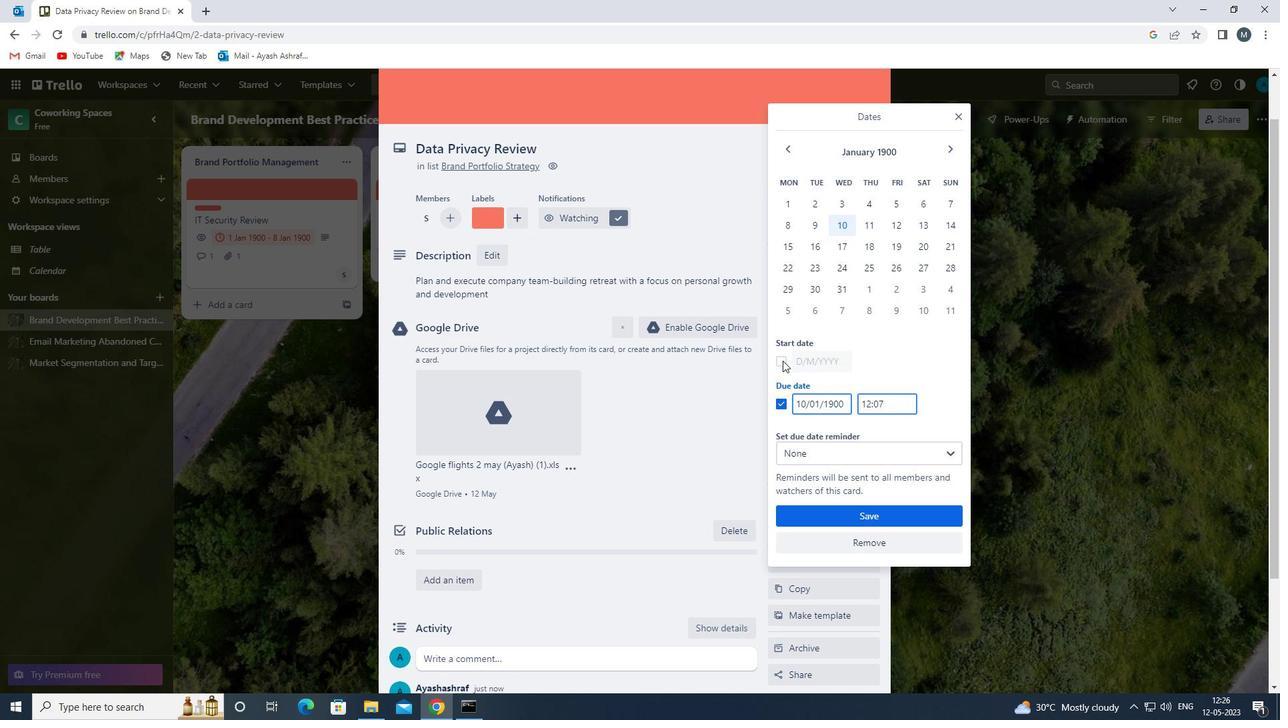 
Action: Mouse moved to (805, 360)
Screenshot: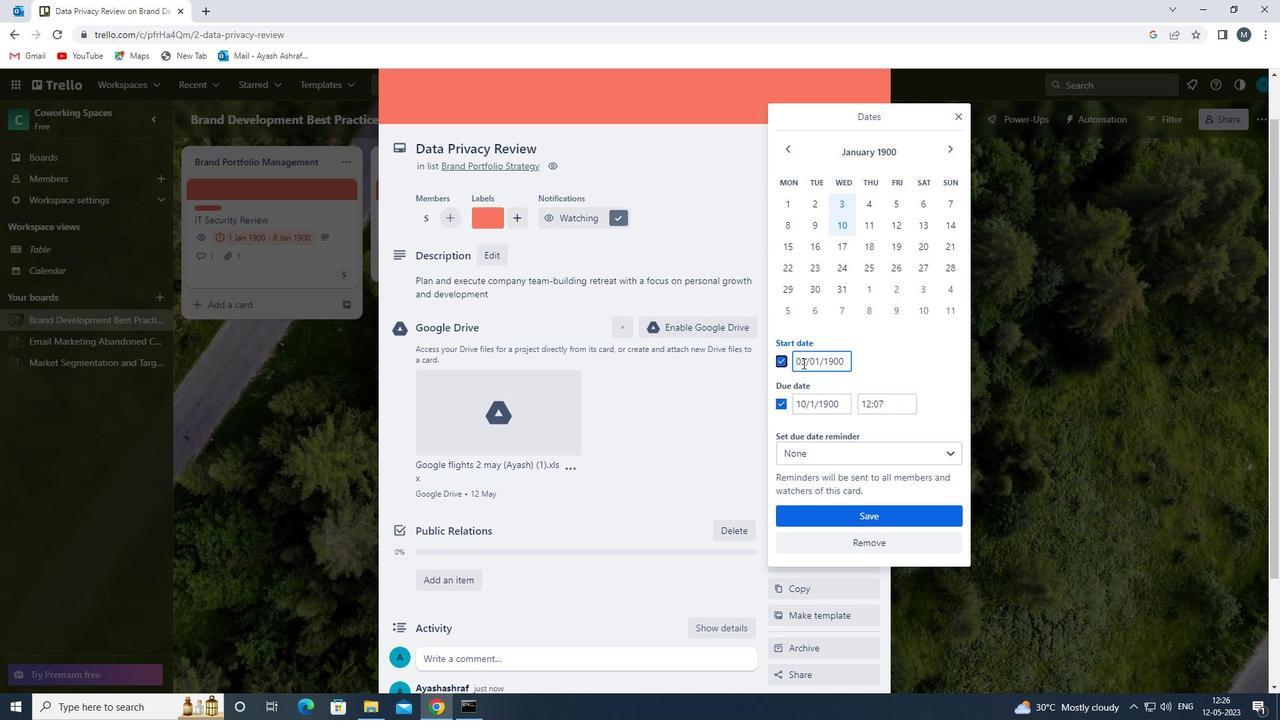 
Action: Mouse pressed left at (805, 360)
Screenshot: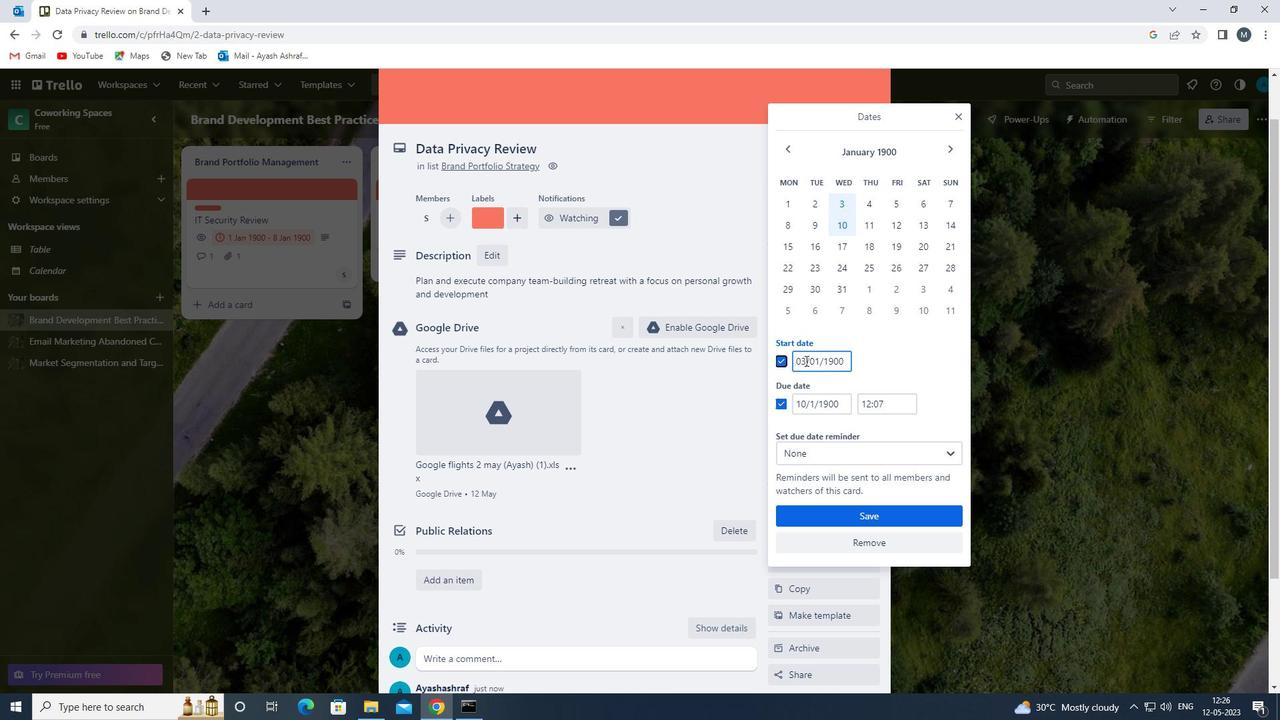 
Action: Mouse moved to (799, 363)
Screenshot: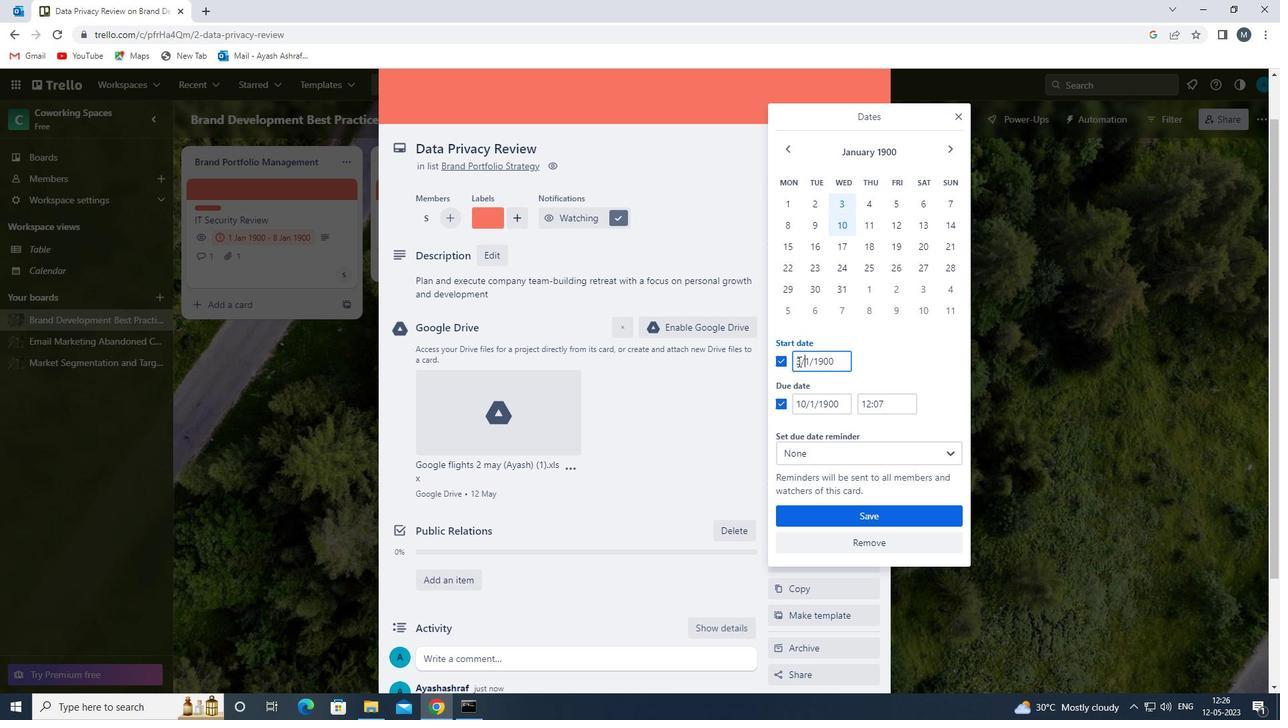 
Action: Mouse pressed left at (799, 363)
Screenshot: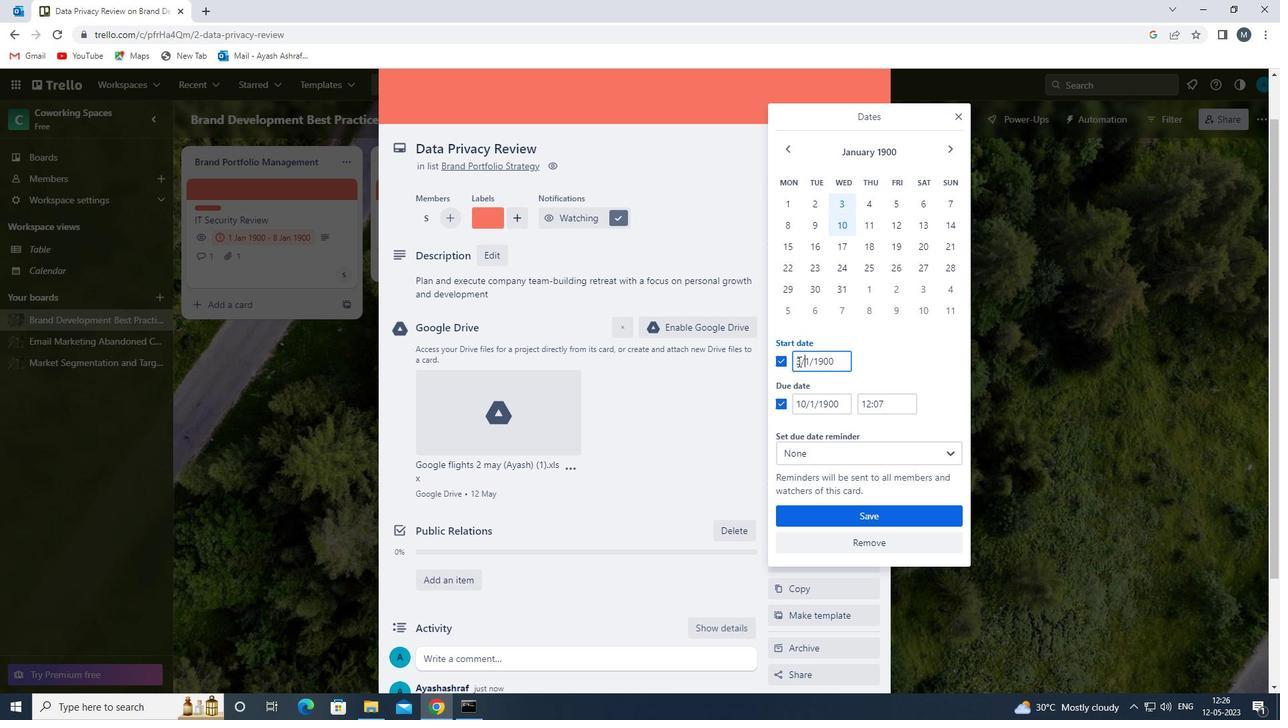
Action: Mouse moved to (812, 369)
Screenshot: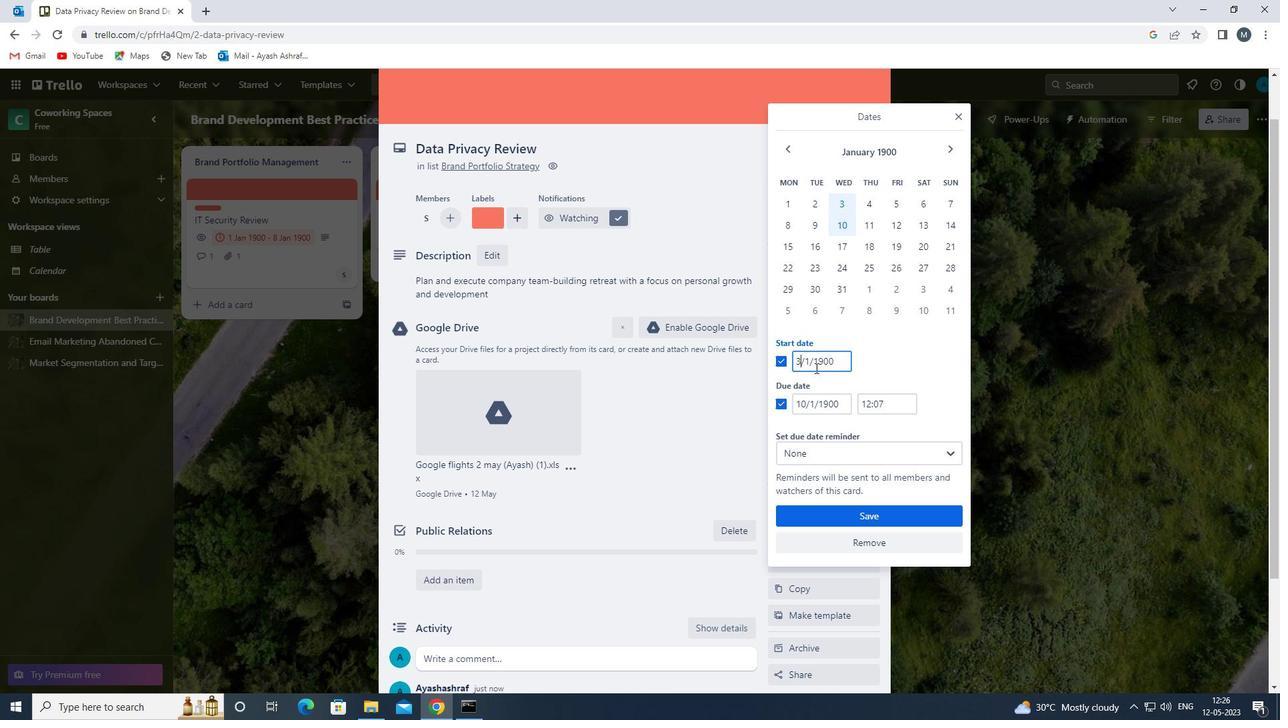 
Action: Key pressed <Key.backspace>
Screenshot: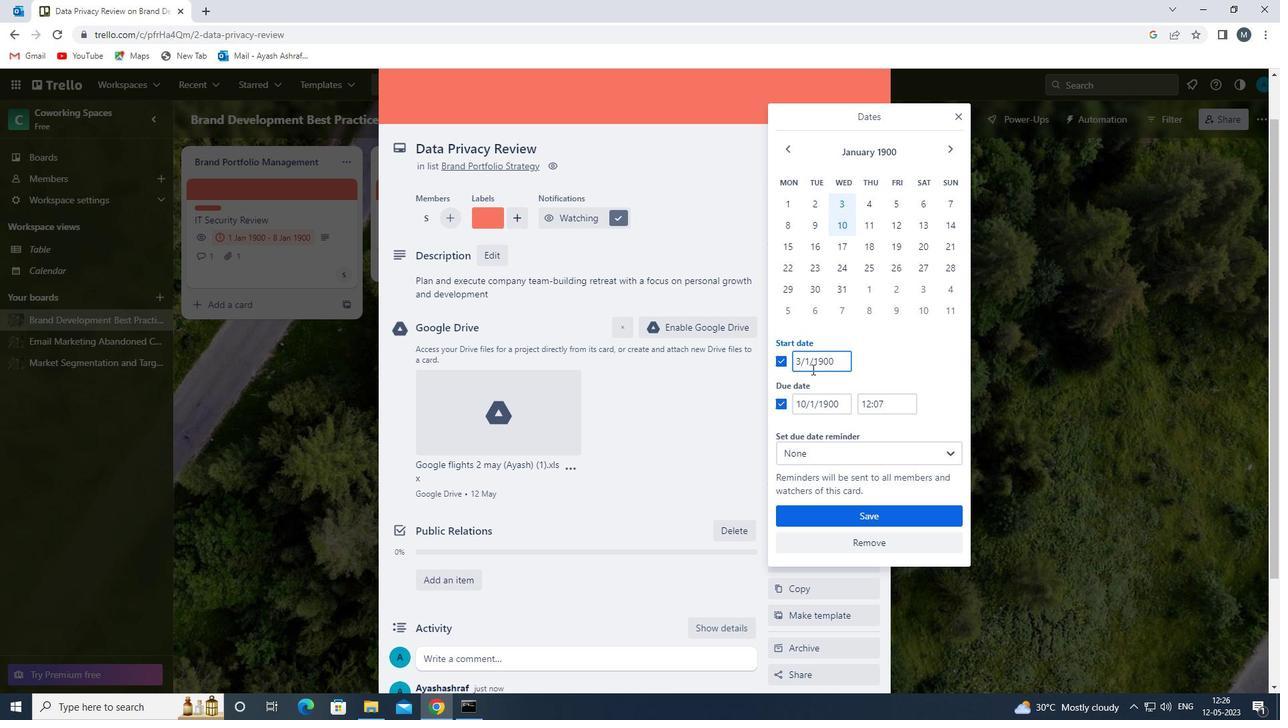 
Action: Mouse moved to (811, 370)
Screenshot: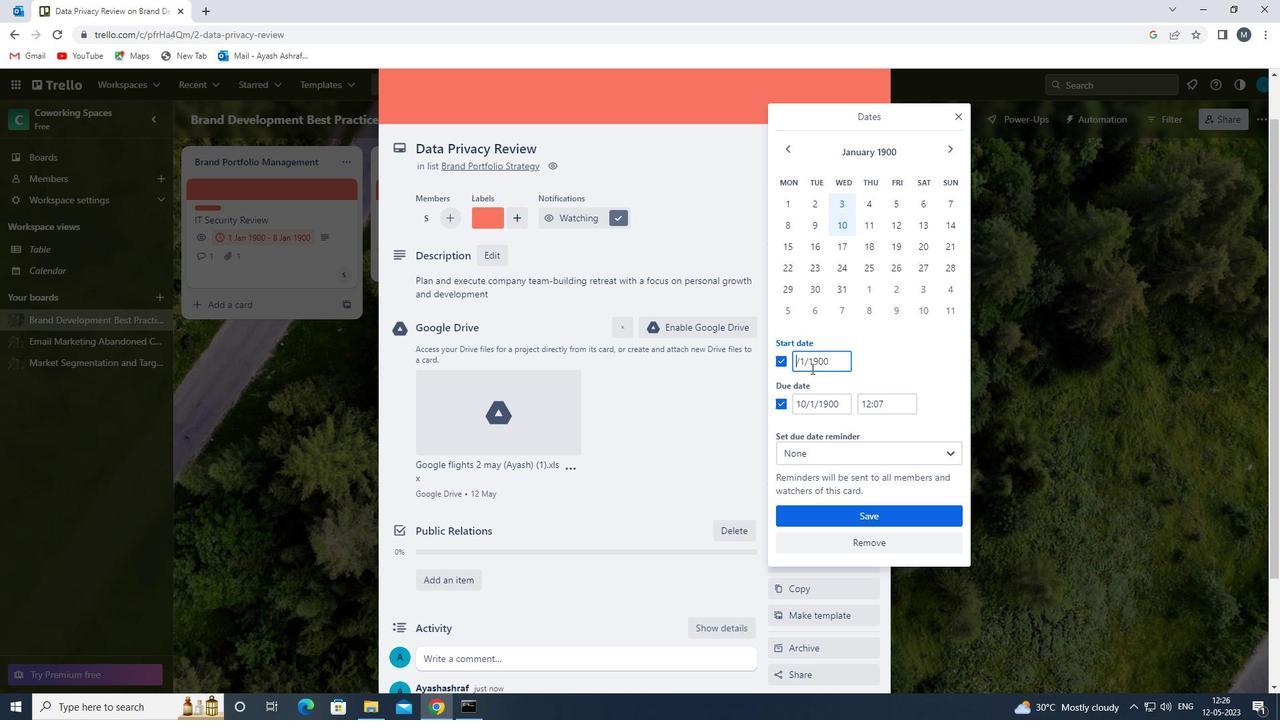 
Action: Key pressed 04
Screenshot: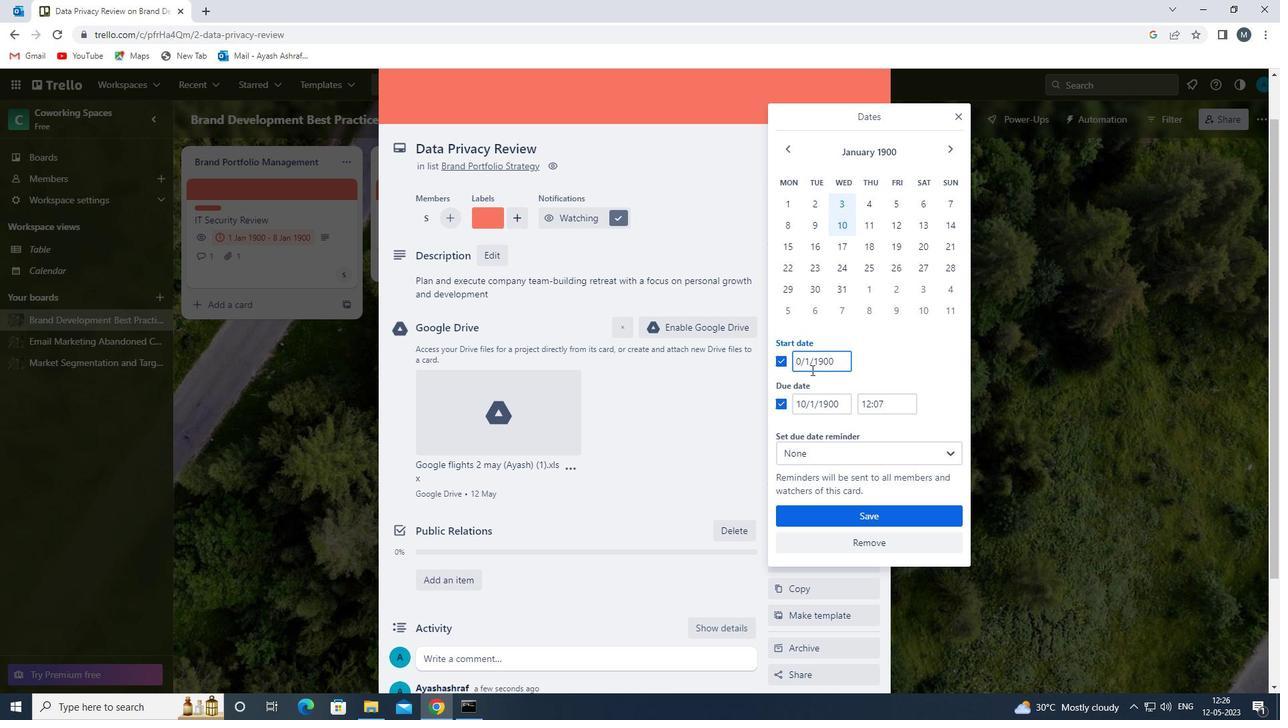 
Action: Mouse moved to (811, 361)
Screenshot: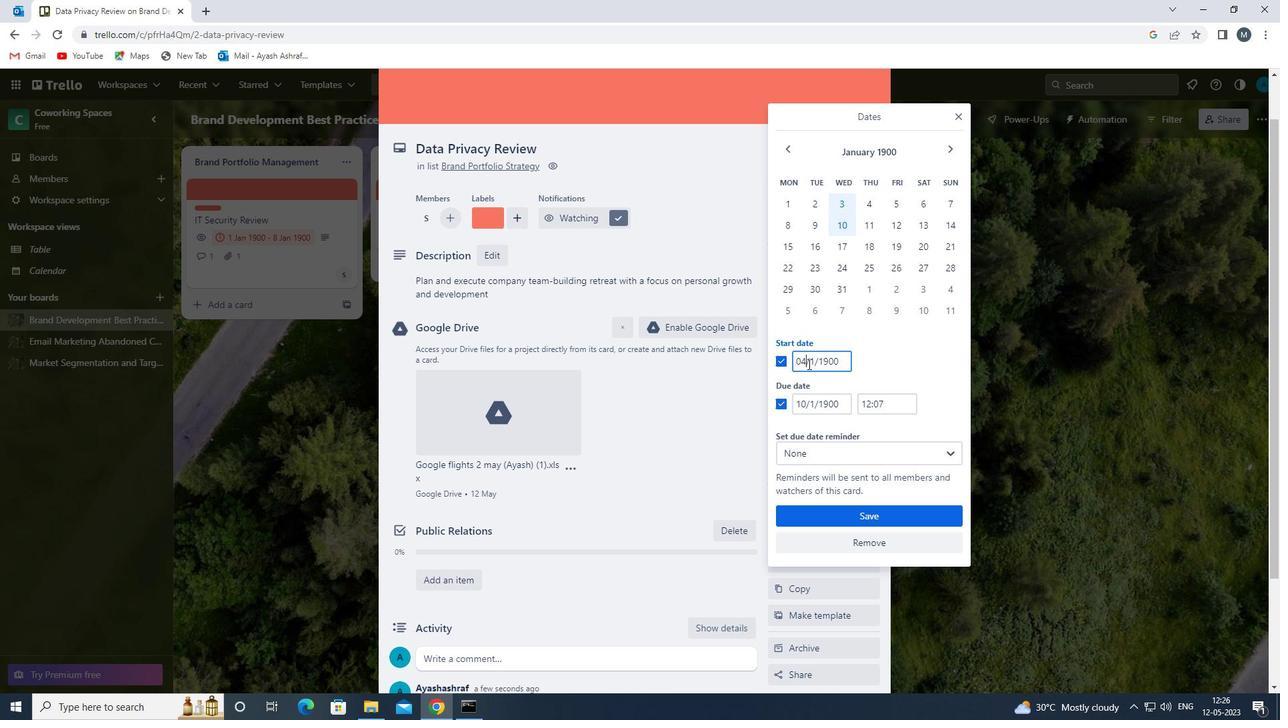 
Action: Mouse pressed left at (811, 361)
Screenshot: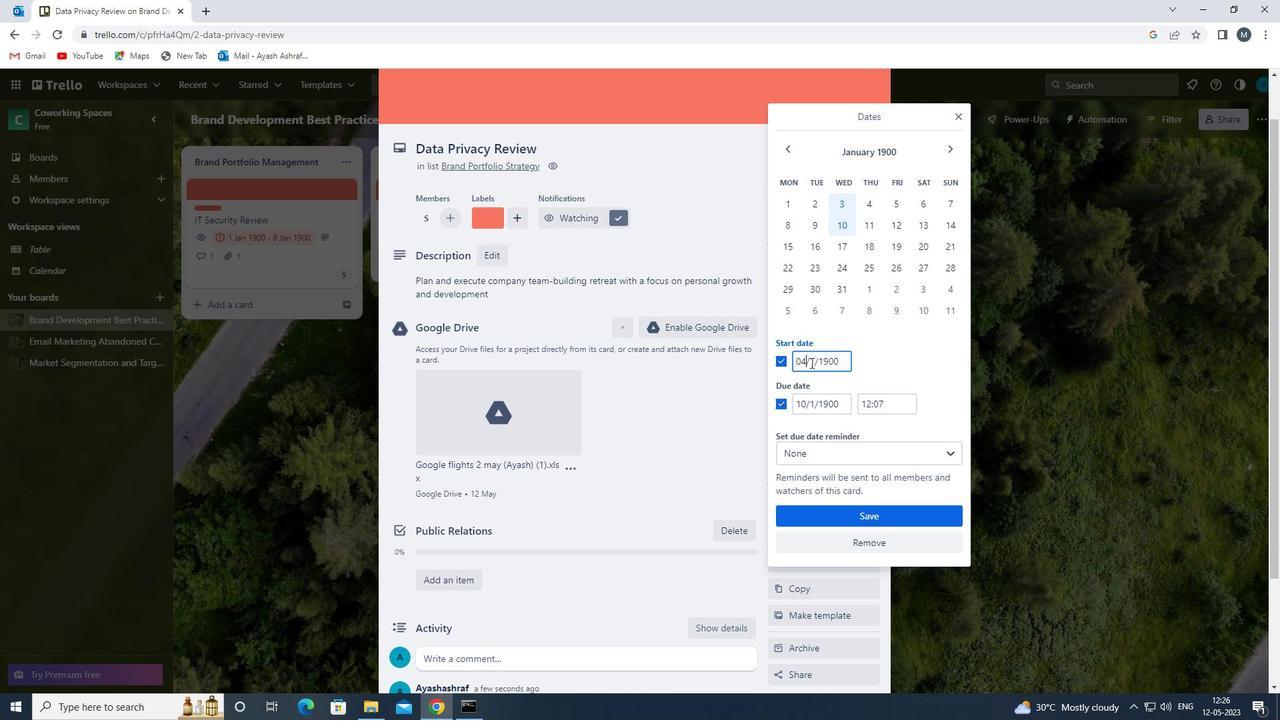 
Action: Mouse moved to (827, 364)
Screenshot: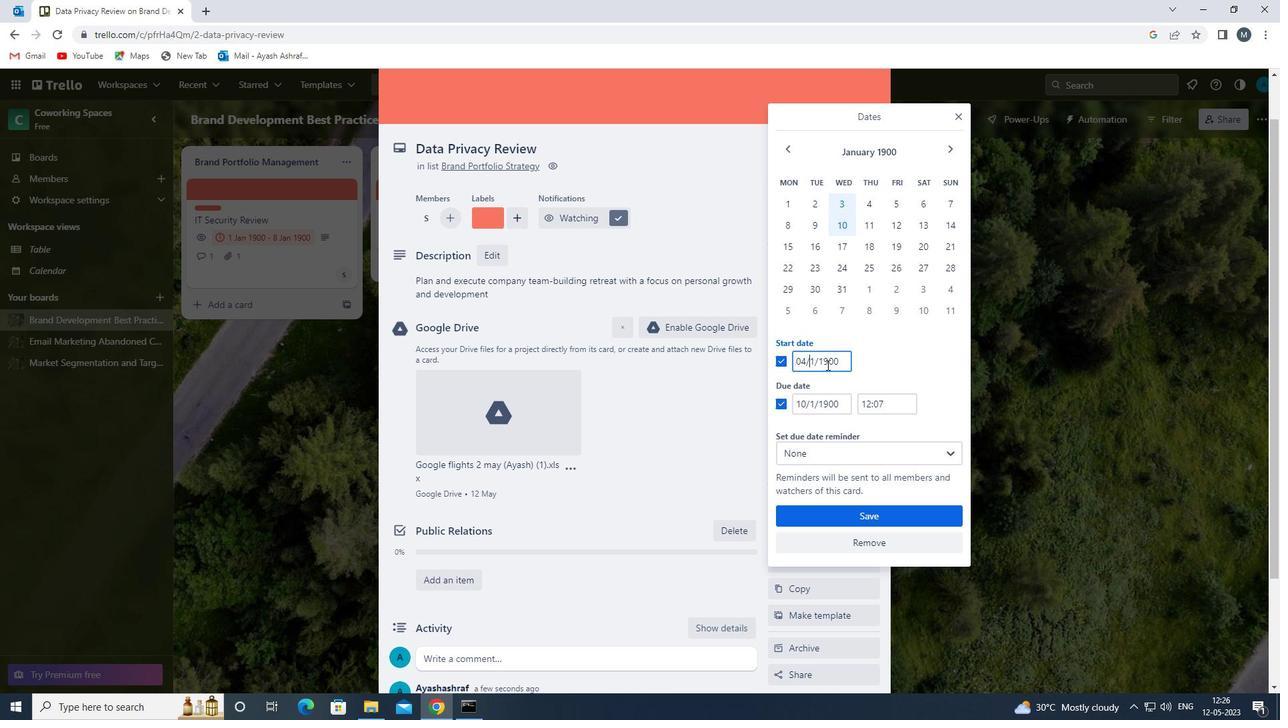 
Action: Key pressed 0
Screenshot: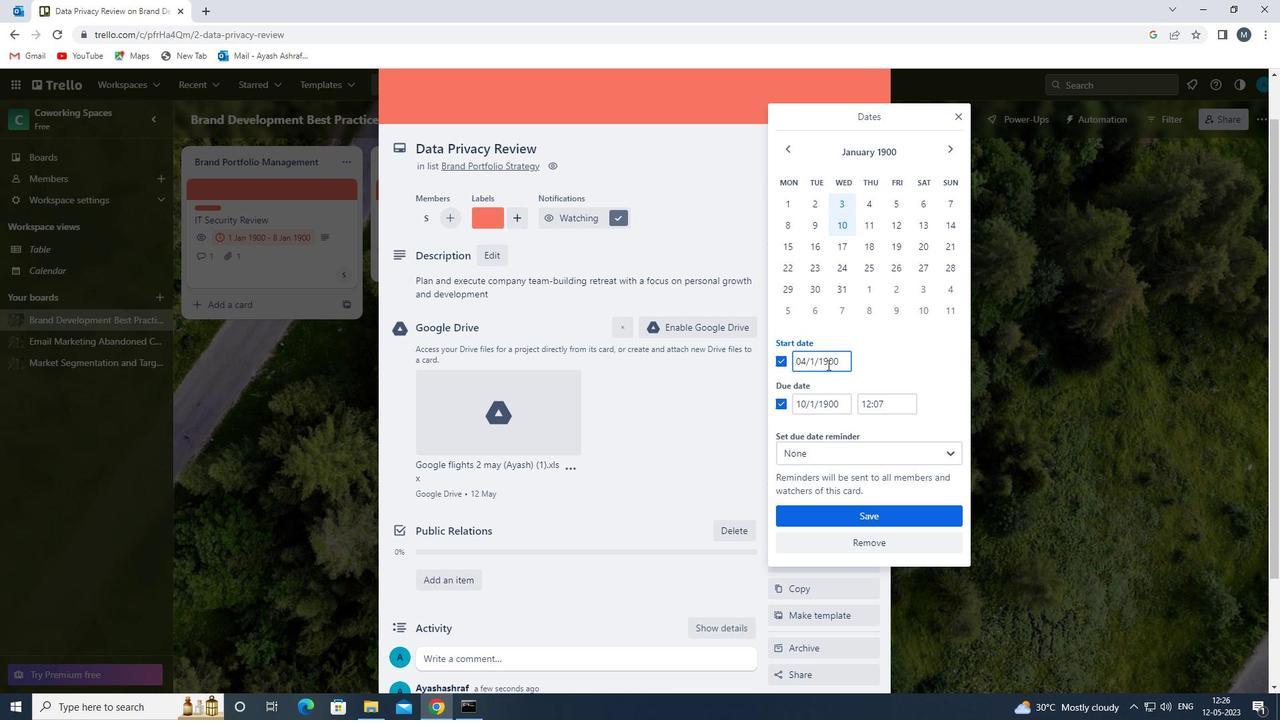 
Action: Mouse moved to (805, 401)
Screenshot: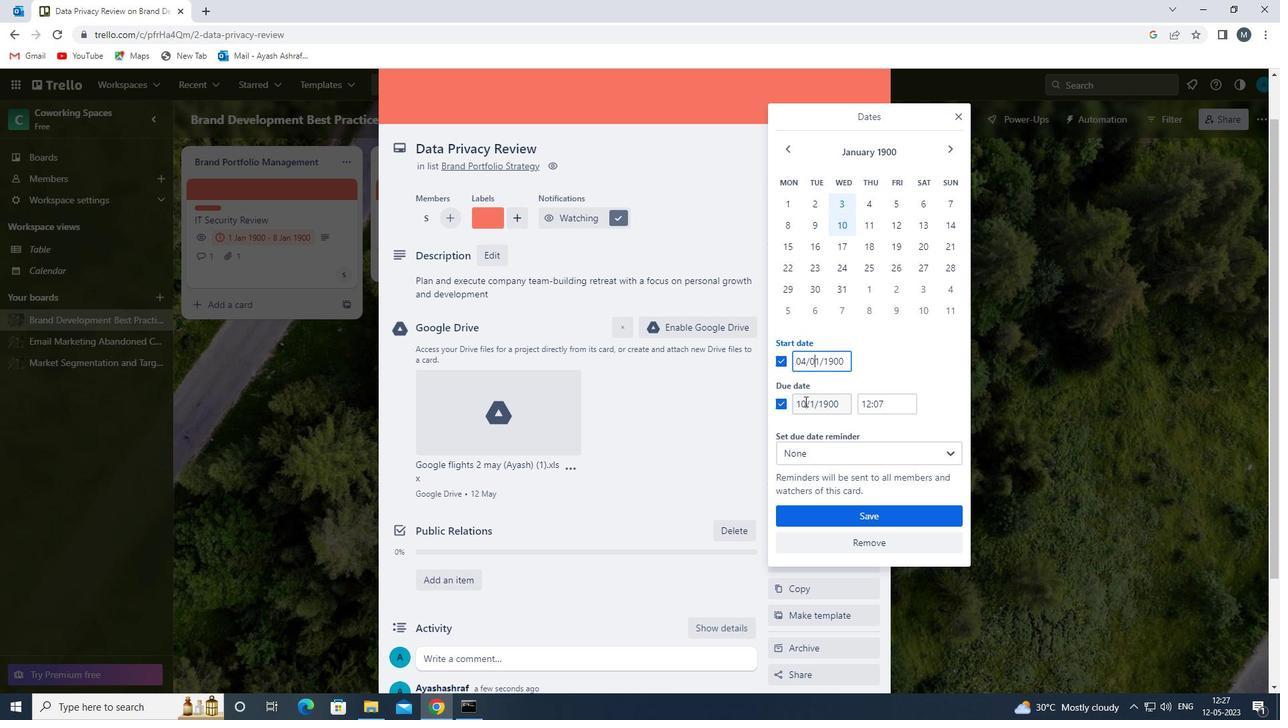 
Action: Mouse pressed left at (805, 401)
Screenshot: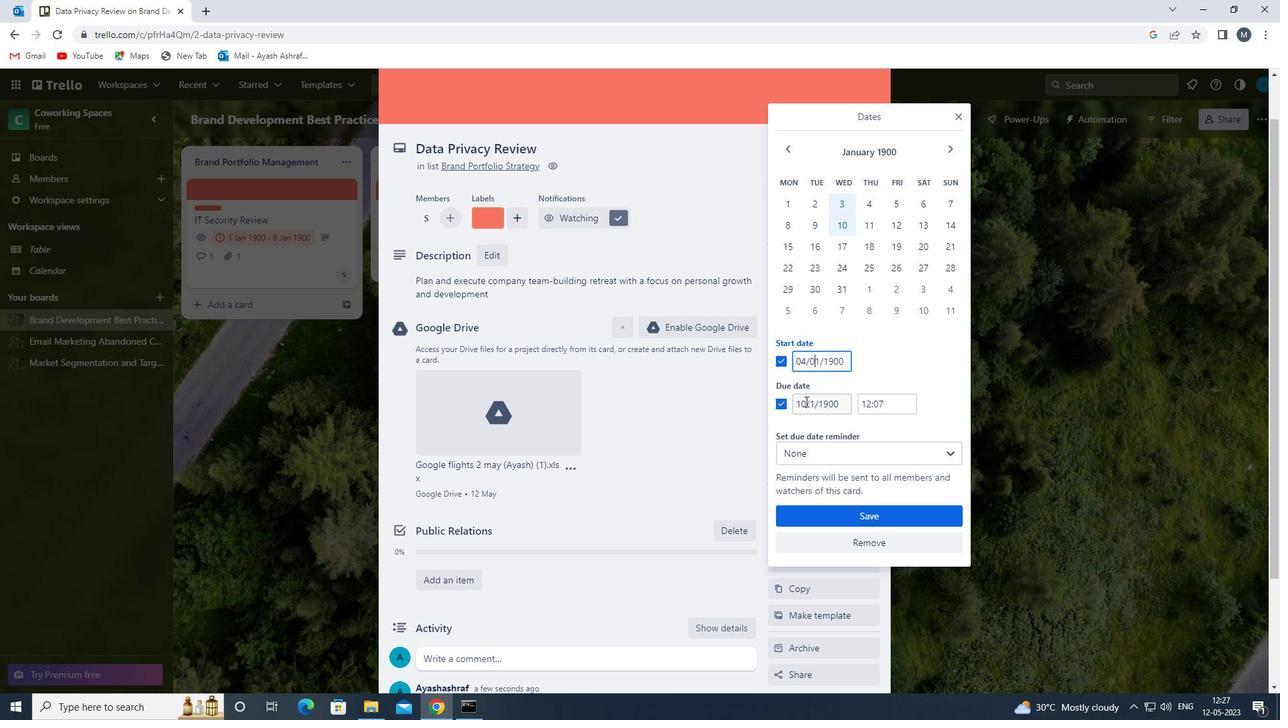 
Action: Mouse moved to (811, 402)
Screenshot: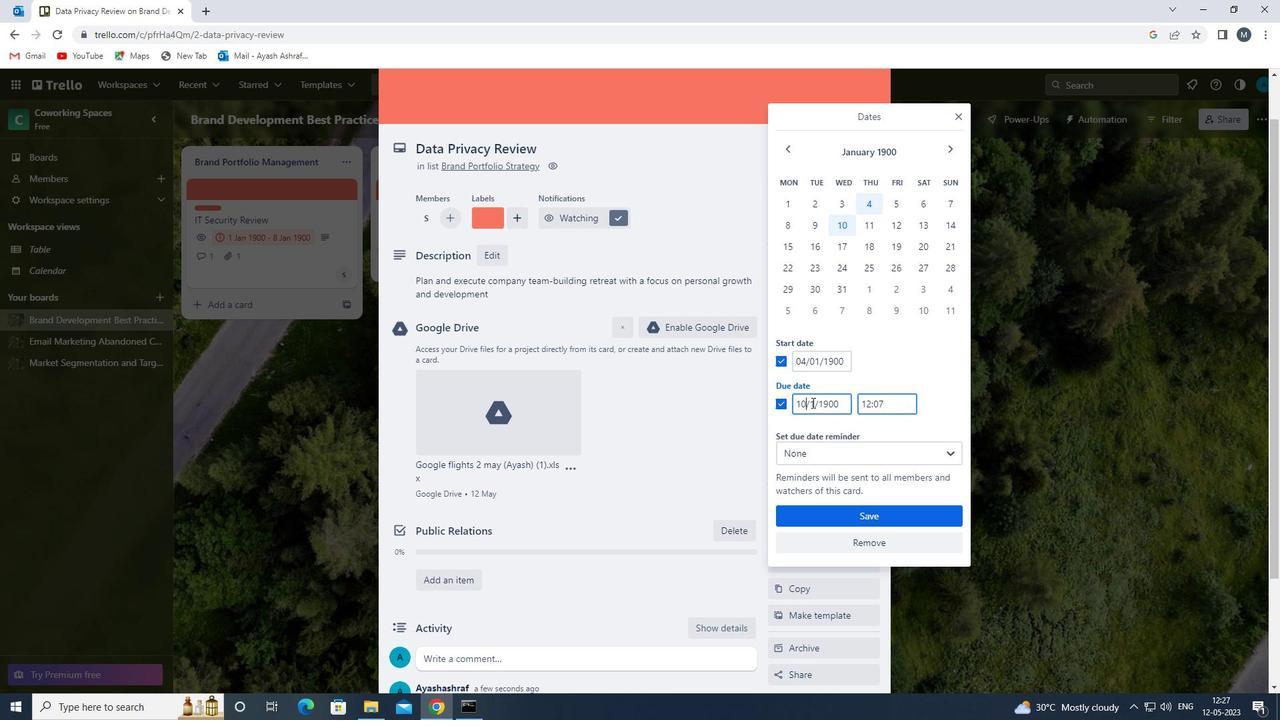 
Action: Key pressed <Key.backspace>
Screenshot: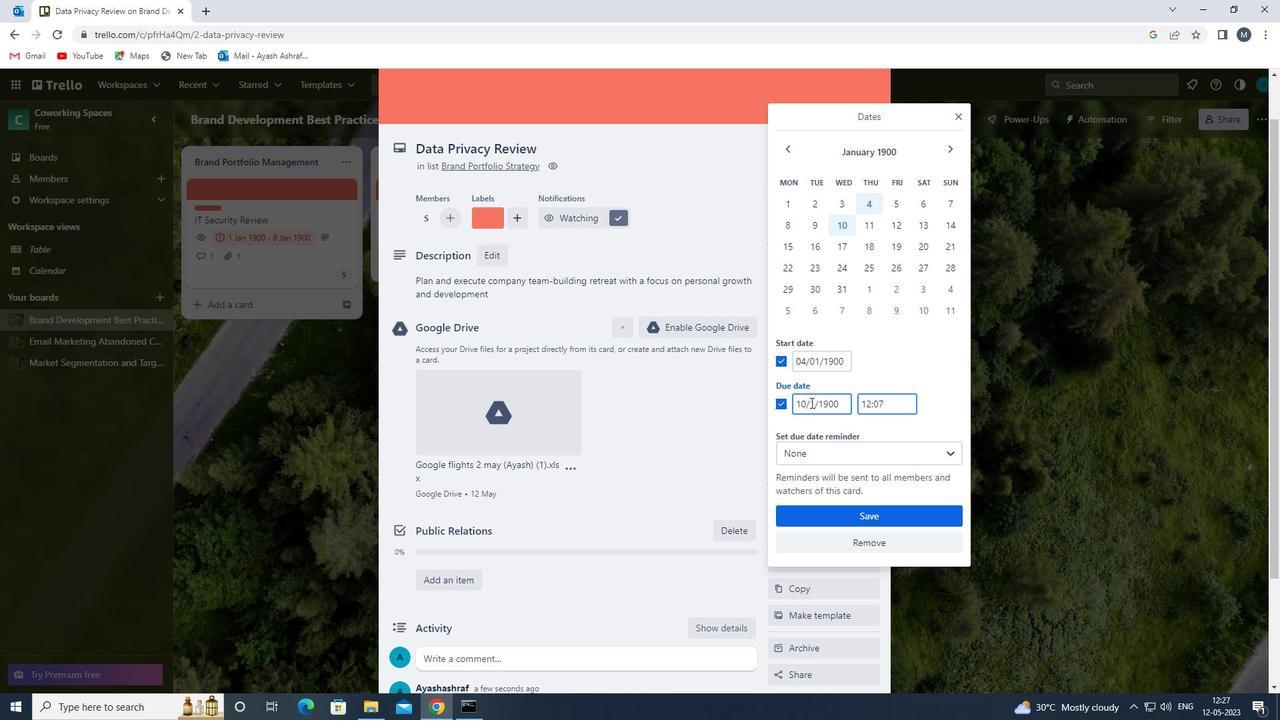 
Action: Mouse moved to (814, 406)
Screenshot: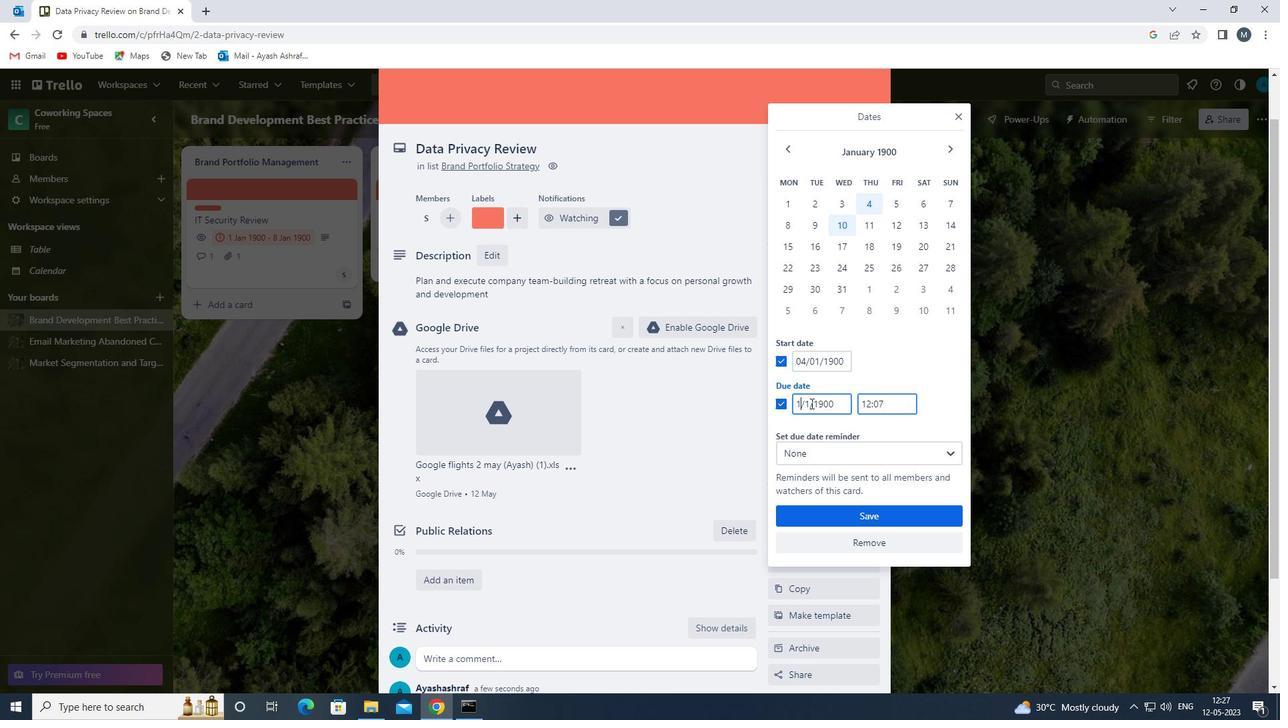 
Action: Key pressed 1
Screenshot: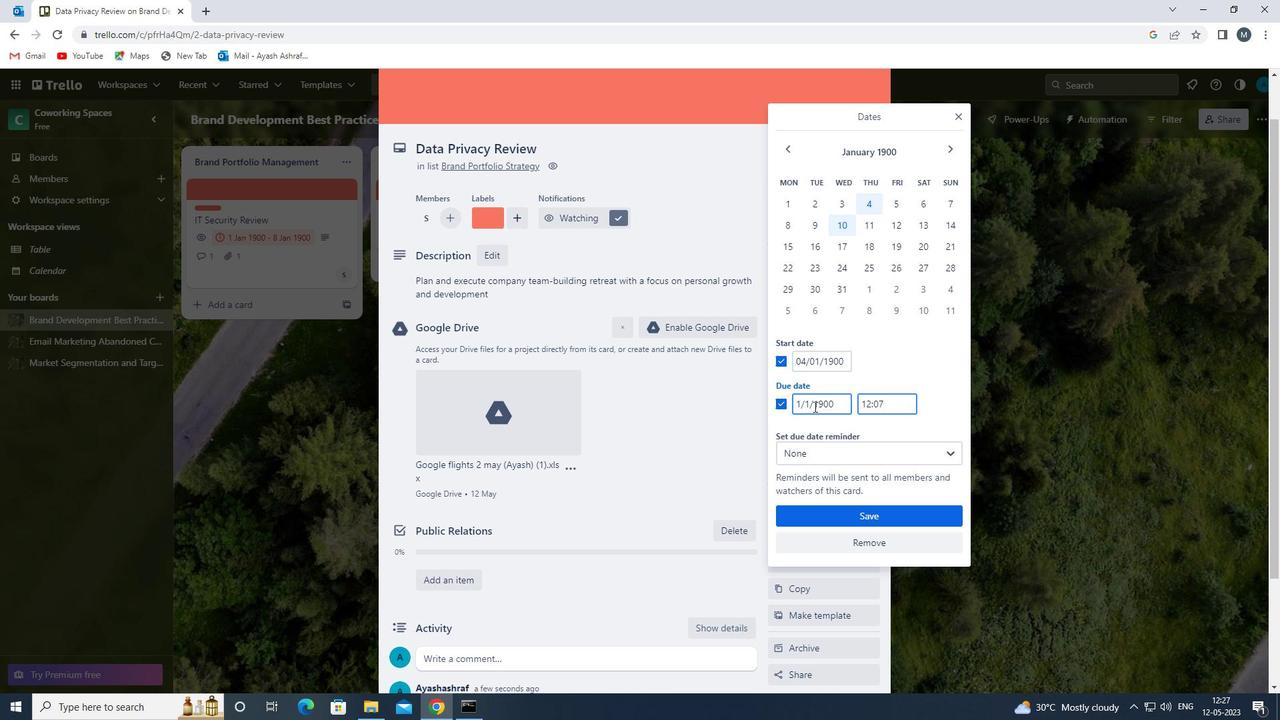 
Action: Mouse moved to (812, 406)
Screenshot: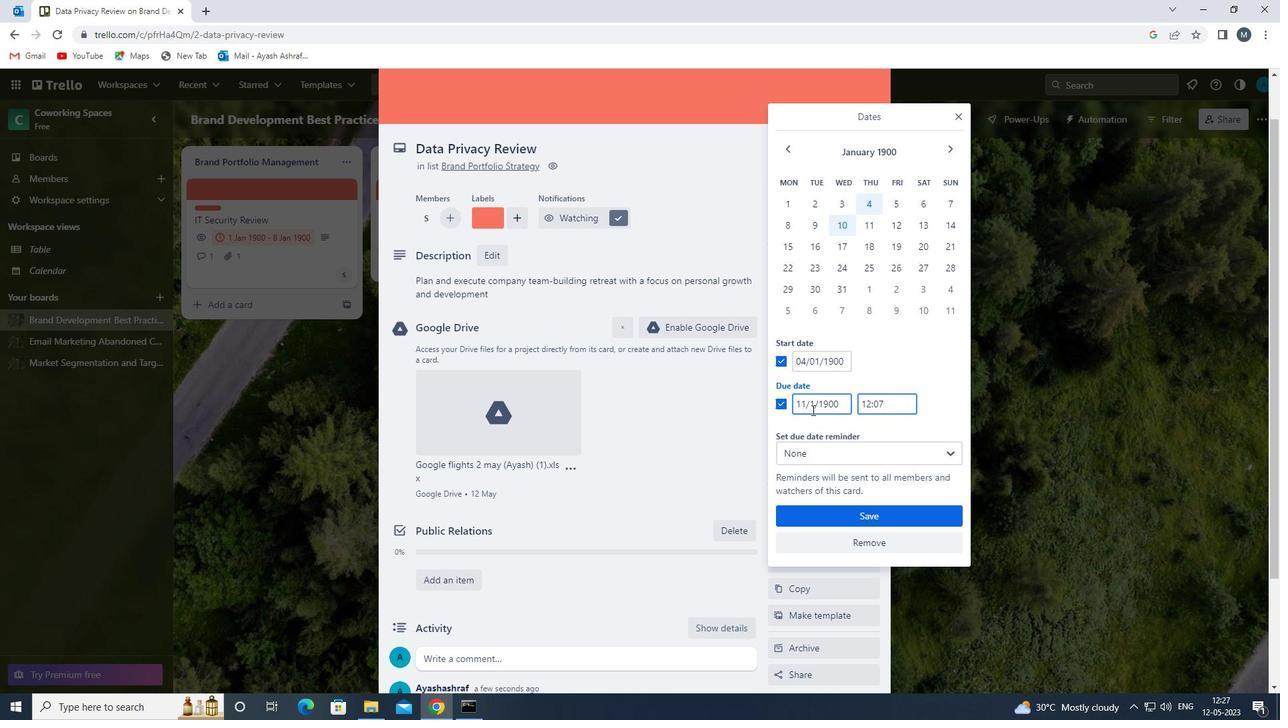 
Action: Mouse pressed left at (812, 406)
Screenshot: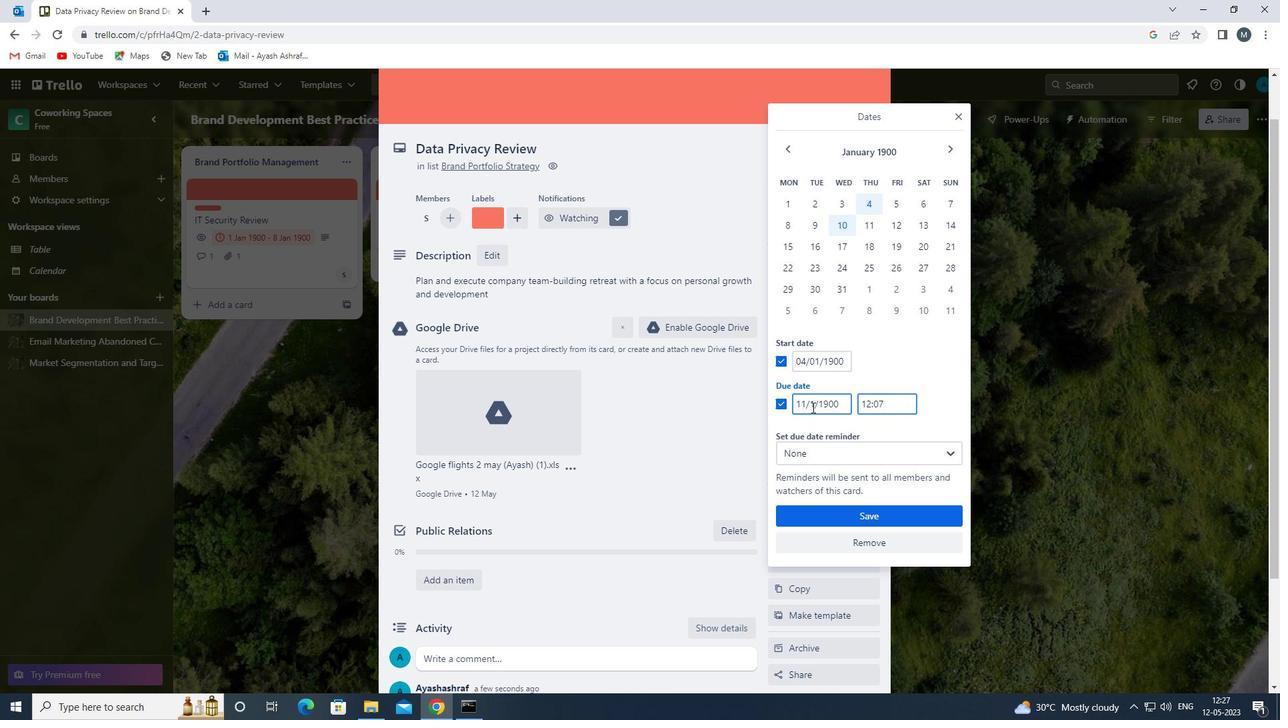 
Action: Mouse moved to (823, 406)
Screenshot: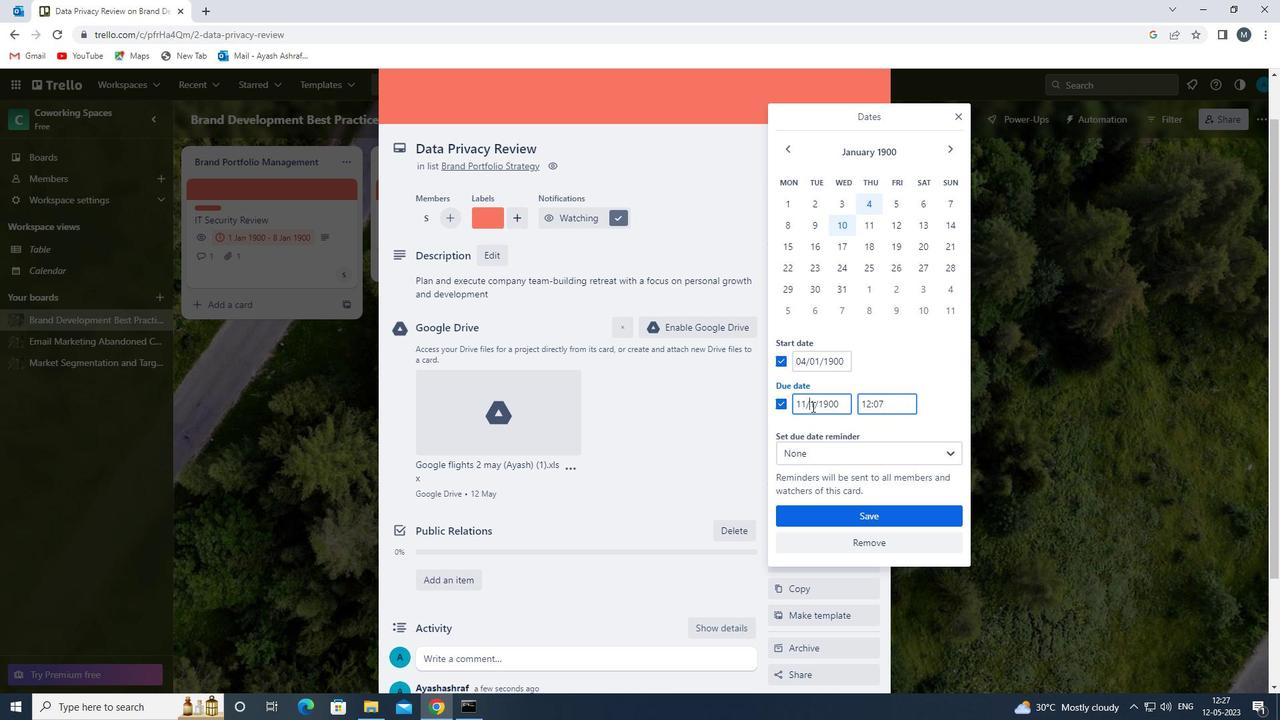 
Action: Key pressed 0
Screenshot: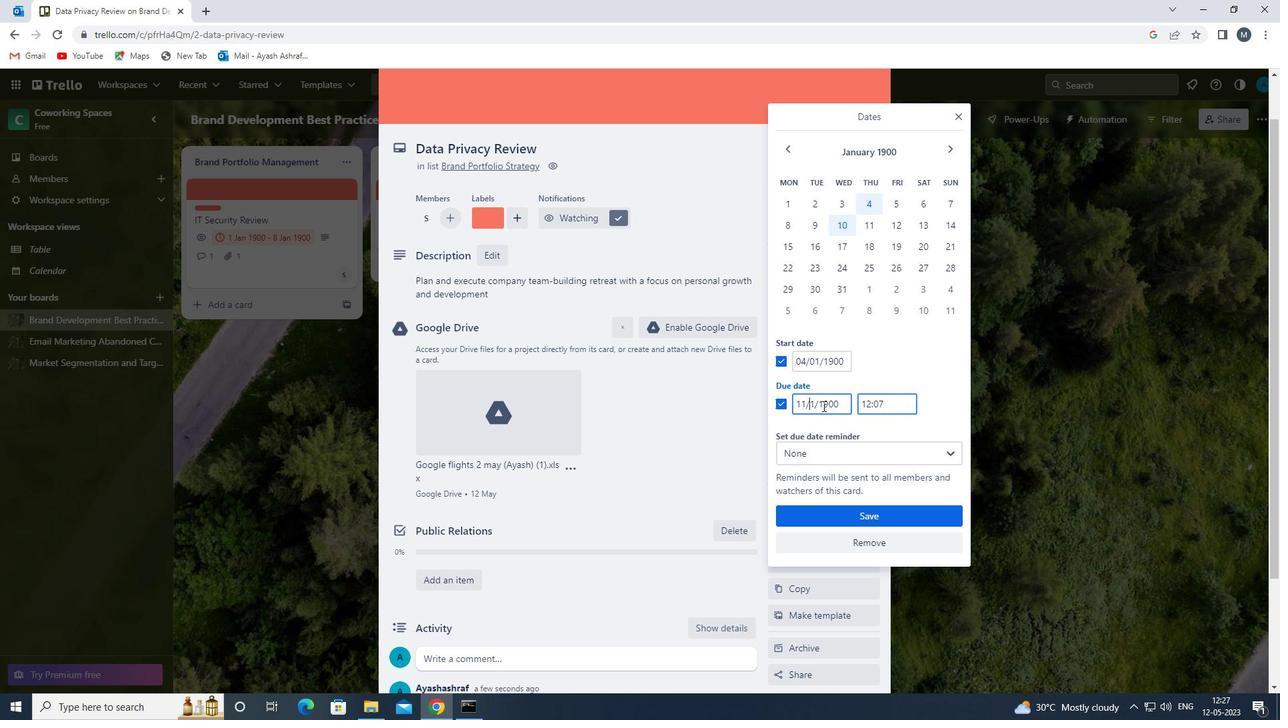 
Action: Mouse moved to (833, 512)
Screenshot: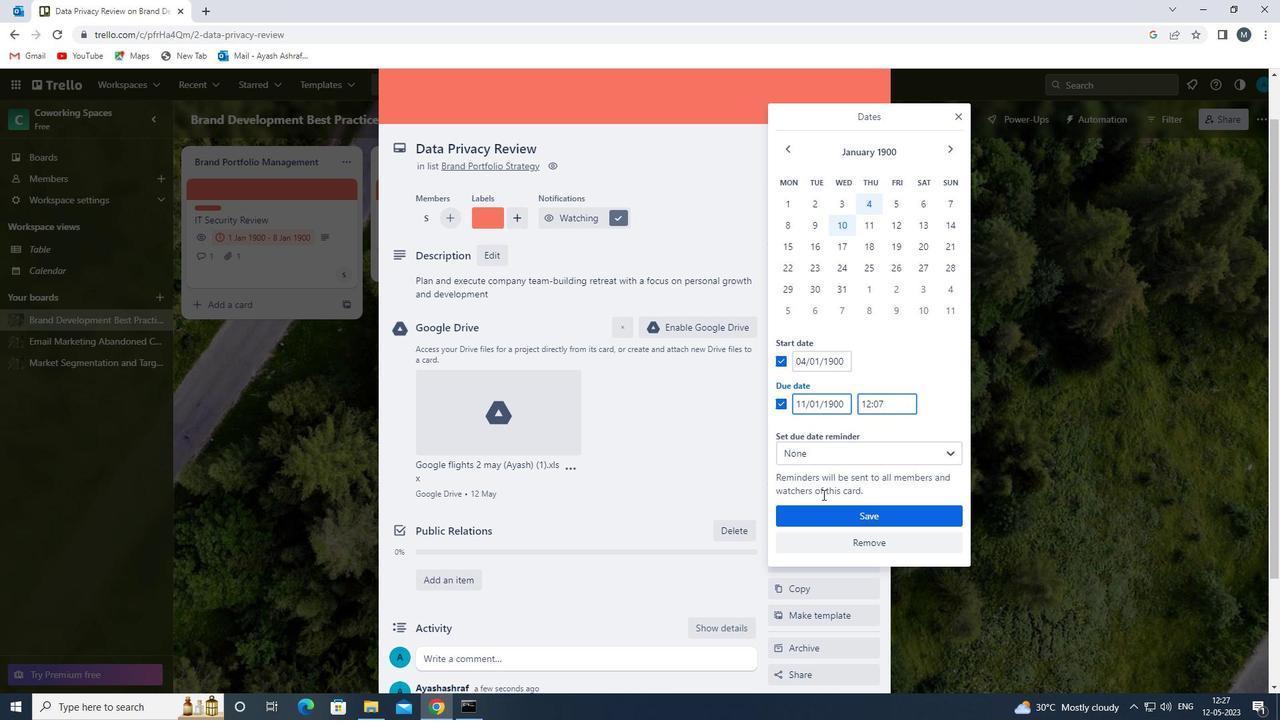 
Action: Mouse pressed left at (833, 512)
Screenshot: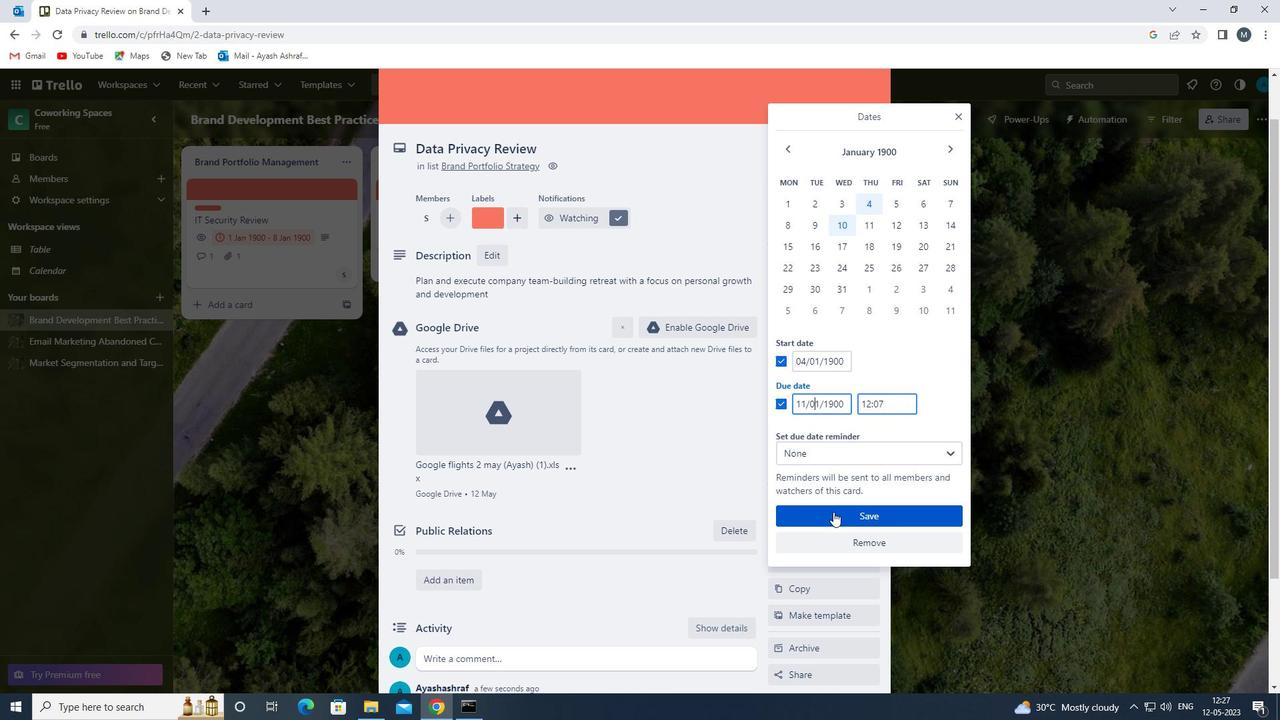 
Action: Mouse moved to (646, 515)
Screenshot: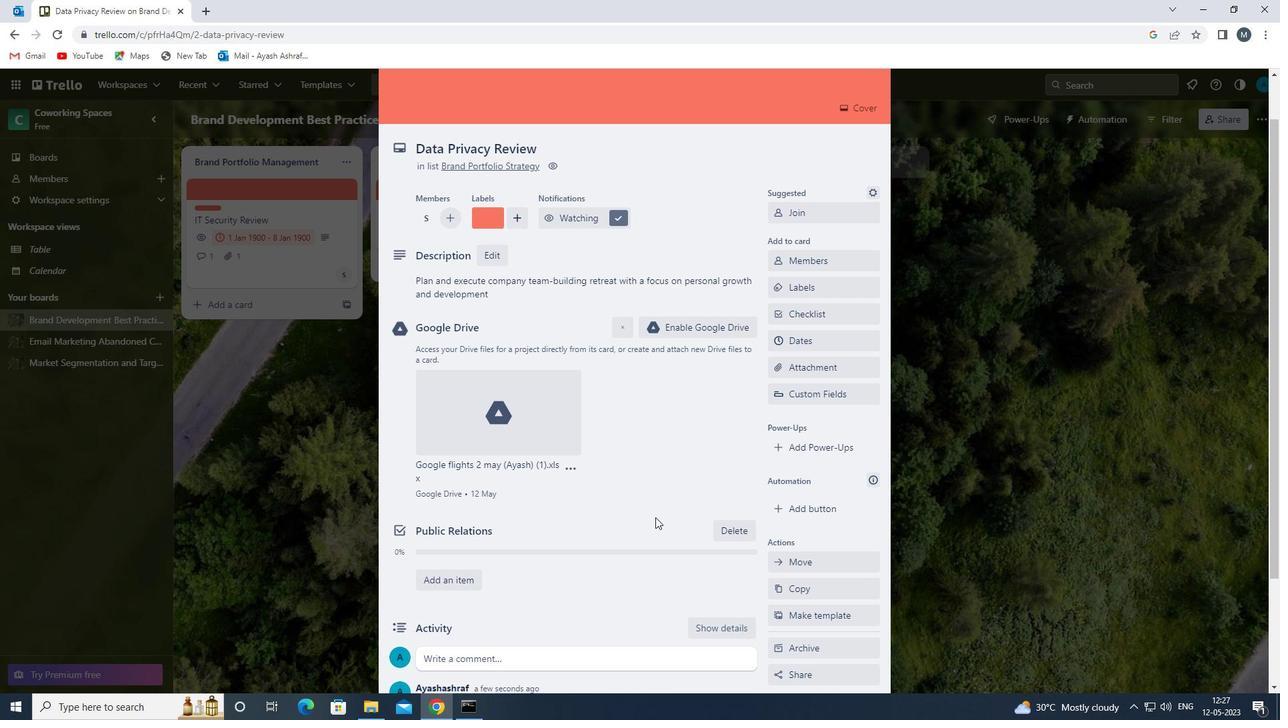 
Action: Mouse scrolled (646, 516) with delta (0, 0)
Screenshot: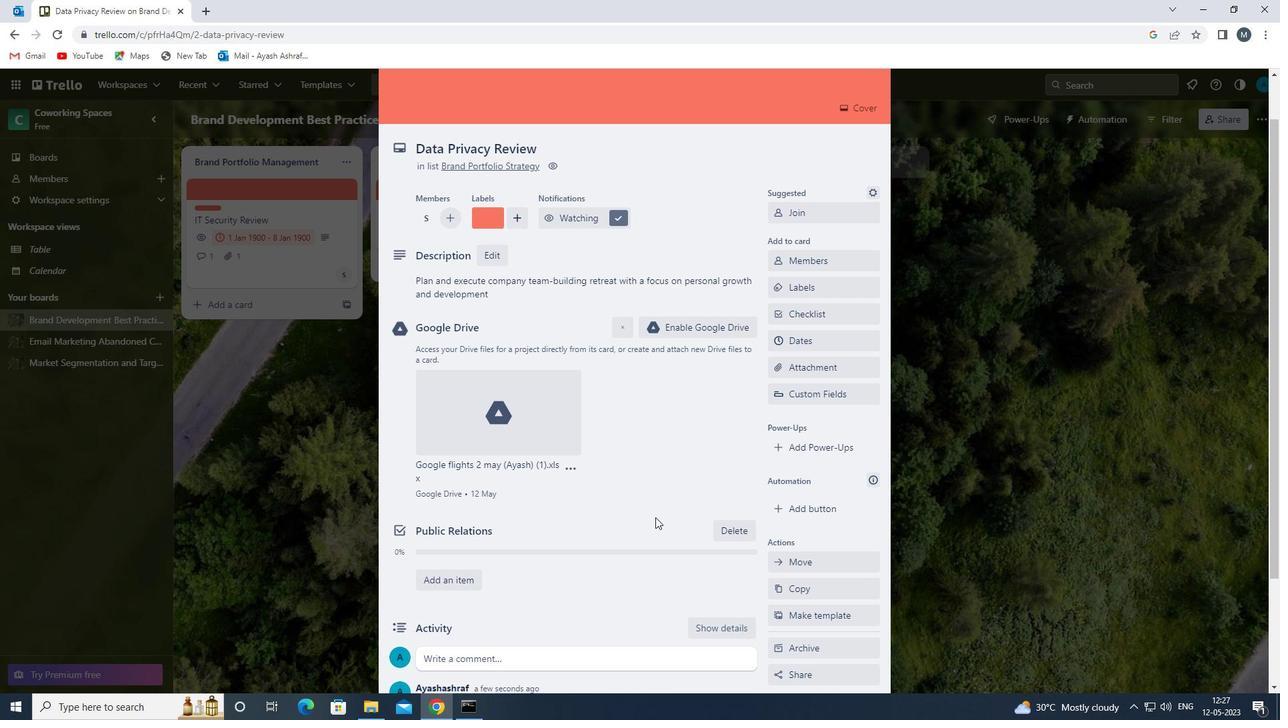 
Action: Mouse moved to (646, 515)
Screenshot: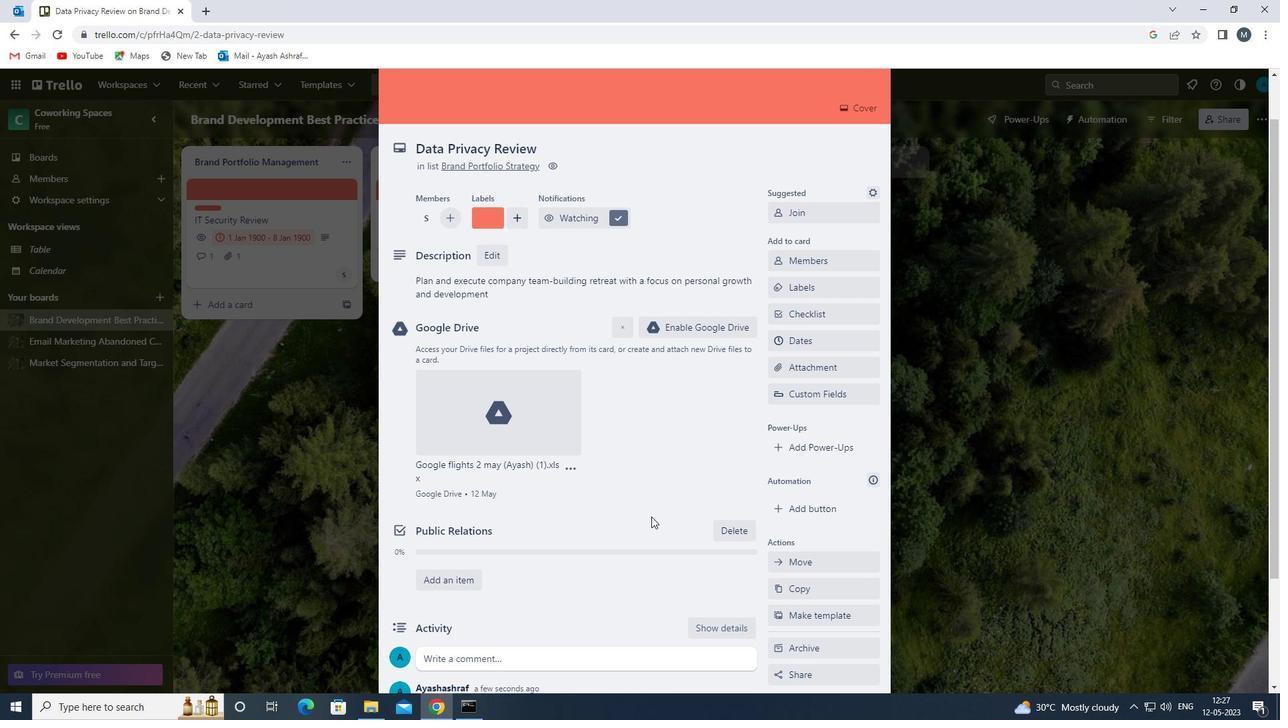 
Action: Mouse scrolled (646, 516) with delta (0, 0)
Screenshot: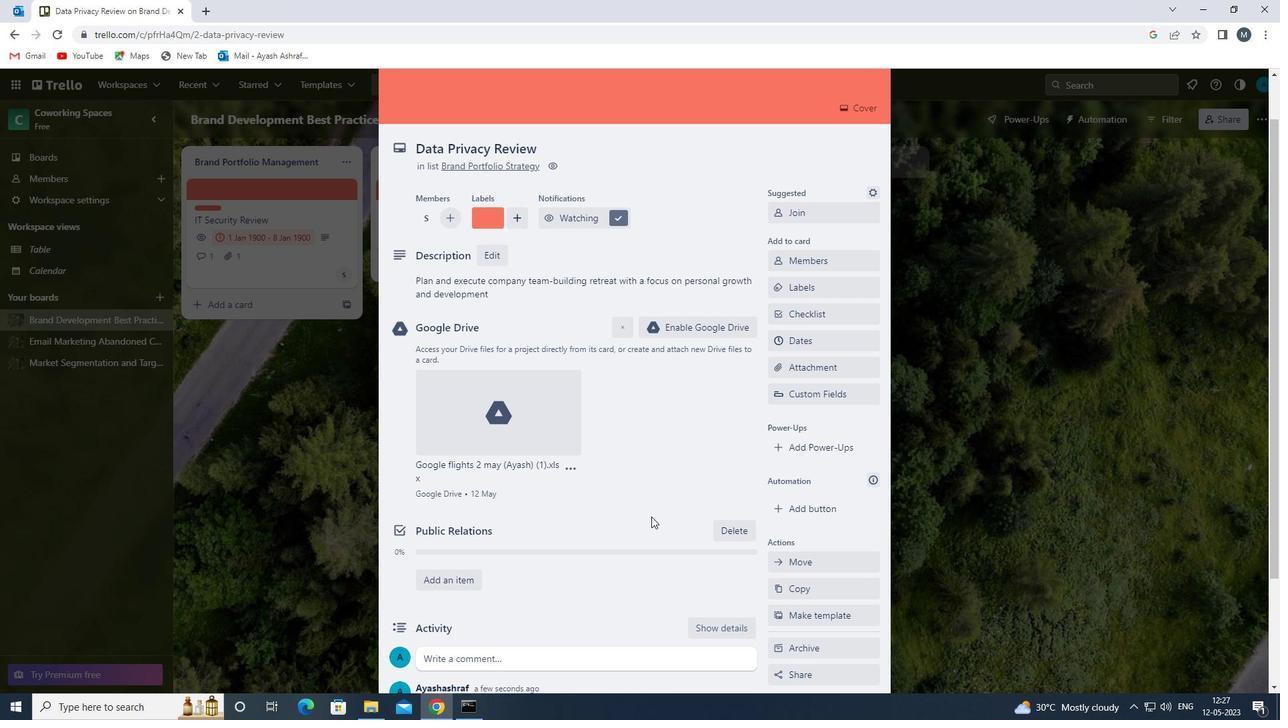 
Action: Mouse scrolled (646, 516) with delta (0, 0)
Screenshot: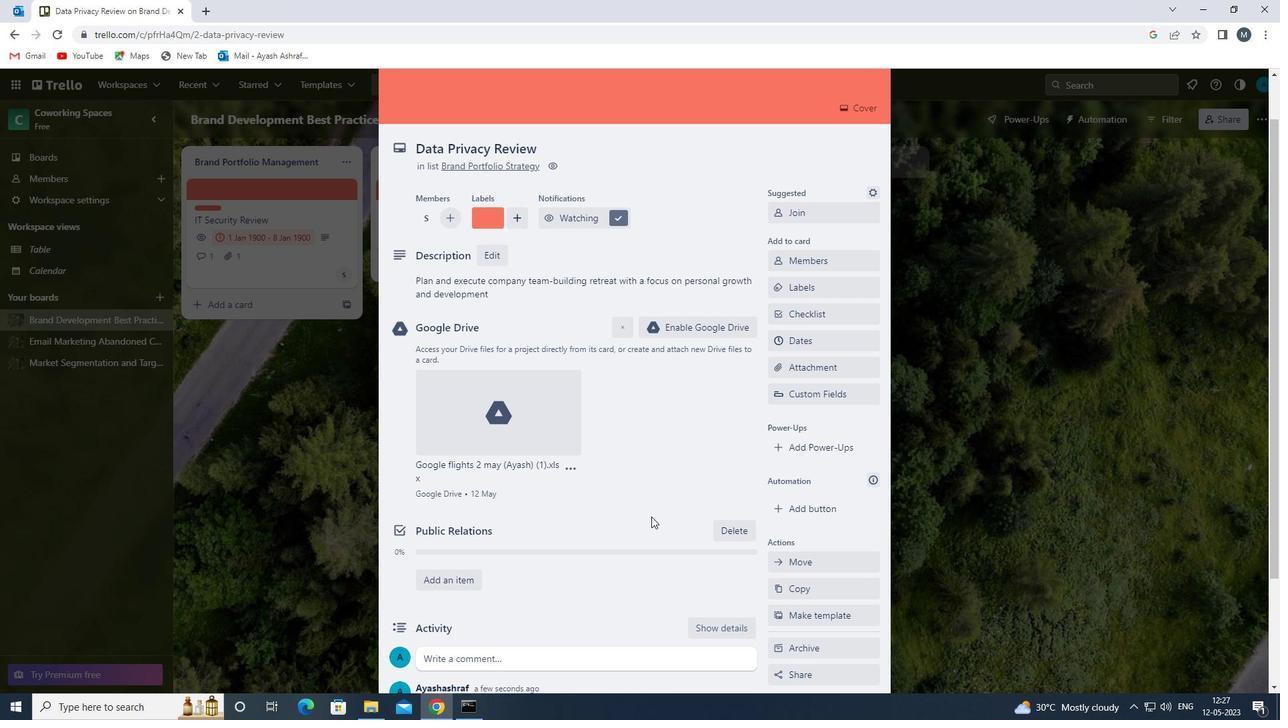 
Action: Mouse scrolled (646, 516) with delta (0, 0)
Screenshot: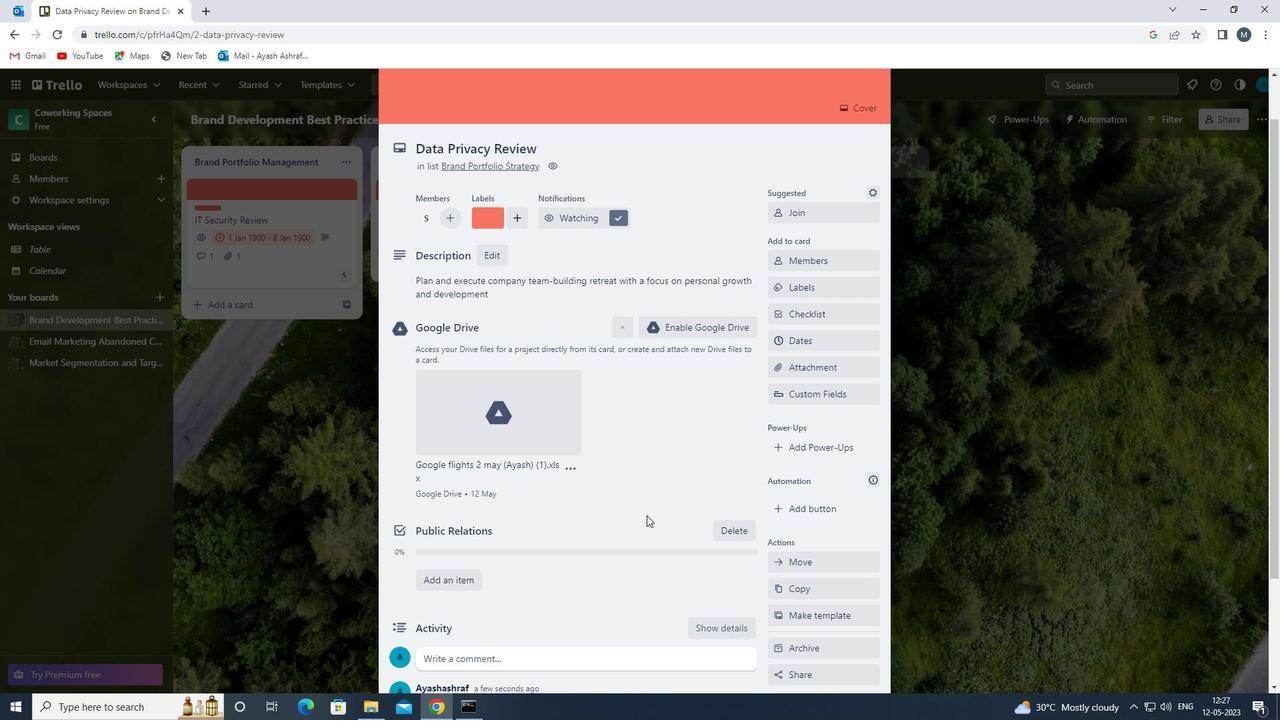 
